 Task: Create a new GitHub issue titled 'Fix the admission process heading' with the description 'Fix the admission process heading in university mca'.
Action: Mouse moved to (254, 199)
Screenshot: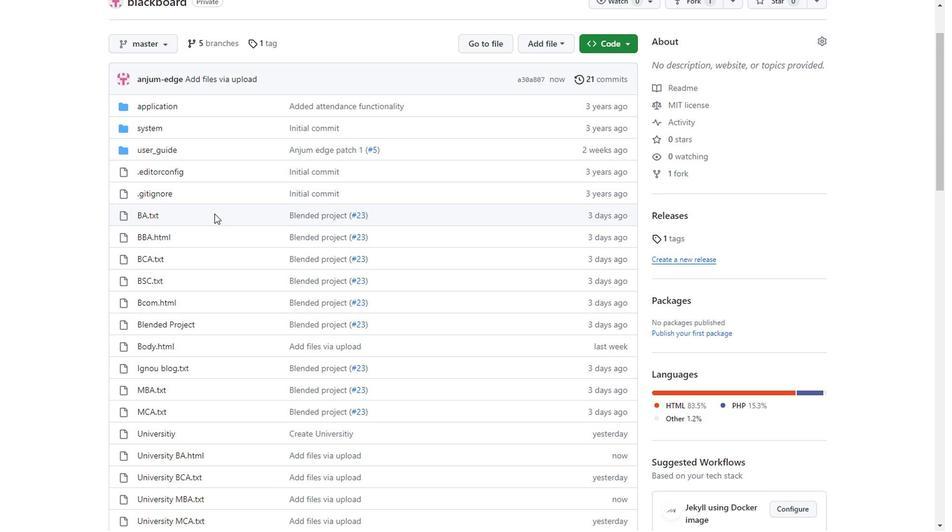 
Action: Mouse scrolled (254, 198) with delta (0, 0)
Screenshot: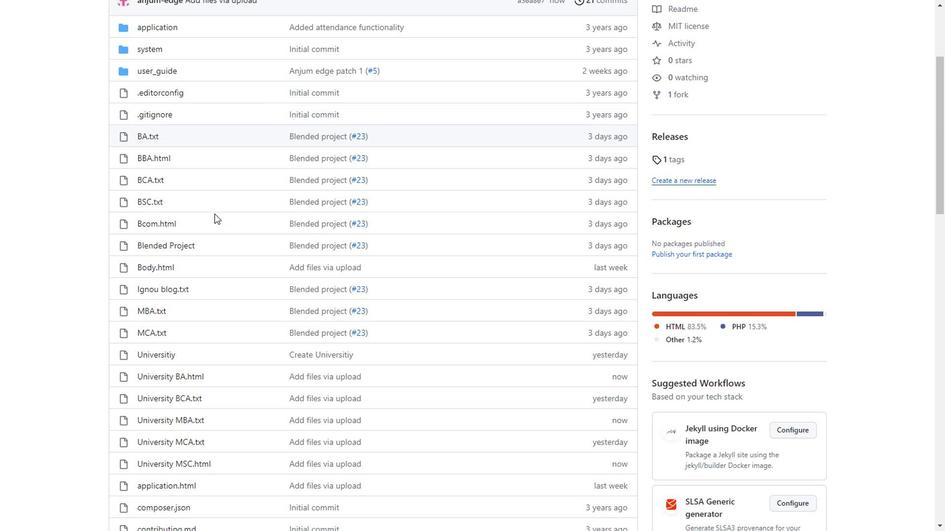 
Action: Mouse scrolled (254, 198) with delta (0, 0)
Screenshot: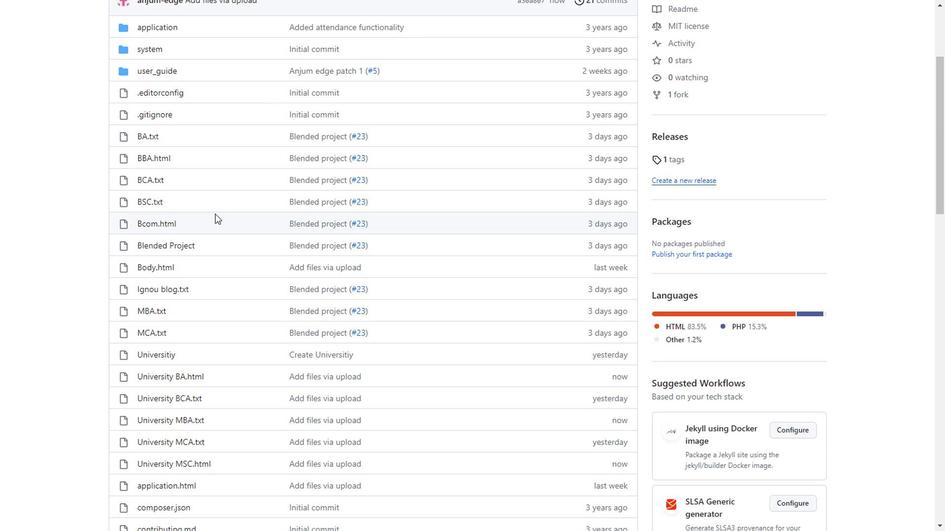 
Action: Mouse moved to (255, 199)
Screenshot: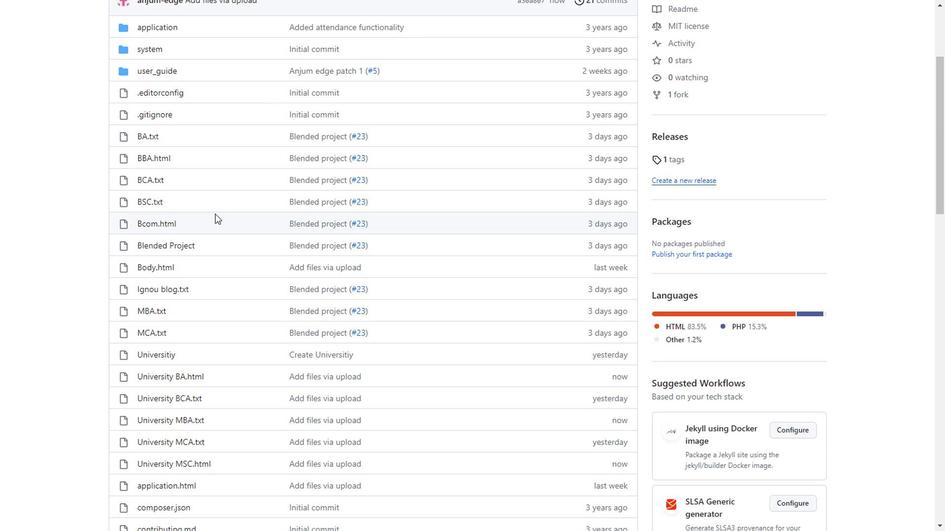 
Action: Mouse scrolled (255, 199) with delta (0, 0)
Screenshot: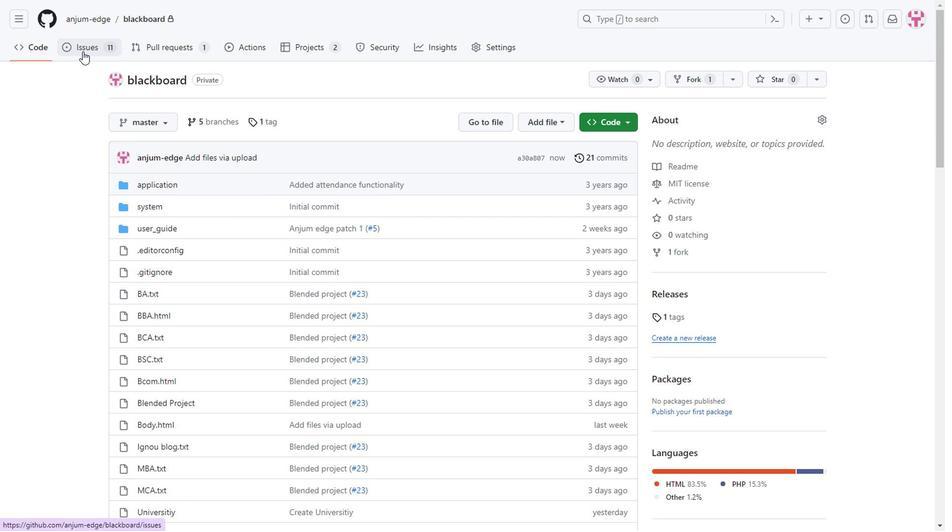 
Action: Mouse scrolled (255, 199) with delta (0, 0)
Screenshot: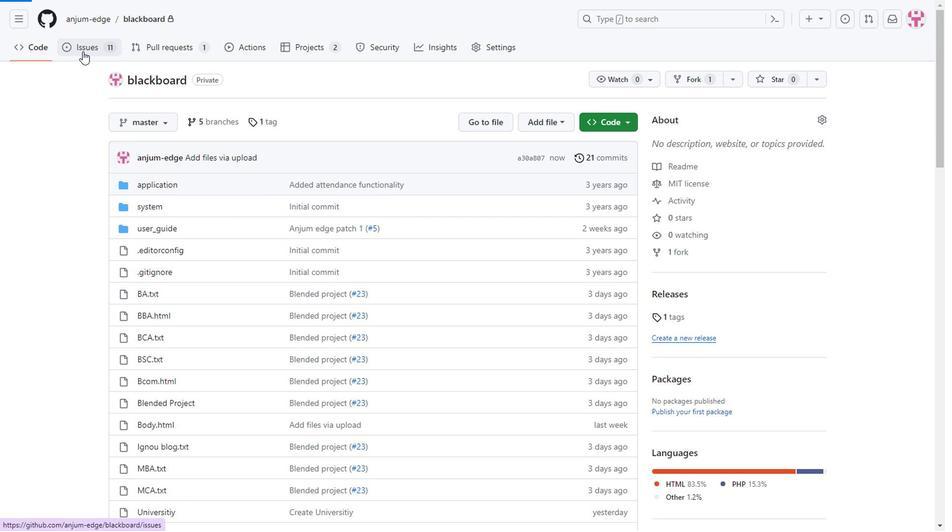 
Action: Mouse scrolled (255, 199) with delta (0, 0)
Screenshot: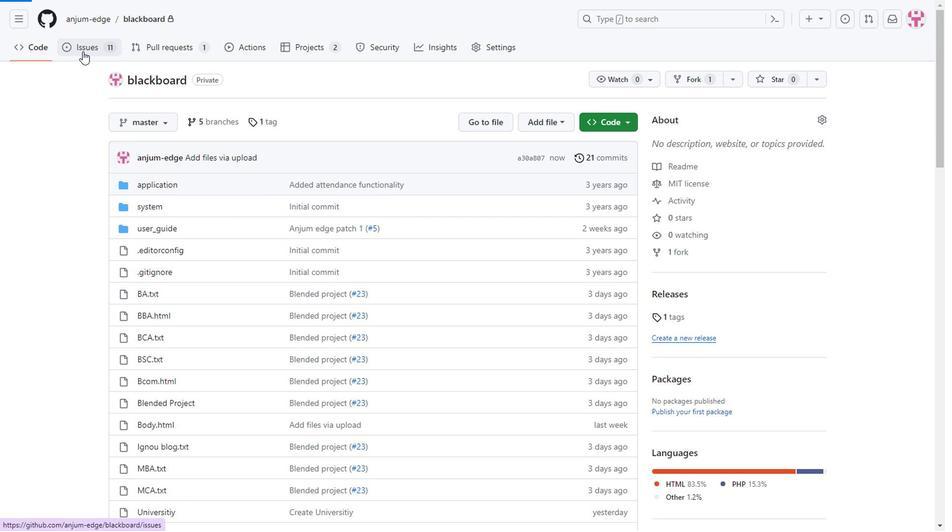 
Action: Mouse scrolled (255, 199) with delta (0, 0)
Screenshot: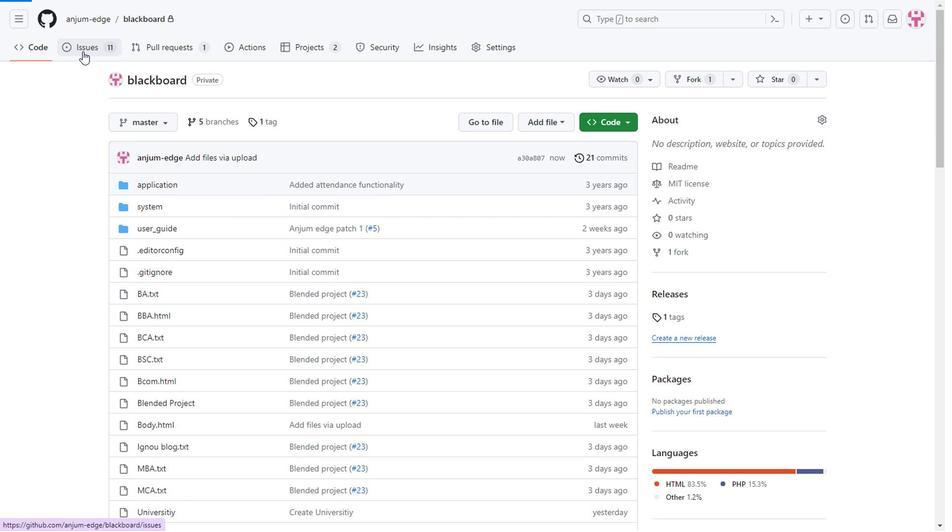 
Action: Mouse scrolled (255, 199) with delta (0, 0)
Screenshot: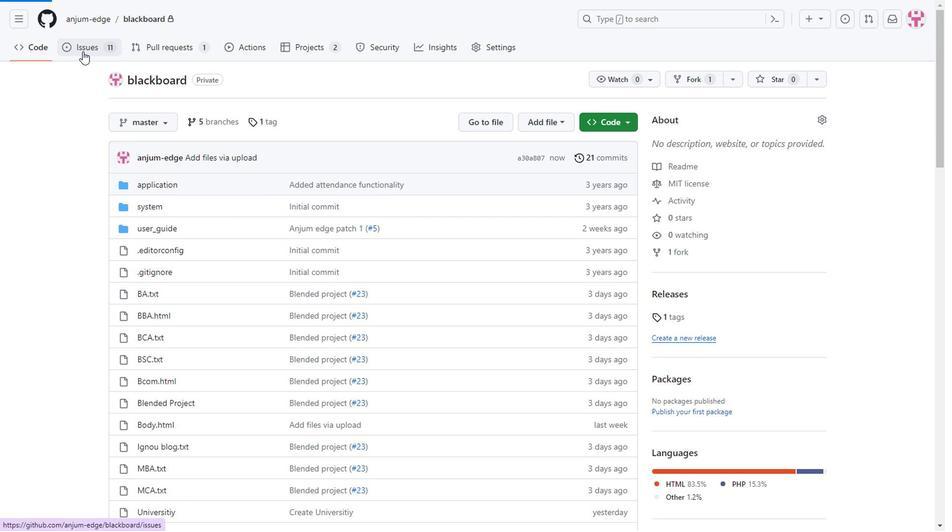 
Action: Mouse scrolled (255, 199) with delta (0, 0)
Screenshot: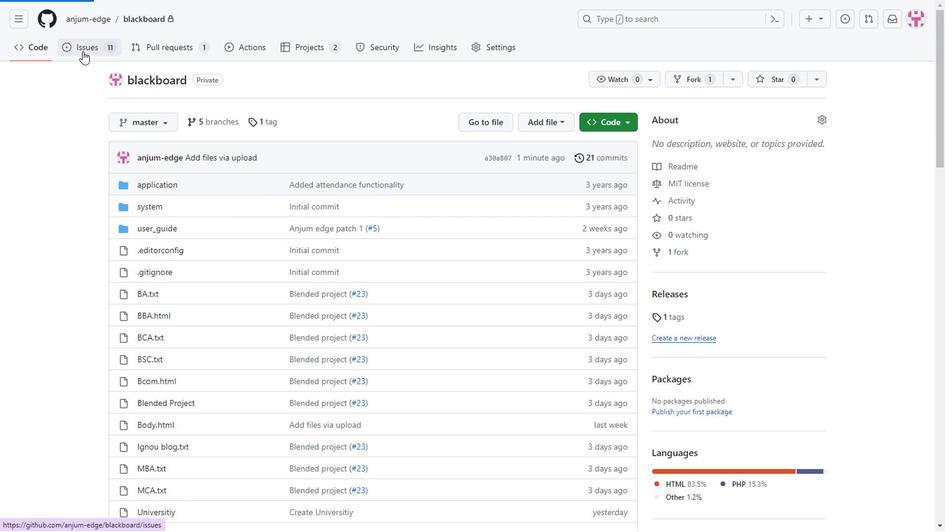 
Action: Mouse scrolled (255, 199) with delta (0, 0)
Screenshot: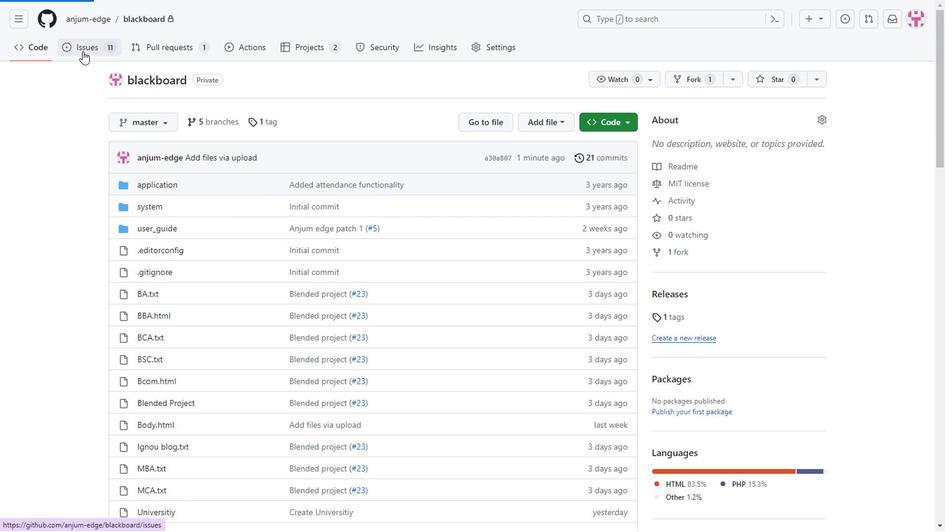 
Action: Mouse scrolled (255, 199) with delta (0, 0)
Screenshot: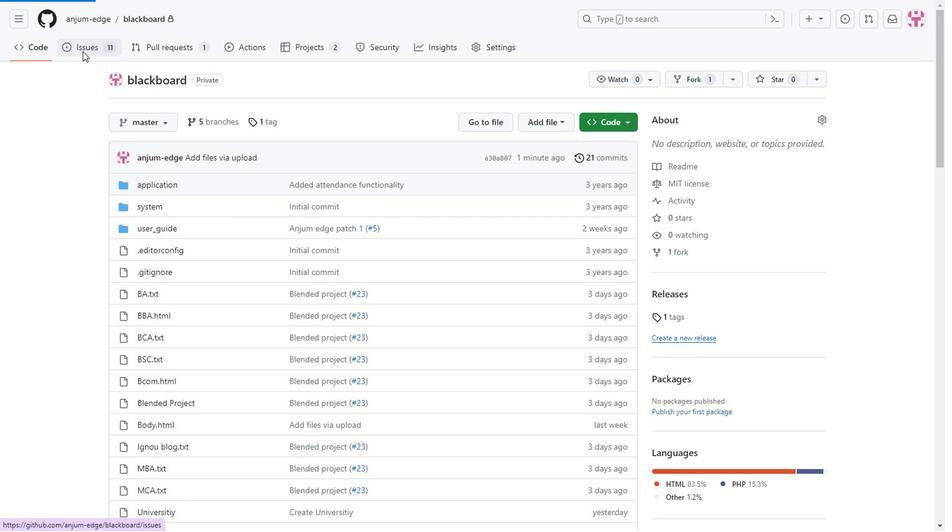 
Action: Mouse scrolled (255, 199) with delta (0, 0)
Screenshot: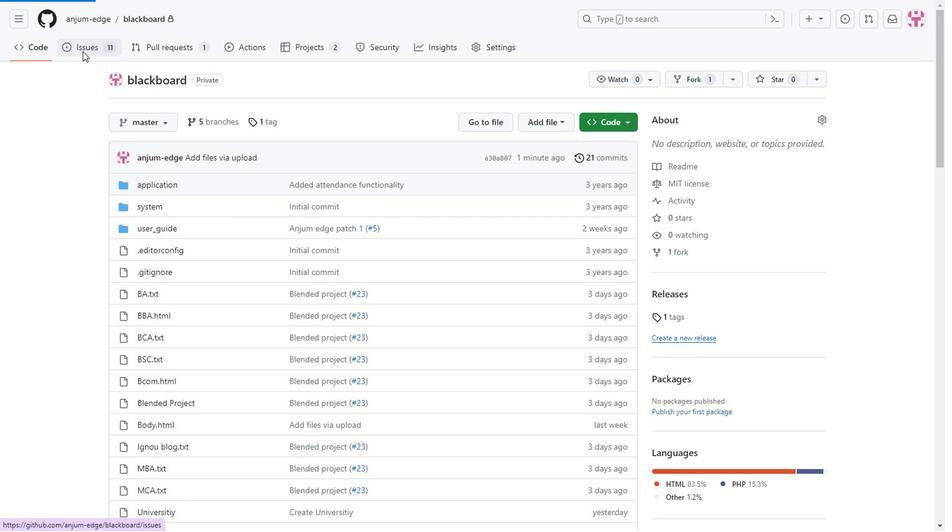 
Action: Mouse moved to (142, 58)
Screenshot: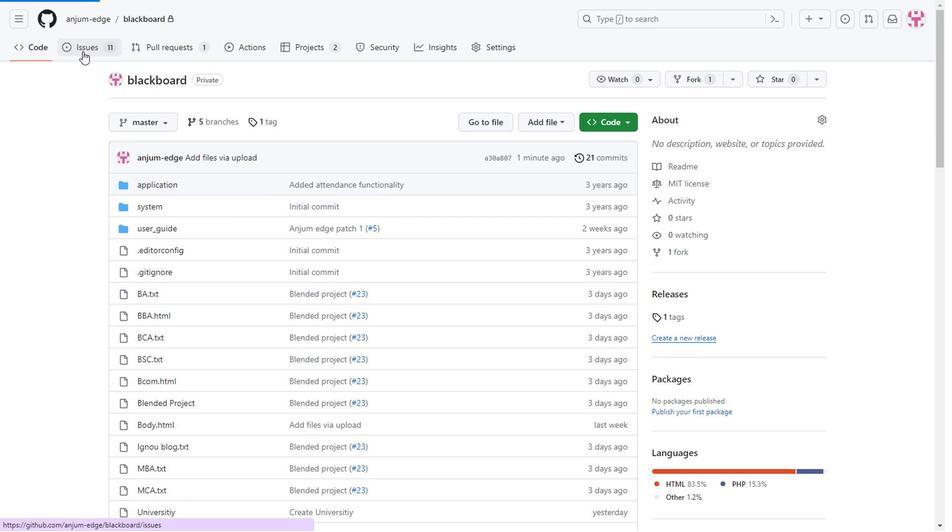 
Action: Mouse pressed left at (142, 58)
Screenshot: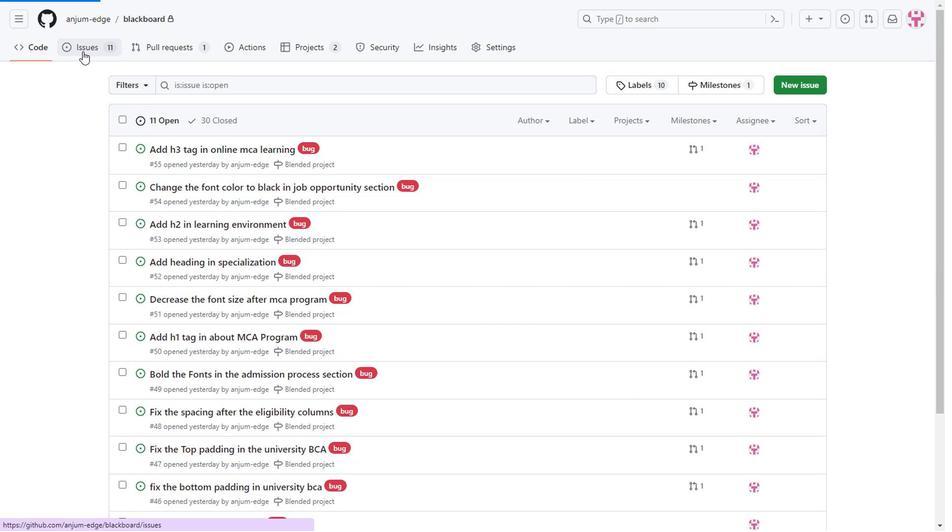 
Action: Mouse moved to (121, 220)
Screenshot: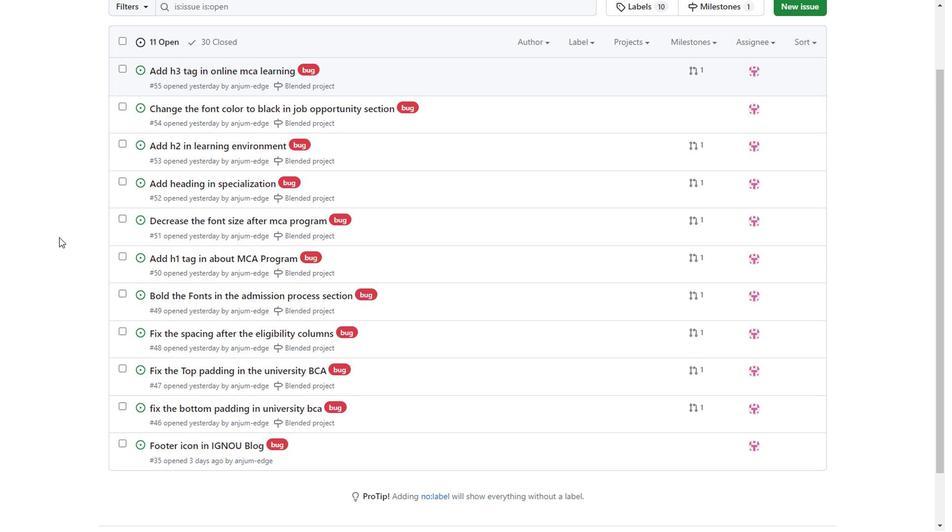 
Action: Mouse scrolled (121, 219) with delta (0, 0)
Screenshot: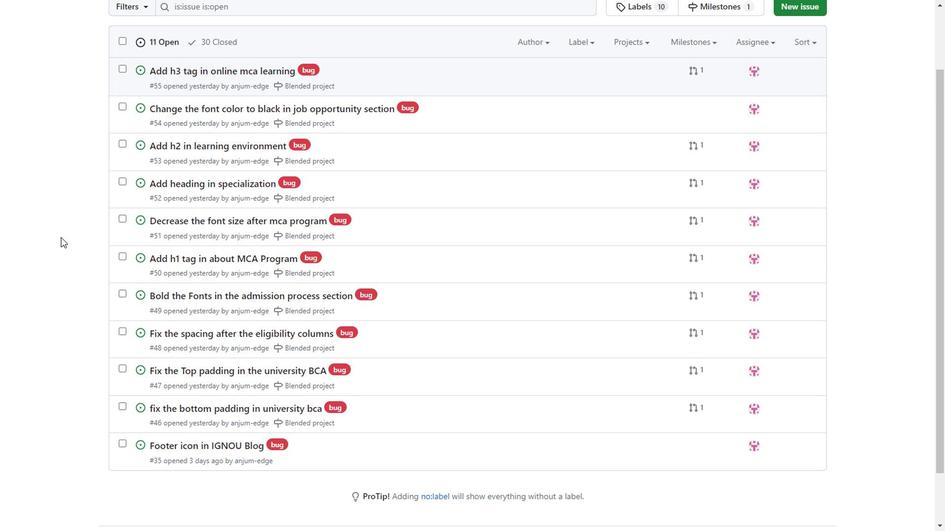 
Action: Mouse moved to (123, 220)
Screenshot: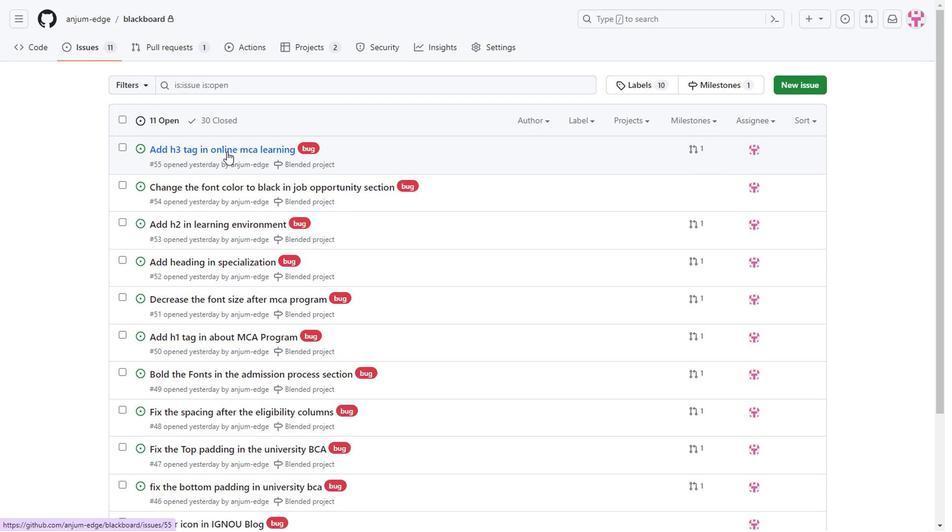 
Action: Mouse scrolled (123, 220) with delta (0, 0)
Screenshot: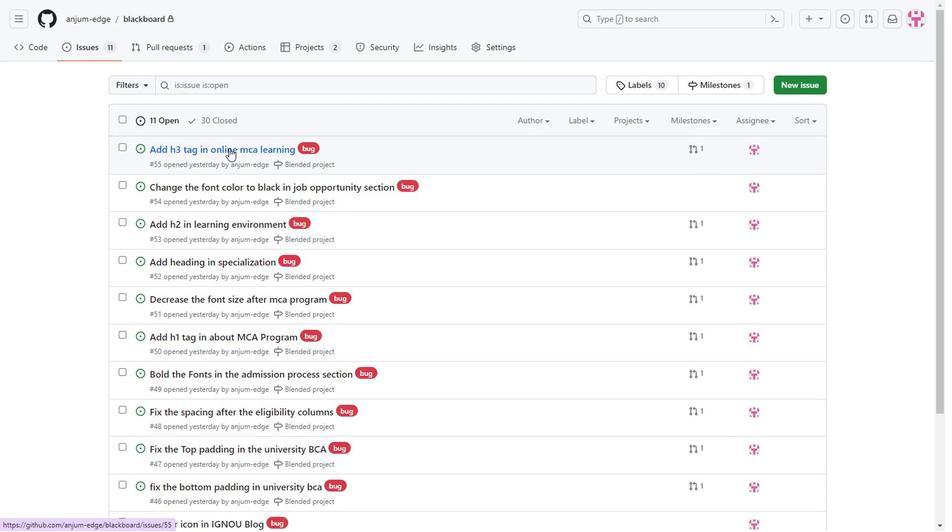 
Action: Mouse scrolled (123, 220) with delta (0, 0)
Screenshot: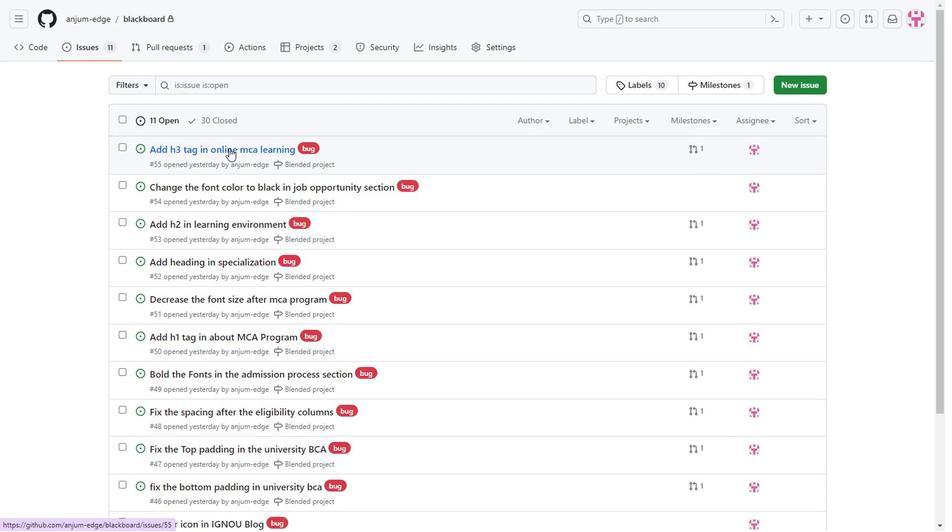 
Action: Mouse scrolled (123, 220) with delta (0, 0)
Screenshot: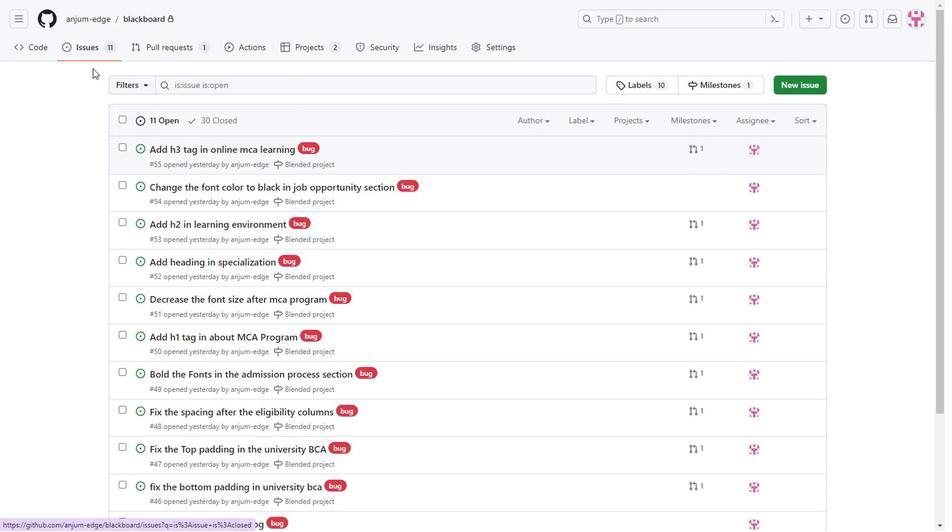 
Action: Mouse scrolled (123, 220) with delta (0, 0)
Screenshot: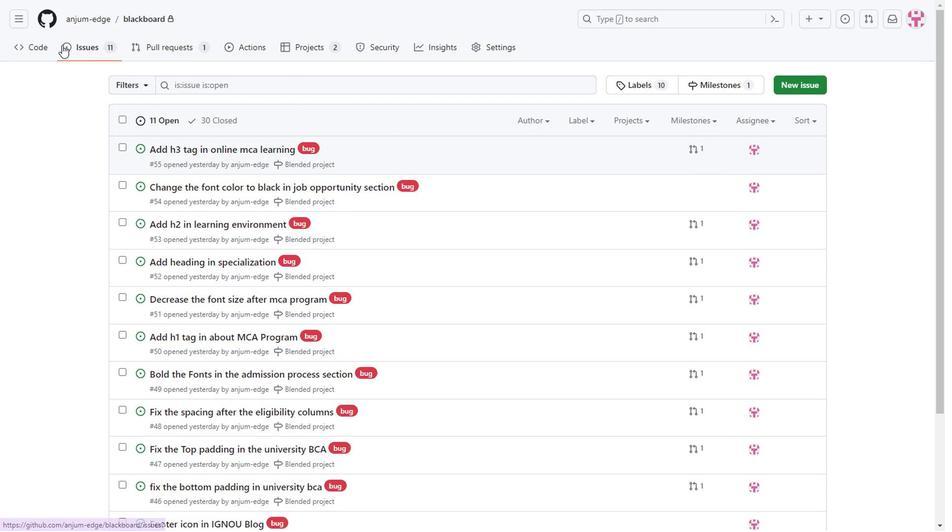 
Action: Mouse moved to (73, 46)
Screenshot: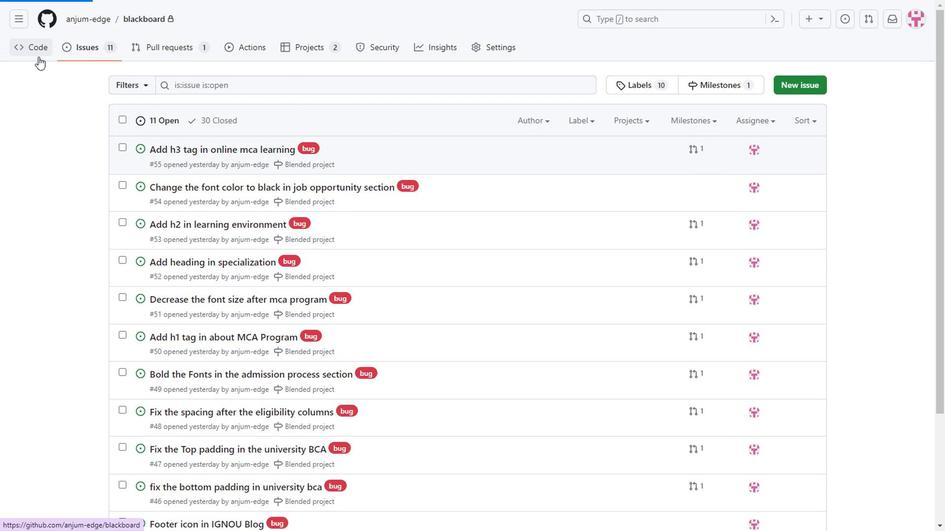 
Action: Mouse pressed left at (73, 46)
Screenshot: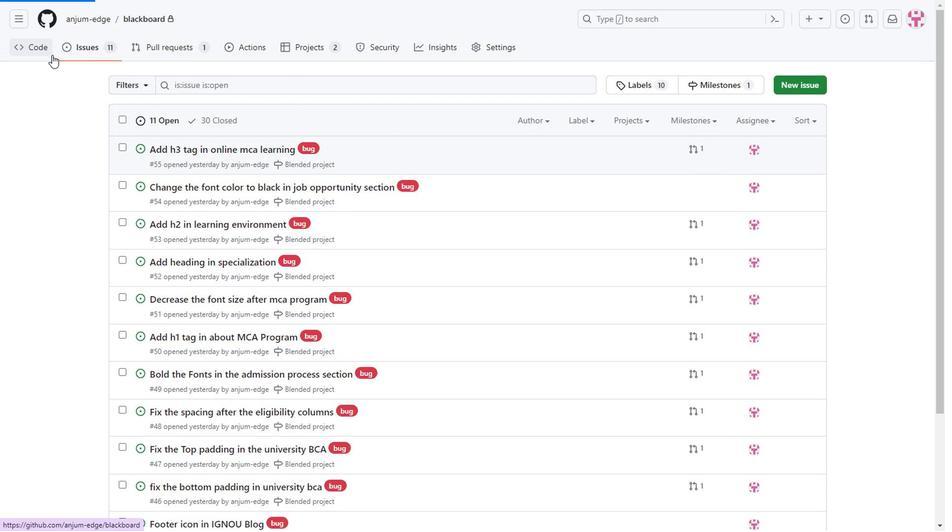 
Action: Mouse moved to (89, 46)
Screenshot: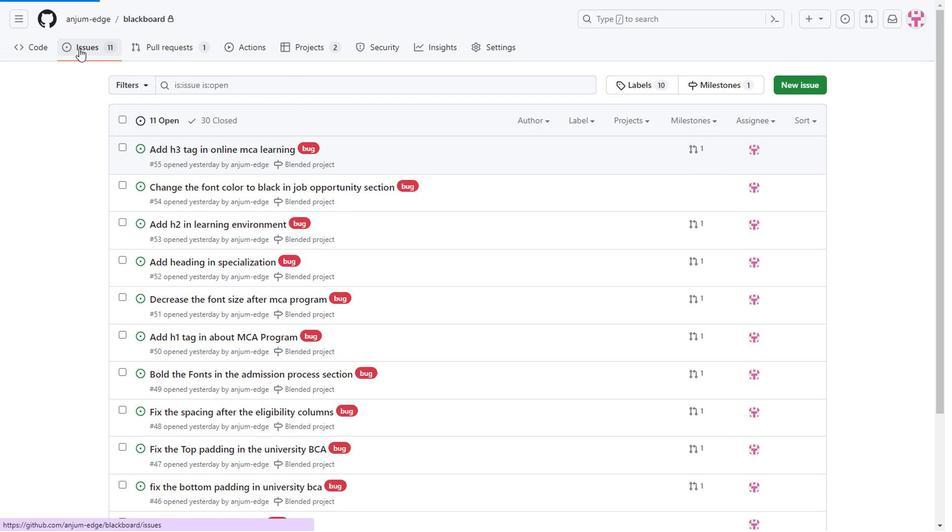 
Action: Mouse pressed left at (89, 46)
Screenshot: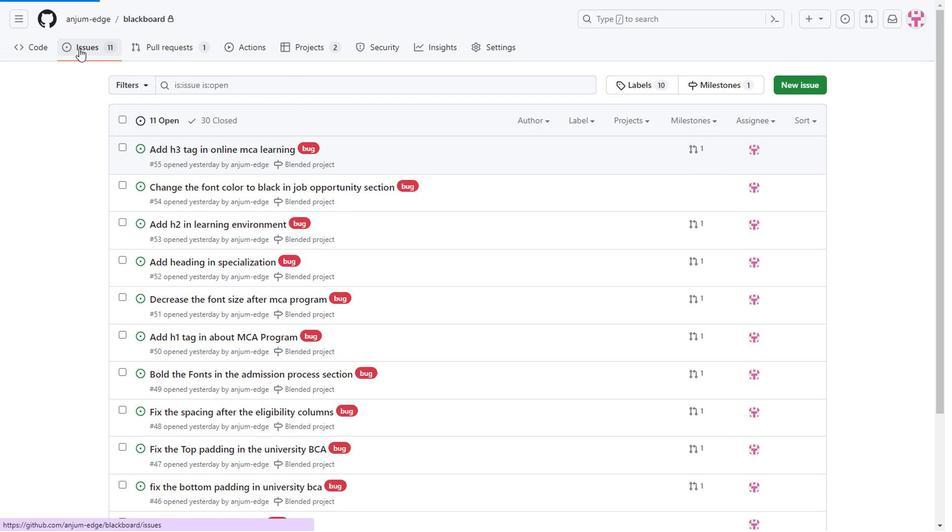 
Action: Mouse moved to (218, 223)
Screenshot: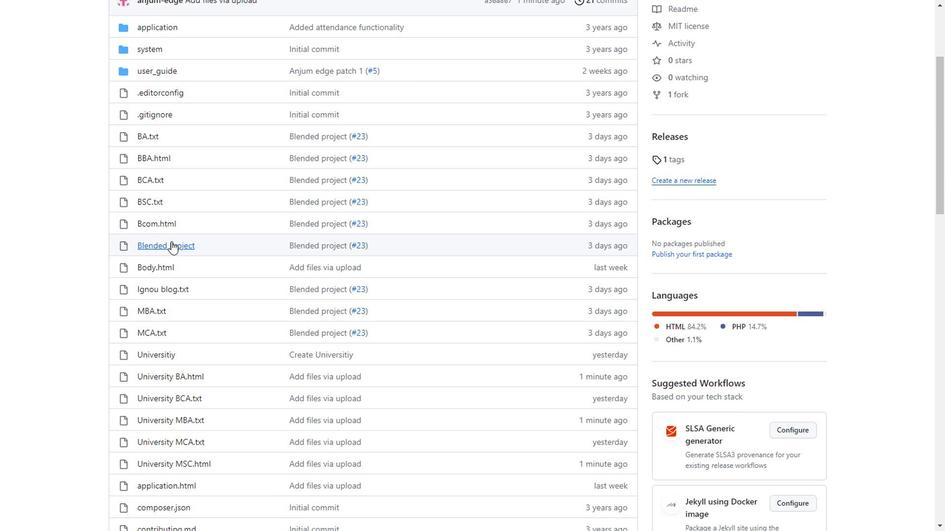 
Action: Mouse scrolled (218, 222) with delta (0, 0)
Screenshot: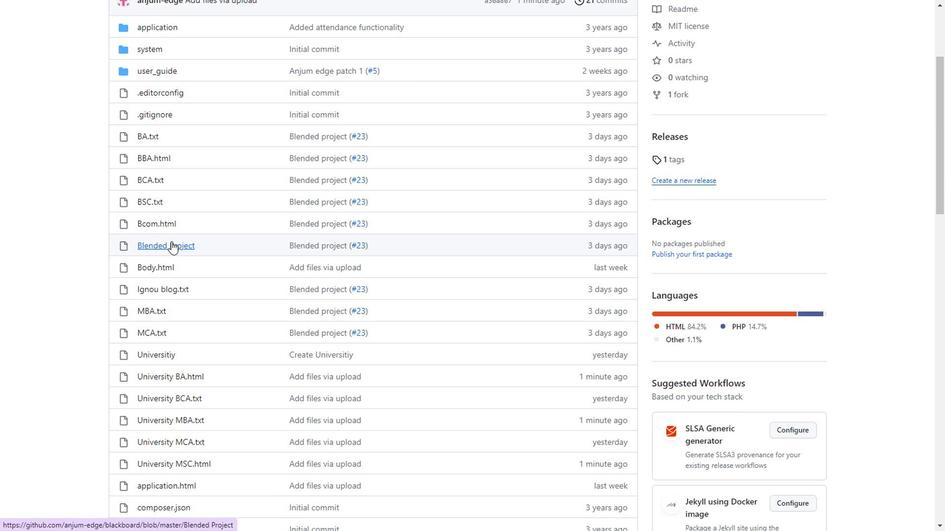
Action: Mouse scrolled (218, 222) with delta (0, 0)
Screenshot: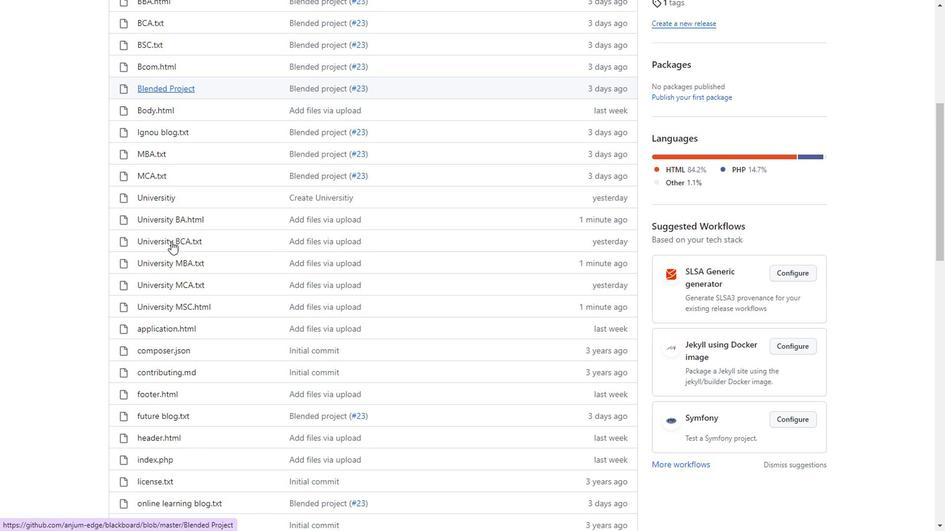 
Action: Mouse scrolled (218, 222) with delta (0, 0)
Screenshot: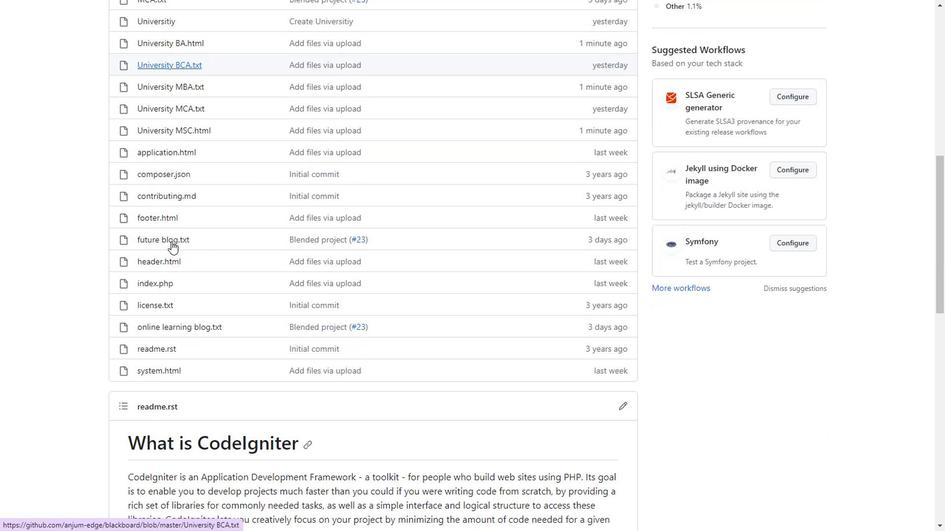 
Action: Mouse scrolled (218, 222) with delta (0, 0)
Screenshot: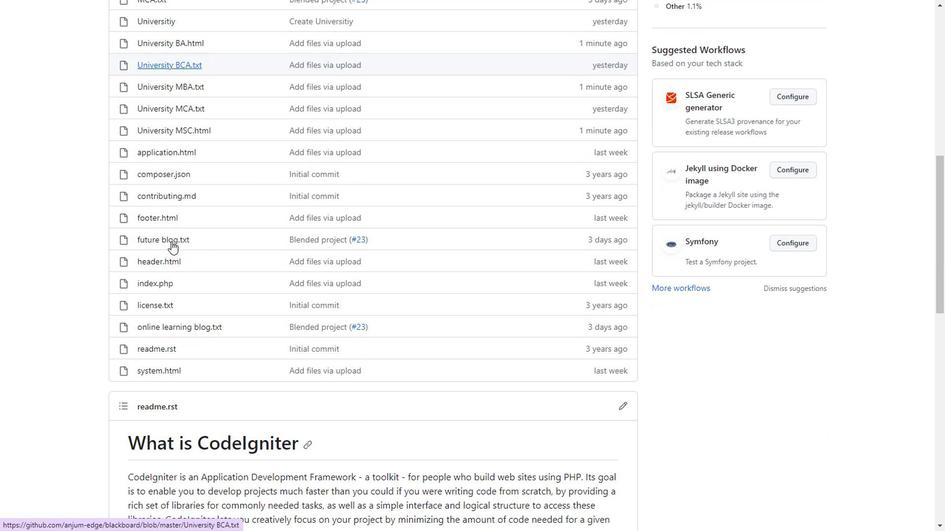 
Action: Mouse scrolled (218, 222) with delta (0, 0)
Screenshot: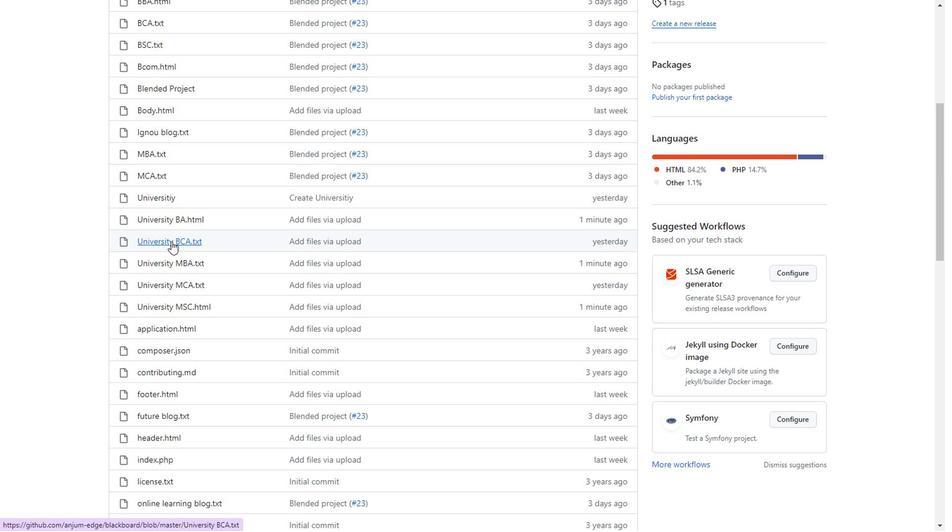 
Action: Mouse scrolled (218, 222) with delta (0, 0)
Screenshot: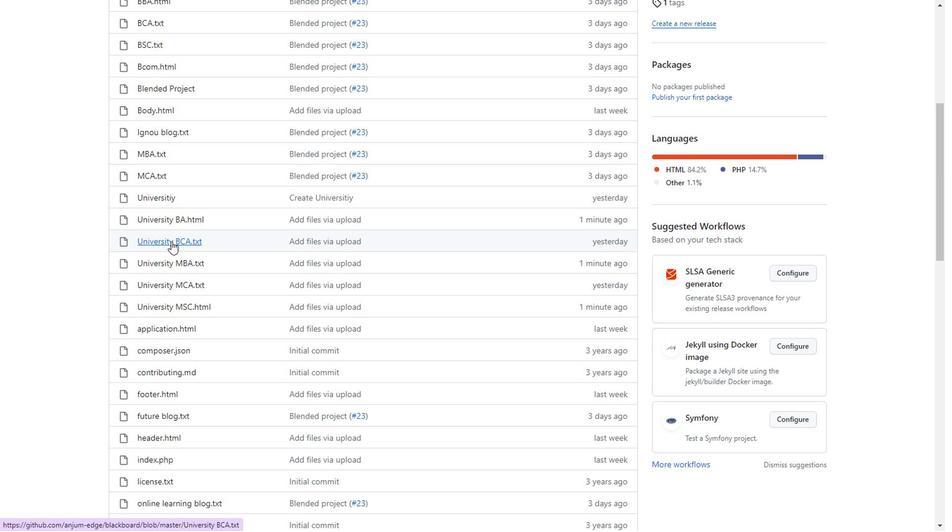
Action: Mouse scrolled (218, 222) with delta (0, 0)
Screenshot: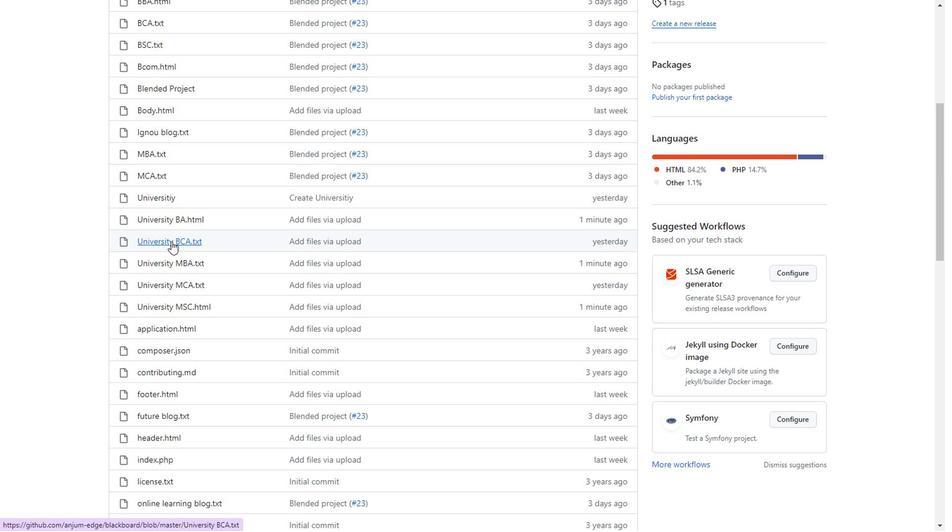 
Action: Mouse scrolled (218, 222) with delta (0, 0)
Screenshot: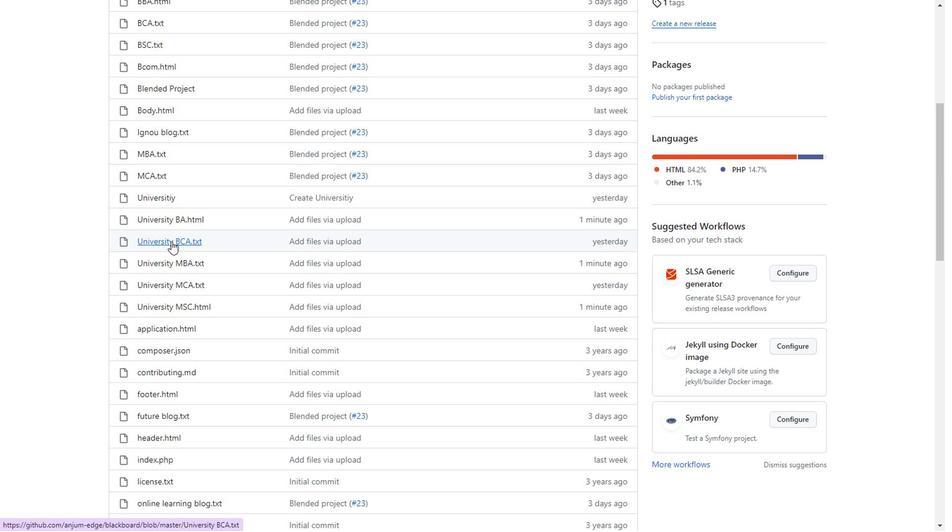 
Action: Mouse scrolled (218, 223) with delta (0, 0)
Screenshot: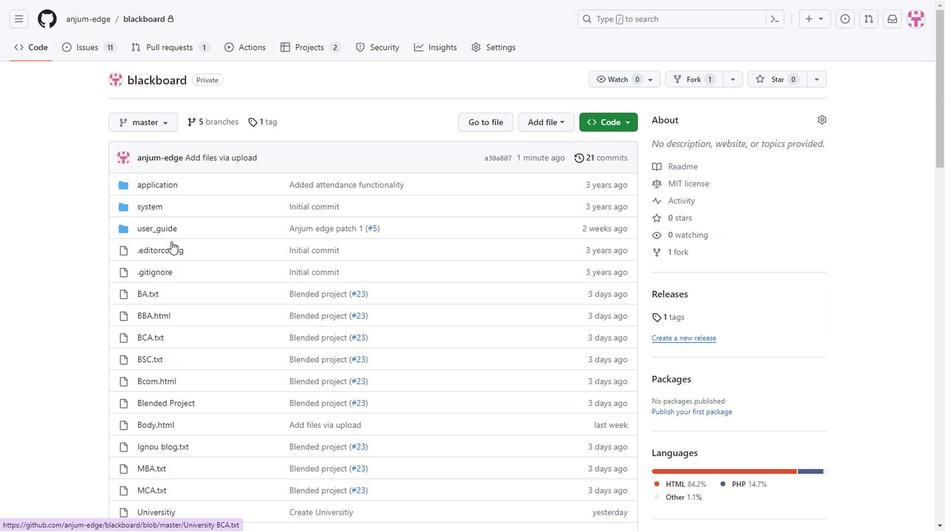 
Action: Mouse scrolled (218, 223) with delta (0, 0)
Screenshot: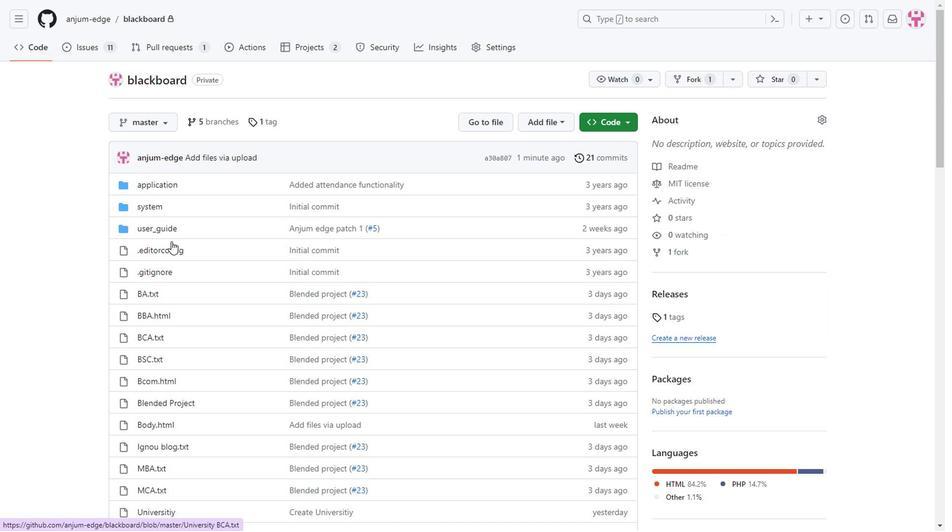 
Action: Mouse scrolled (218, 223) with delta (0, 0)
Screenshot: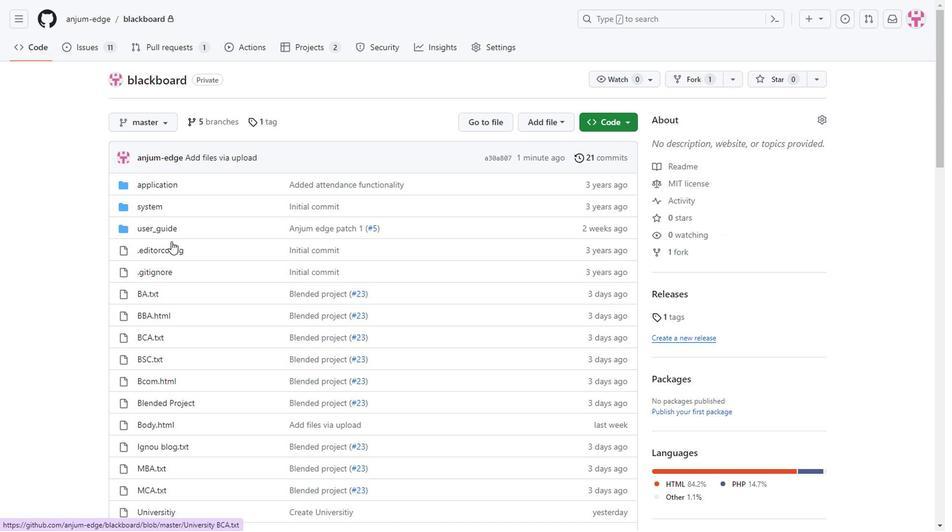
Action: Mouse scrolled (218, 223) with delta (0, 0)
Screenshot: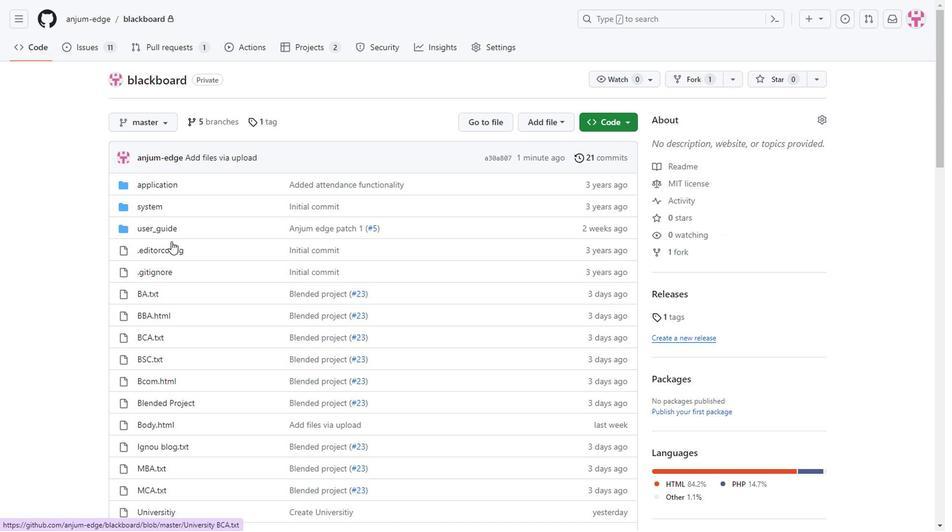 
Action: Mouse scrolled (218, 223) with delta (0, 0)
Screenshot: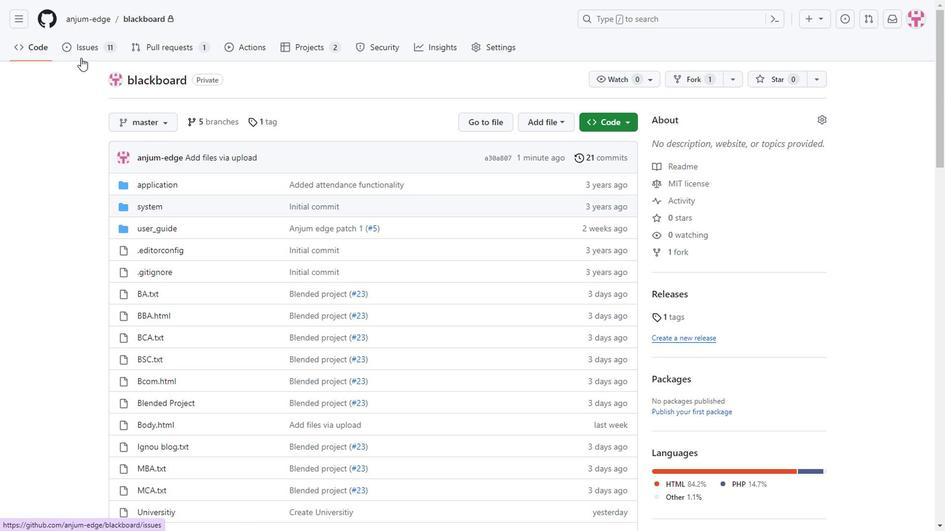 
Action: Mouse scrolled (218, 223) with delta (0, 0)
Screenshot: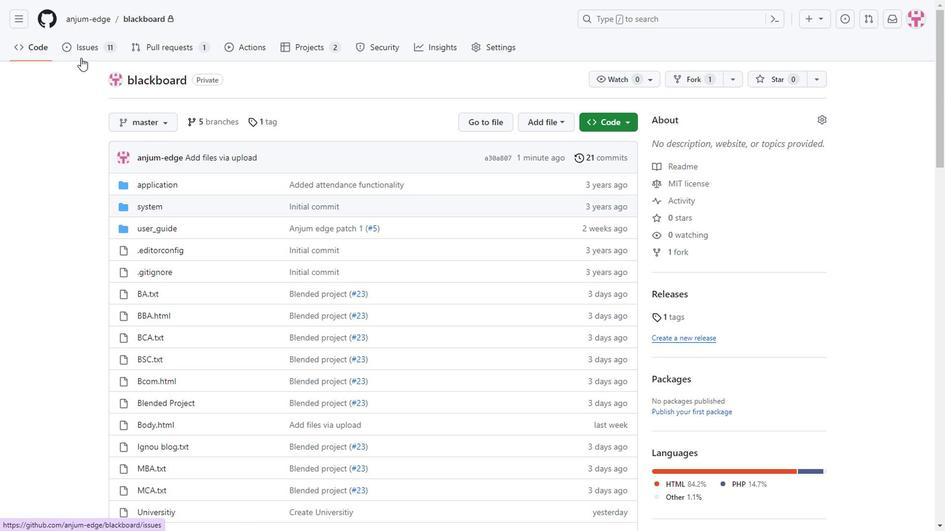
Action: Mouse scrolled (218, 223) with delta (0, 0)
Screenshot: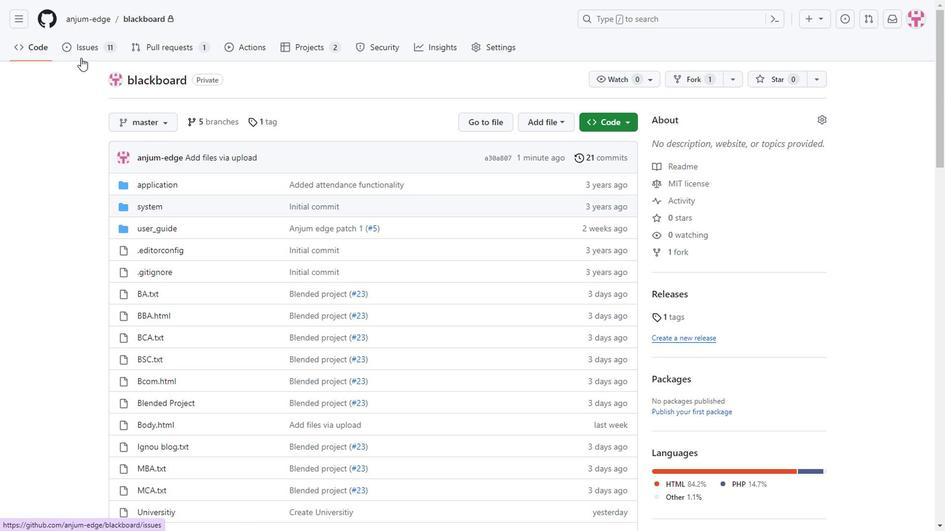 
Action: Mouse scrolled (218, 223) with delta (0, 0)
Screenshot: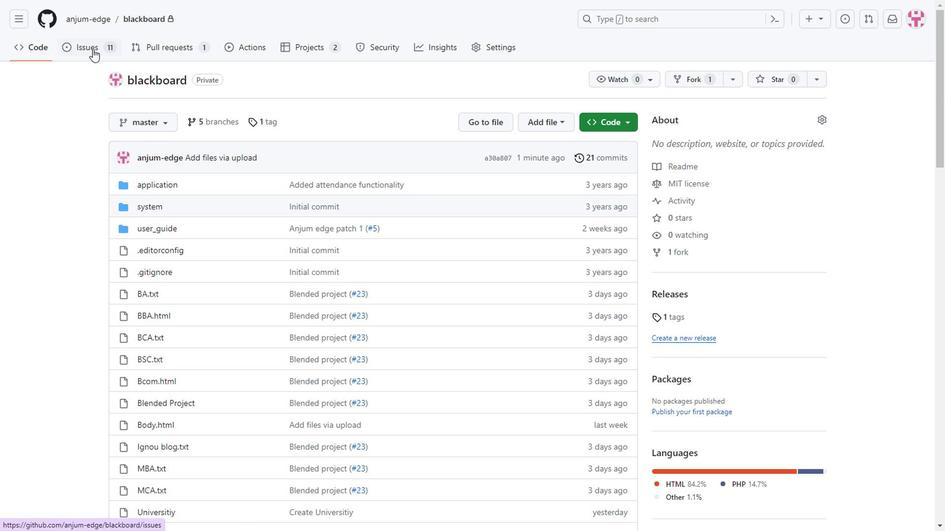 
Action: Mouse scrolled (218, 223) with delta (0, 0)
Screenshot: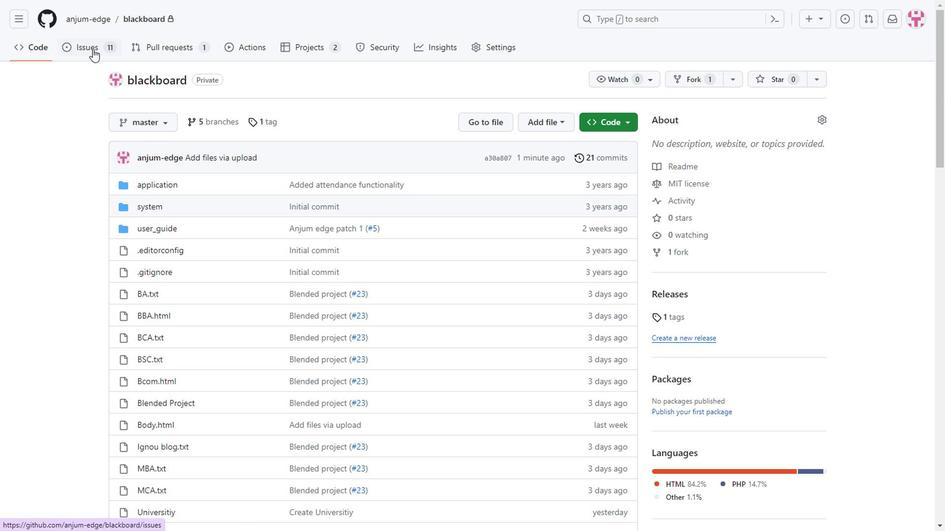 
Action: Mouse scrolled (218, 223) with delta (0, 0)
Screenshot: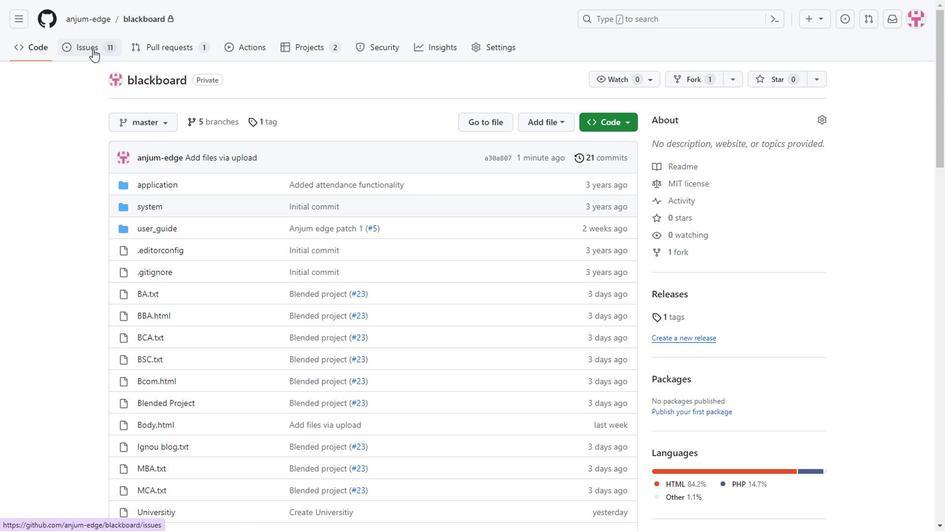 
Action: Mouse scrolled (218, 223) with delta (0, 0)
Screenshot: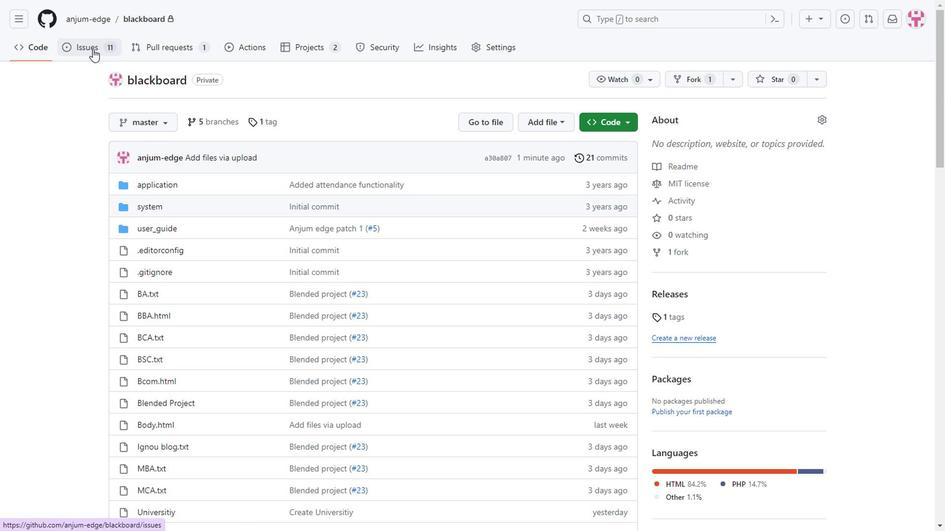 
Action: Mouse scrolled (218, 223) with delta (0, 0)
Screenshot: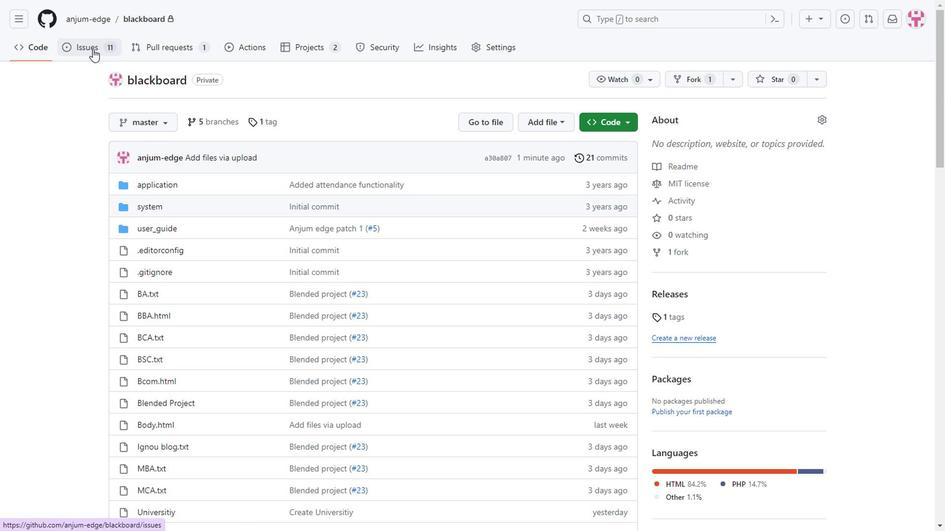 
Action: Mouse scrolled (218, 223) with delta (0, 0)
Screenshot: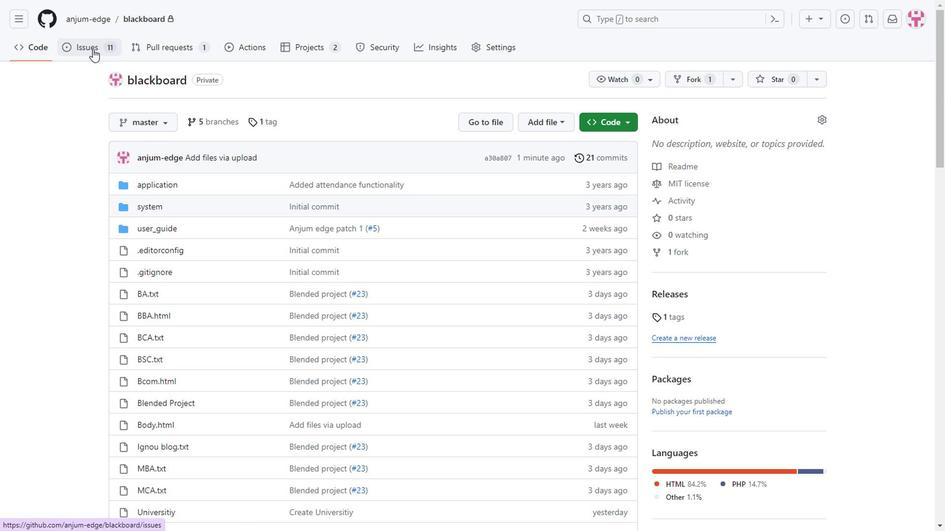
Action: Mouse scrolled (218, 223) with delta (0, 0)
Screenshot: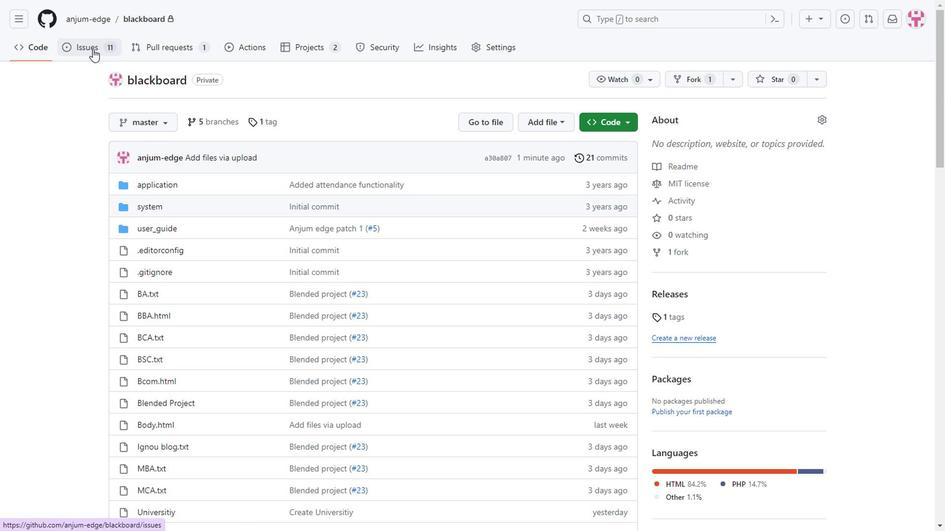 
Action: Mouse scrolled (218, 223) with delta (0, 0)
Screenshot: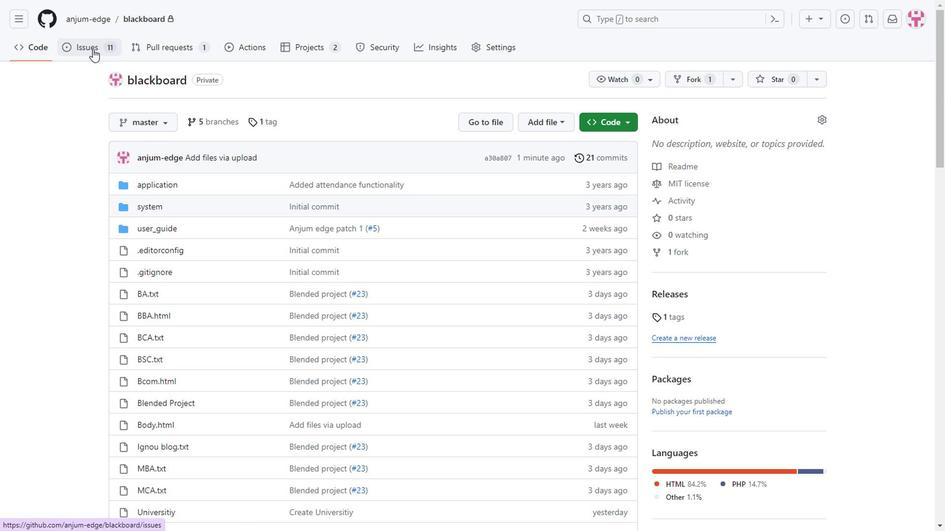 
Action: Mouse moved to (151, 56)
Screenshot: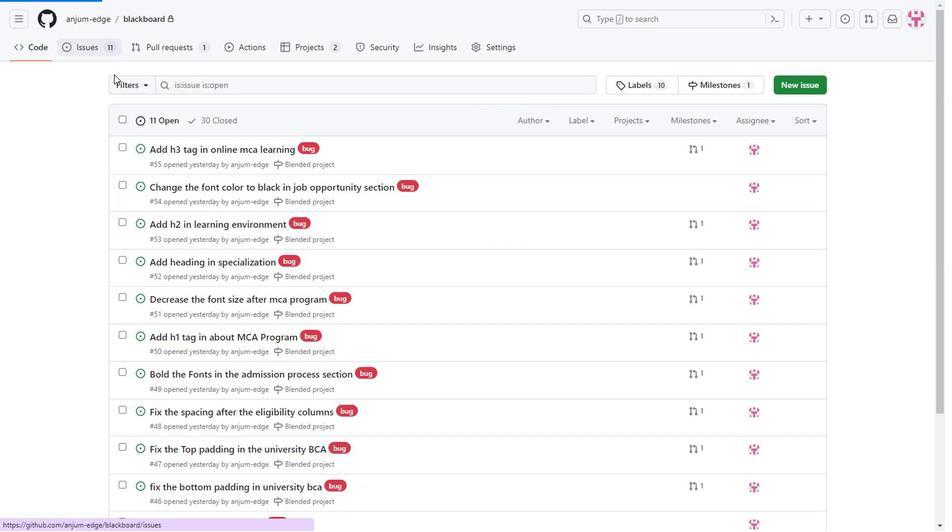 
Action: Mouse pressed left at (151, 56)
Screenshot: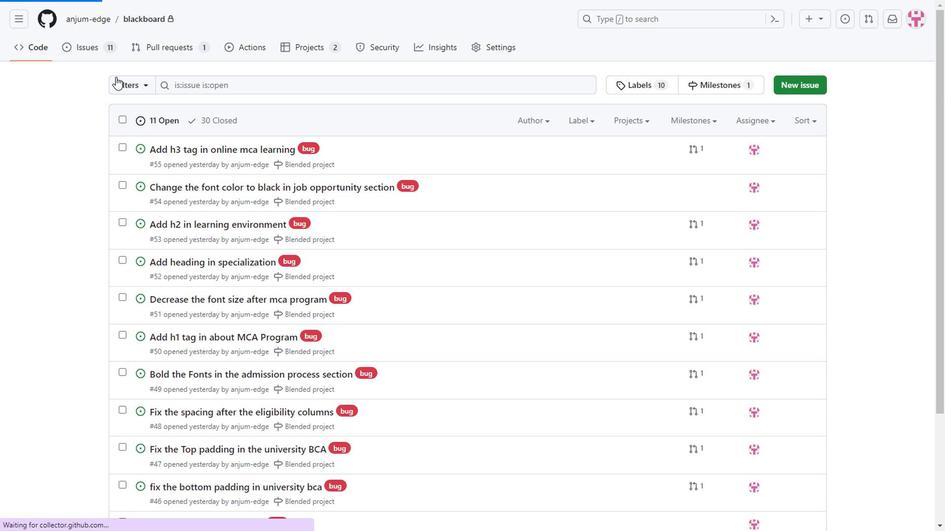 
Action: Mouse moved to (305, 236)
Screenshot: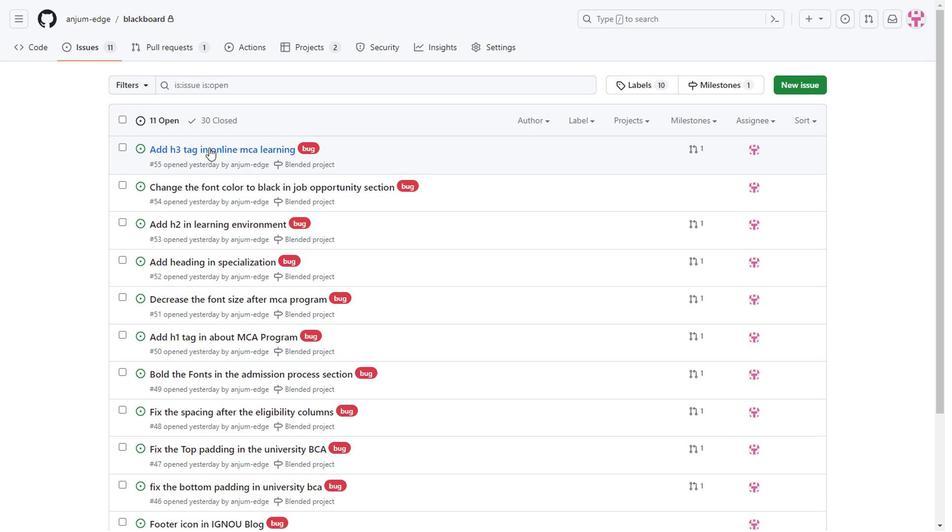 
Action: Mouse scrolled (305, 235) with delta (0, 0)
Screenshot: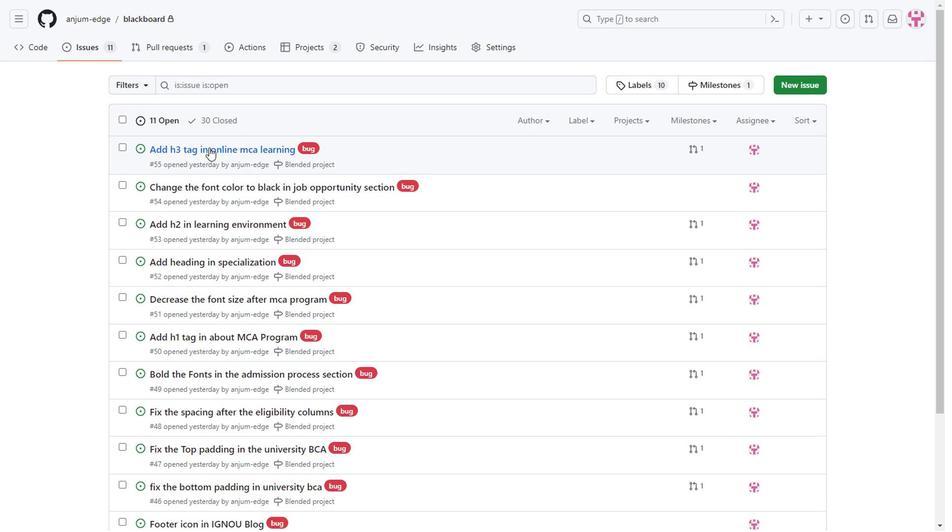 
Action: Mouse moved to (305, 236)
Screenshot: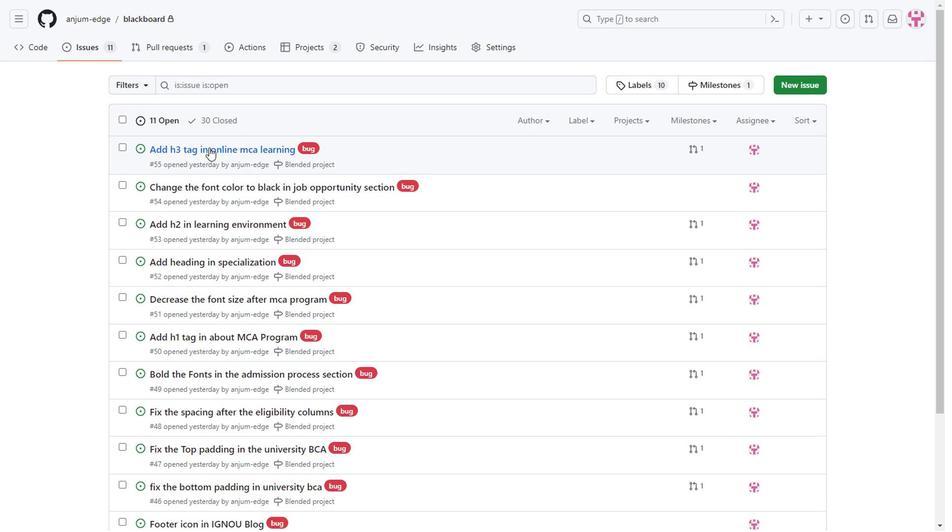 
Action: Mouse scrolled (305, 236) with delta (0, 0)
Screenshot: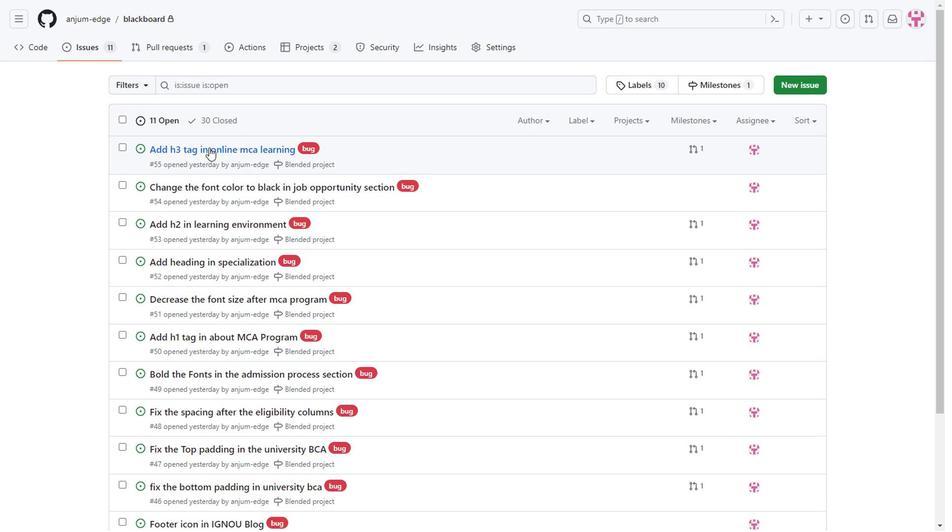 
Action: Mouse moved to (304, 237)
Screenshot: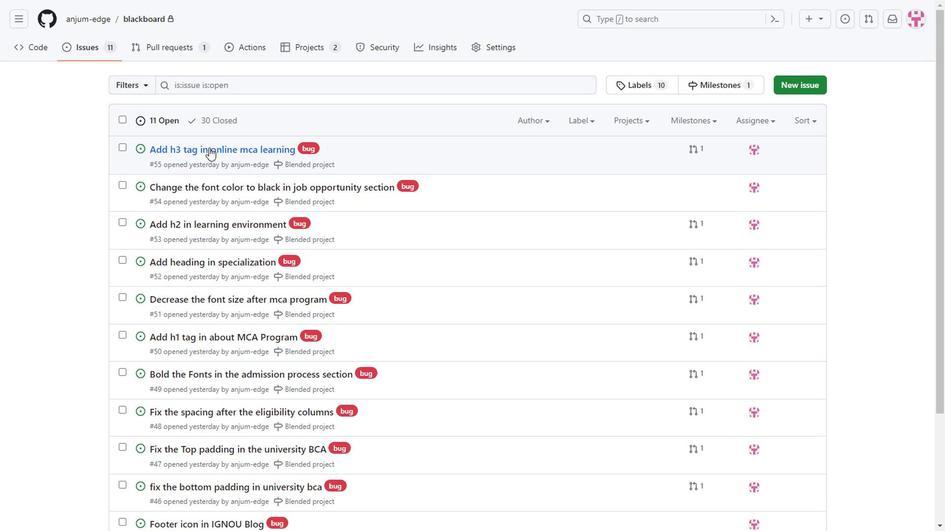 
Action: Mouse scrolled (304, 236) with delta (0, 0)
Screenshot: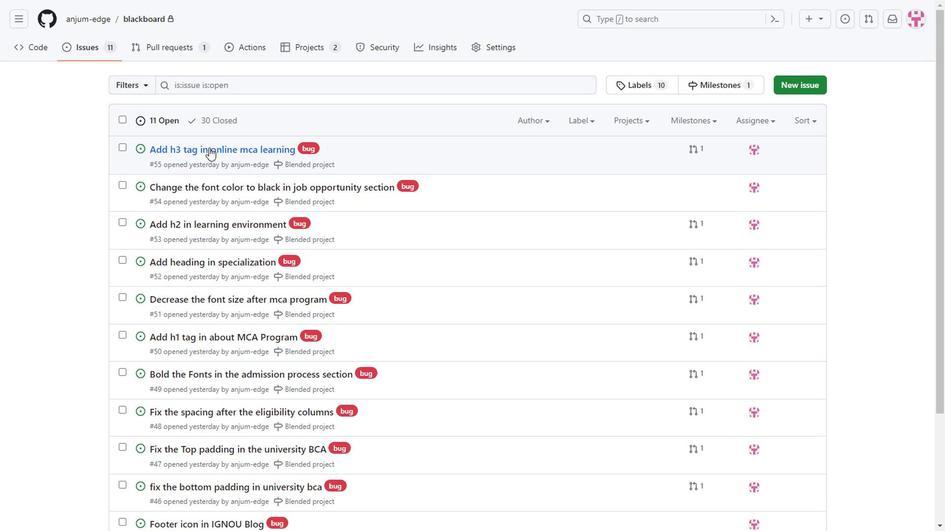 
Action: Mouse scrolled (304, 236) with delta (0, 0)
Screenshot: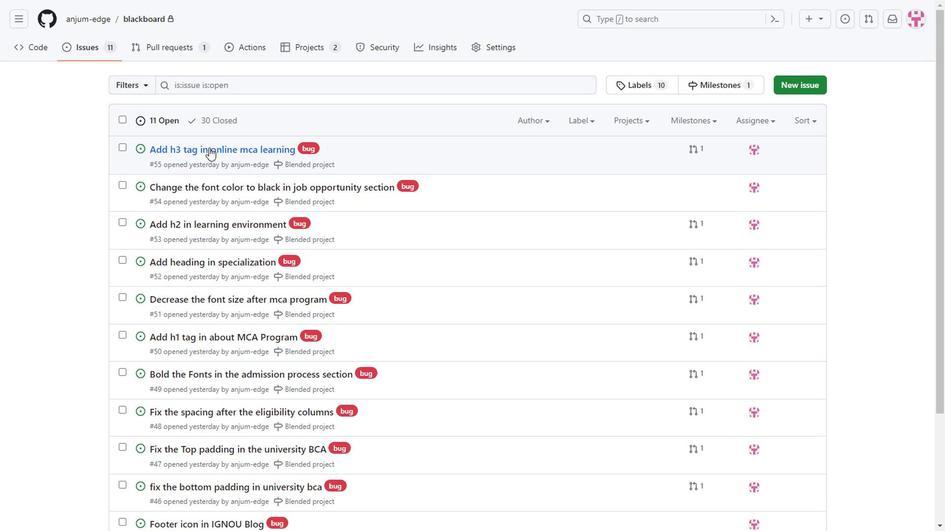 
Action: Mouse moved to (304, 238)
Screenshot: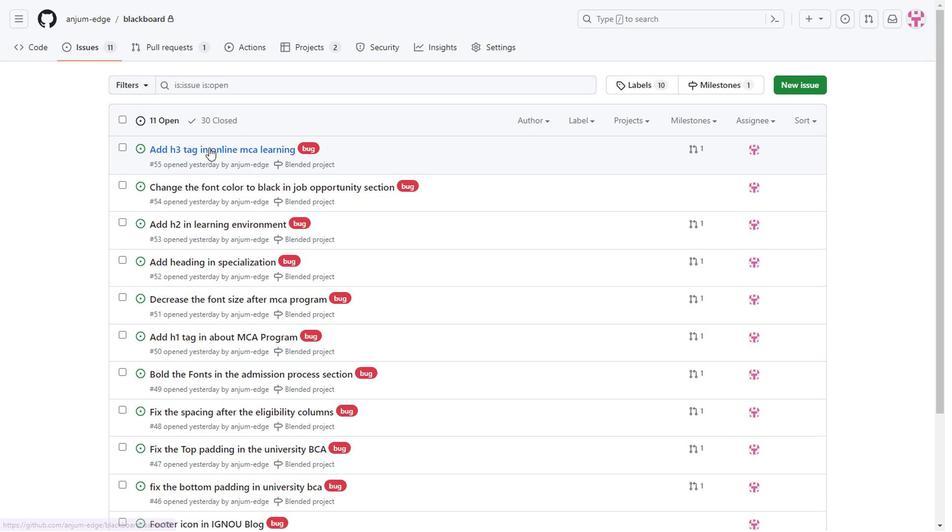 
Action: Mouse scrolled (304, 238) with delta (0, 0)
Screenshot: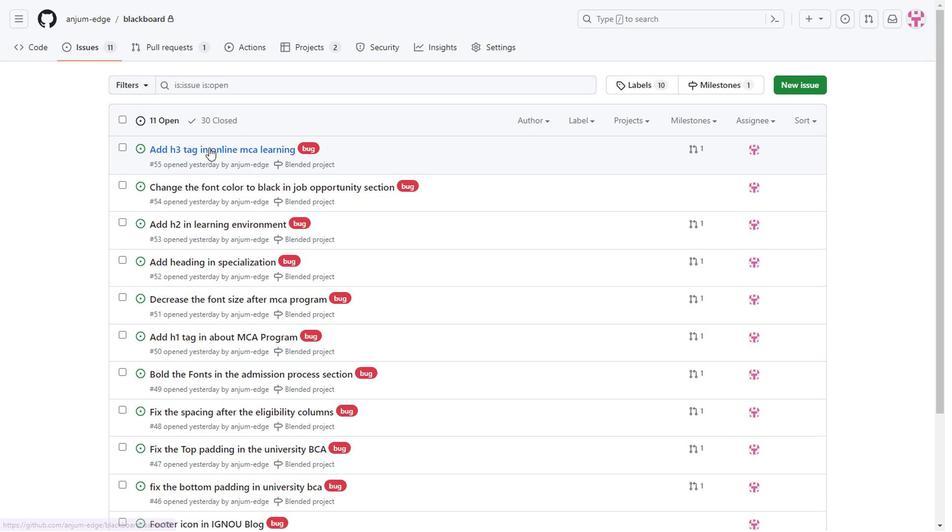 
Action: Mouse scrolled (304, 239) with delta (0, 0)
Screenshot: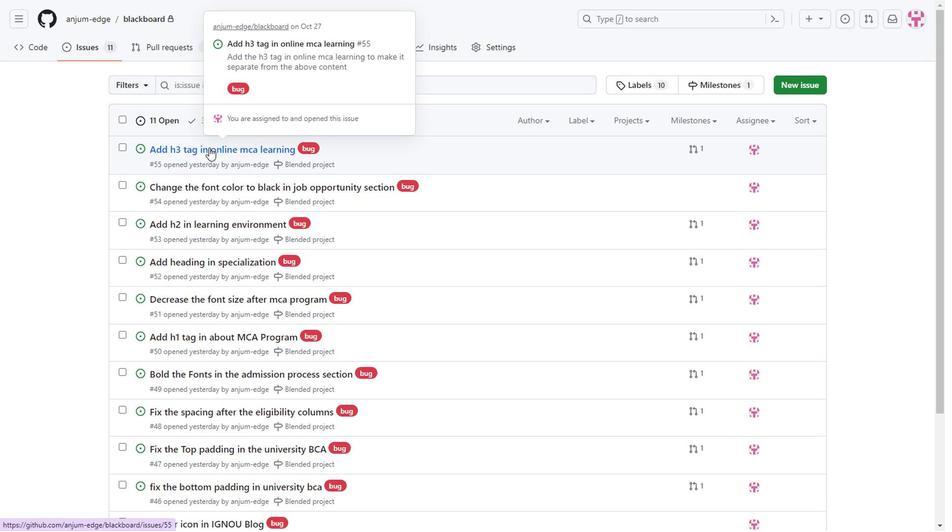 
Action: Mouse scrolled (304, 239) with delta (0, 0)
Screenshot: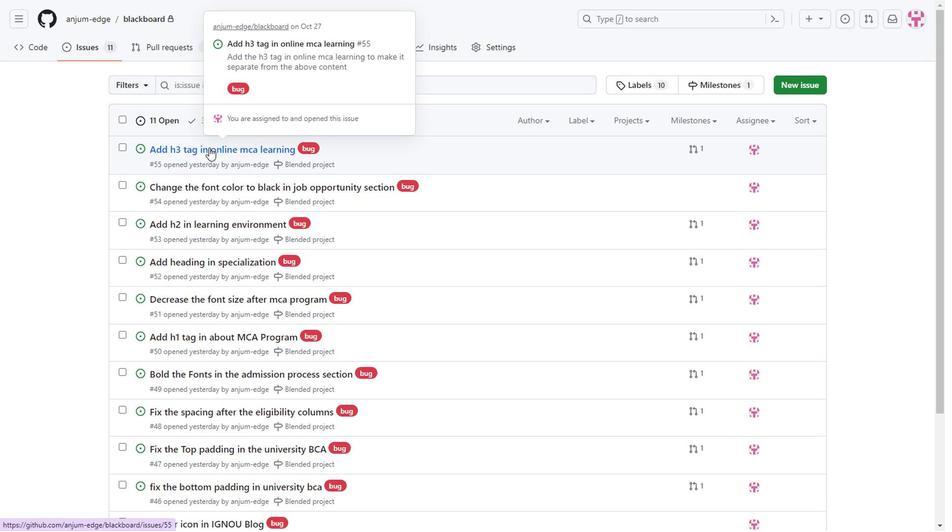 
Action: Mouse scrolled (304, 239) with delta (0, 0)
Screenshot: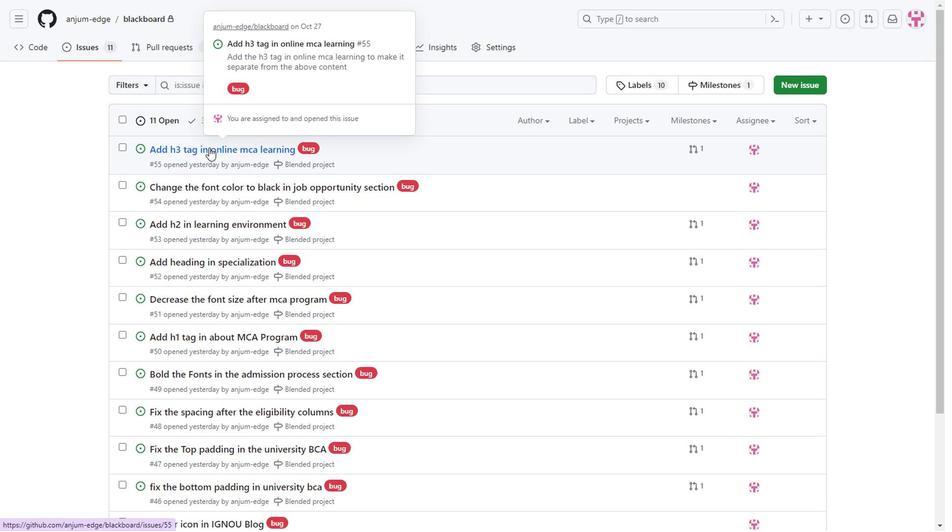 
Action: Mouse scrolled (304, 239) with delta (0, 0)
Screenshot: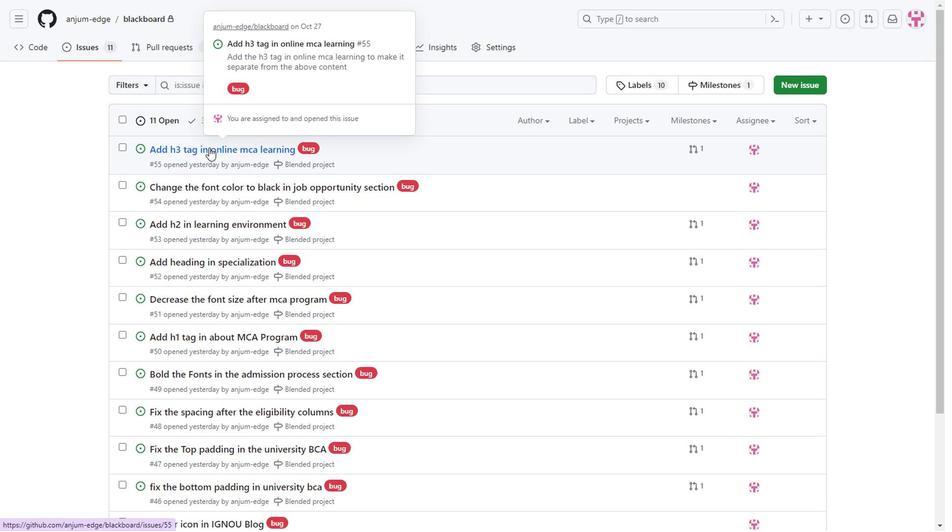 
Action: Mouse scrolled (304, 239) with delta (0, 0)
Screenshot: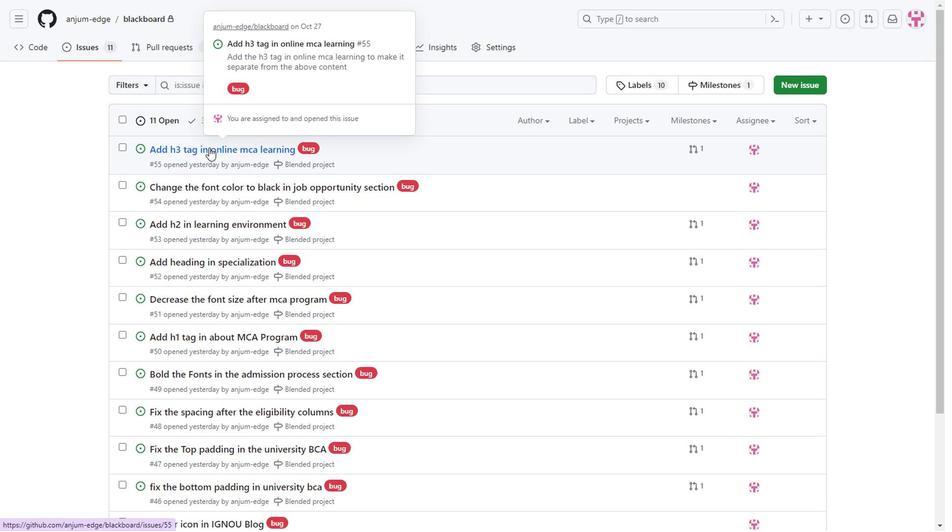 
Action: Mouse scrolled (304, 239) with delta (0, 0)
Screenshot: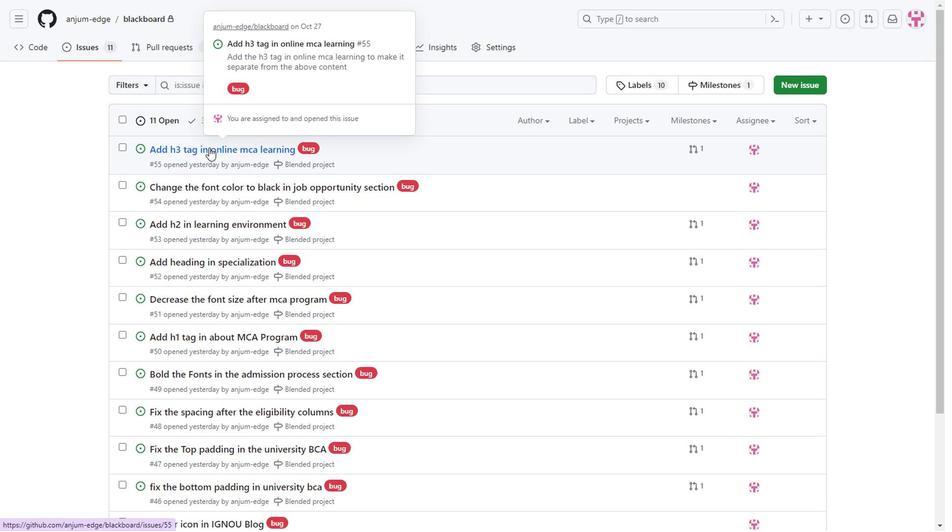 
Action: Mouse moved to (250, 141)
Screenshot: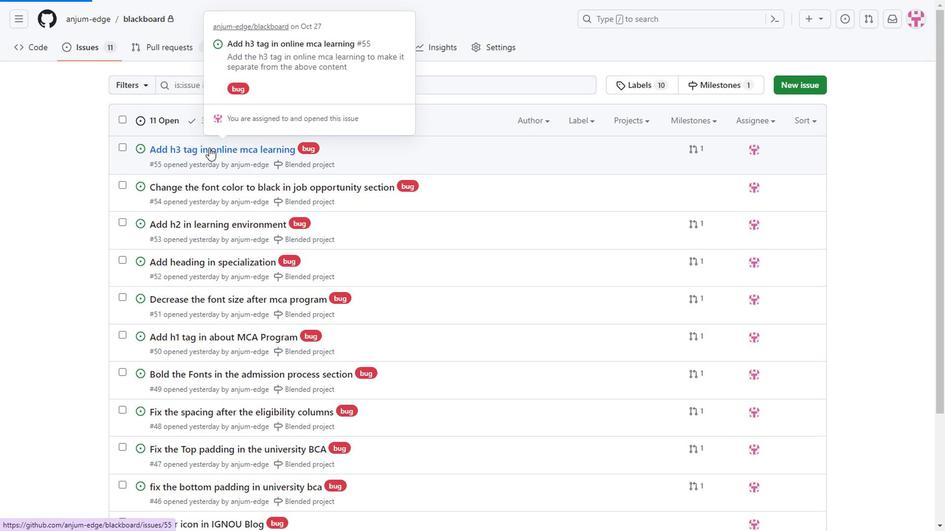 
Action: Mouse pressed left at (250, 141)
Screenshot: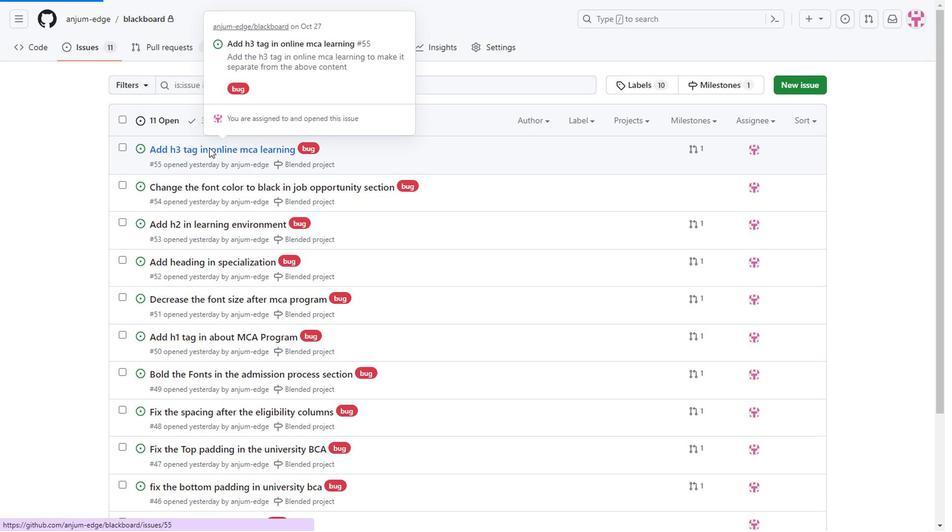 
Action: Mouse moved to (668, 277)
Screenshot: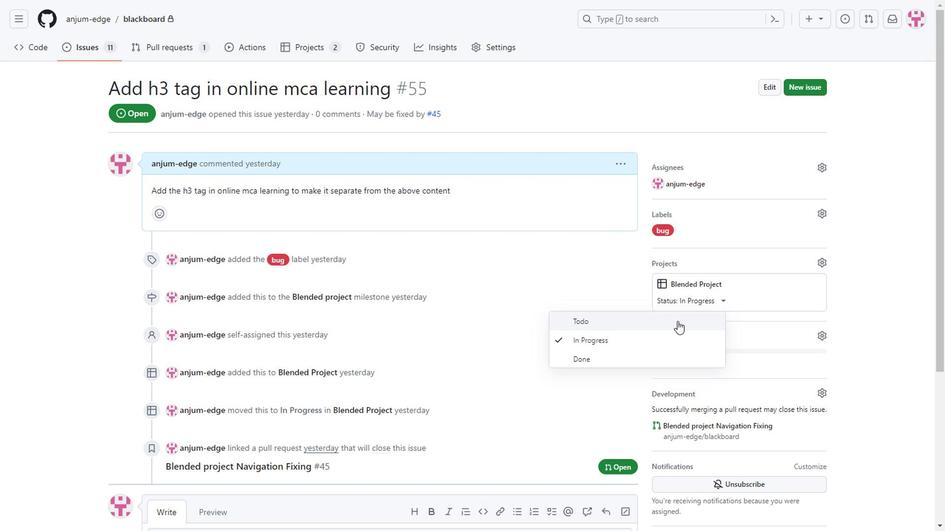 
Action: Mouse pressed left at (668, 277)
Screenshot: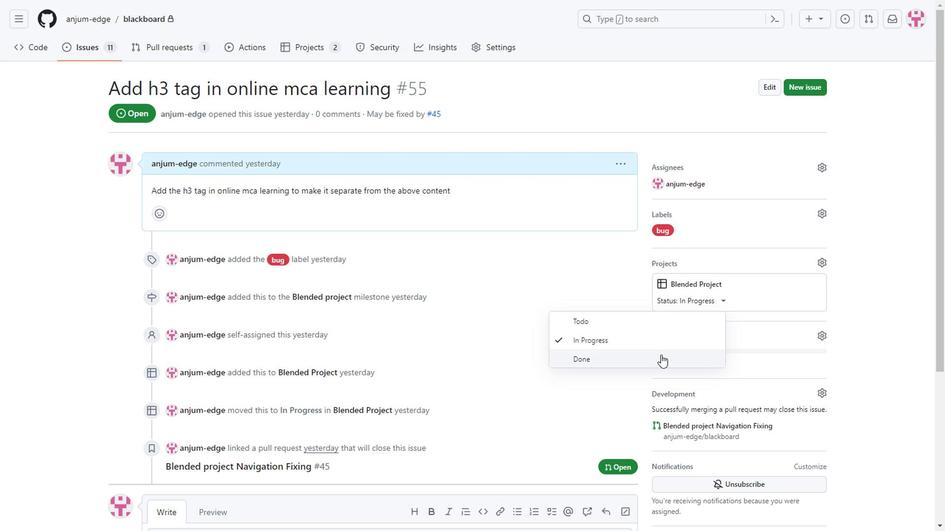 
Action: Mouse moved to (635, 321)
Screenshot: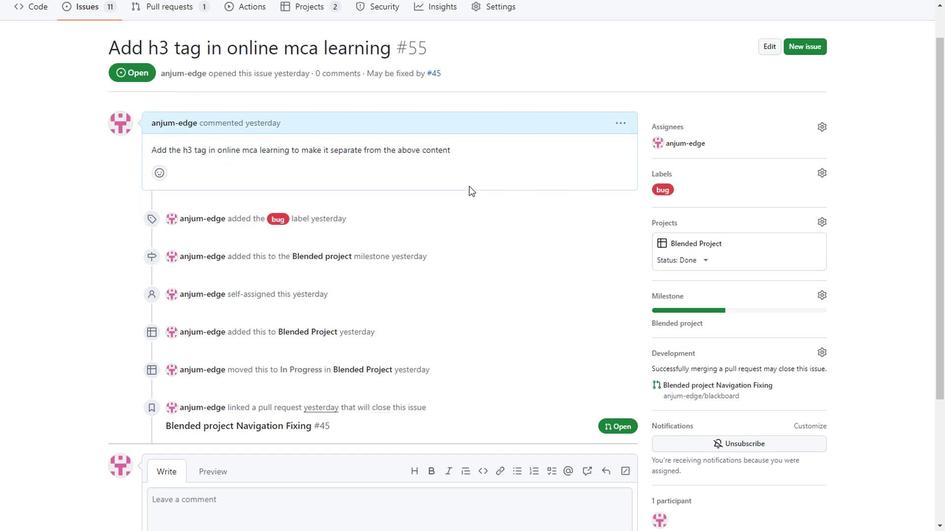 
Action: Mouse pressed left at (635, 321)
Screenshot: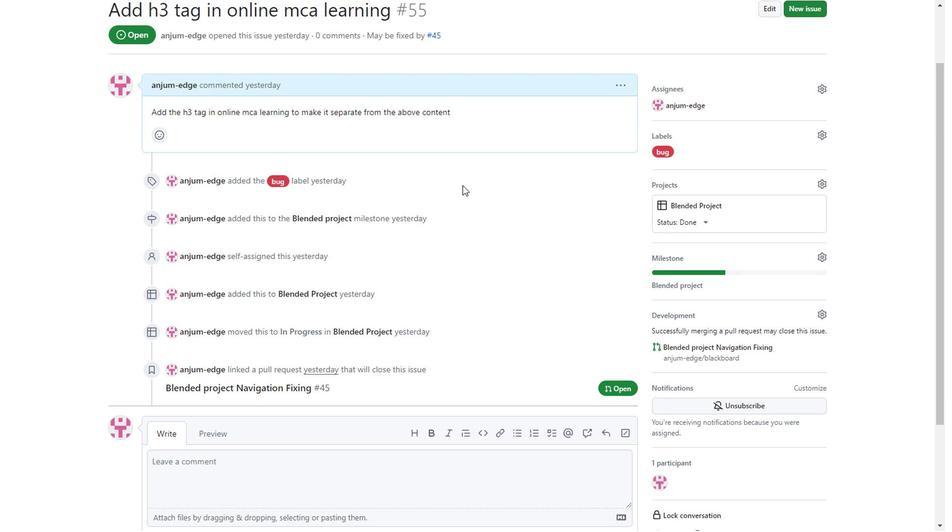 
Action: Mouse moved to (472, 175)
Screenshot: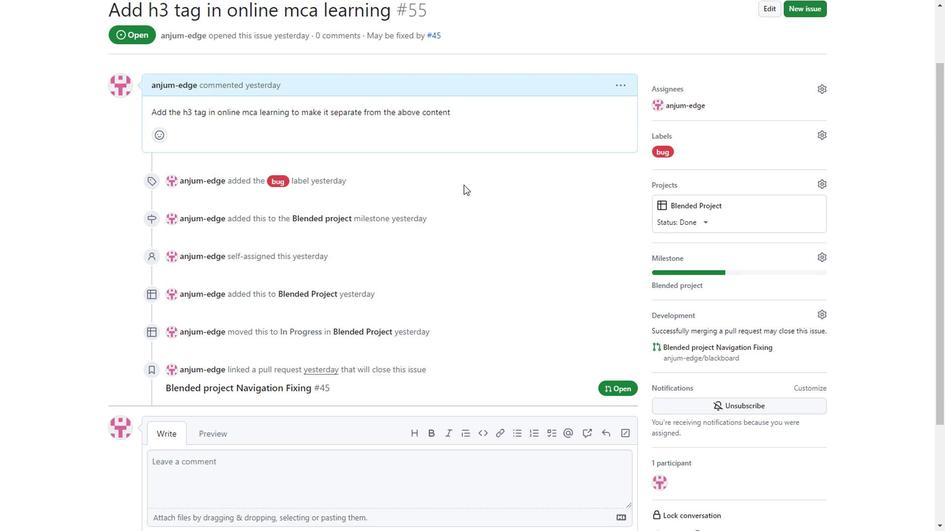 
Action: Mouse scrolled (472, 174) with delta (0, 0)
Screenshot: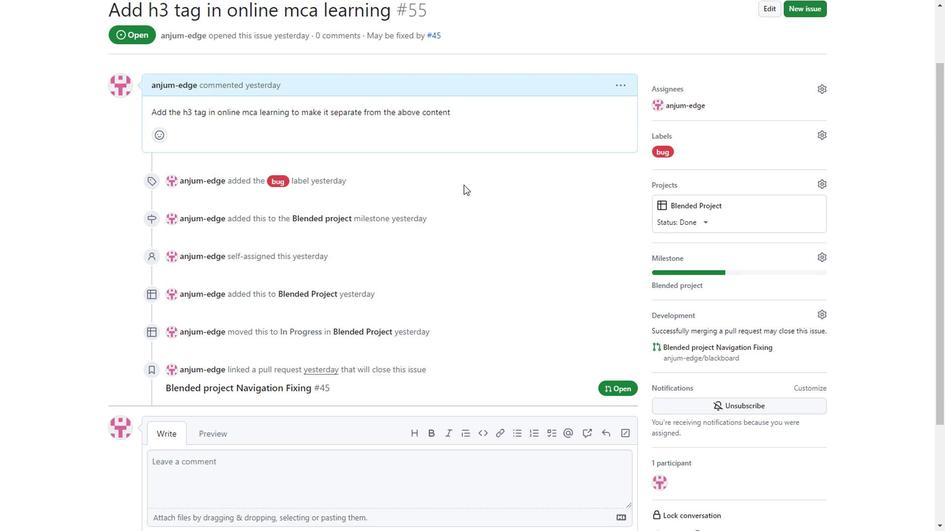 
Action: Mouse moved to (422, 253)
Screenshot: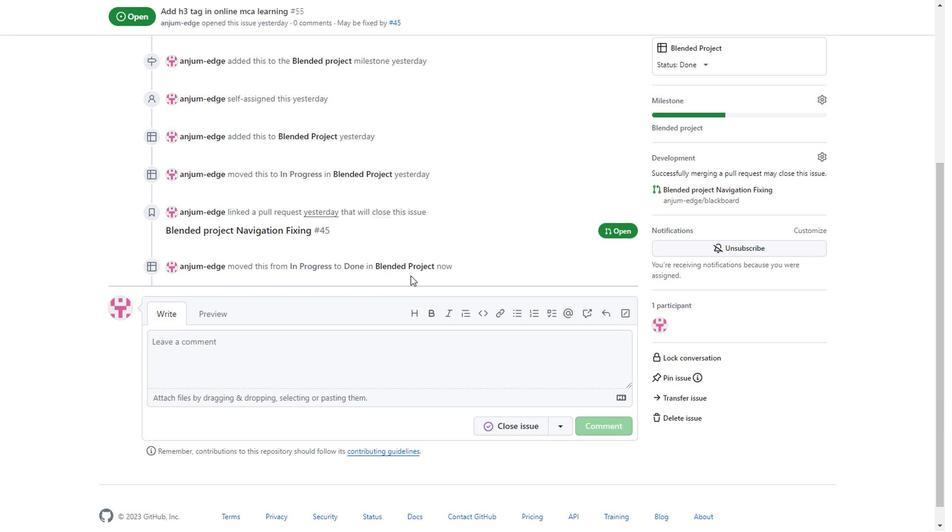 
Action: Mouse scrolled (422, 253) with delta (0, 0)
Screenshot: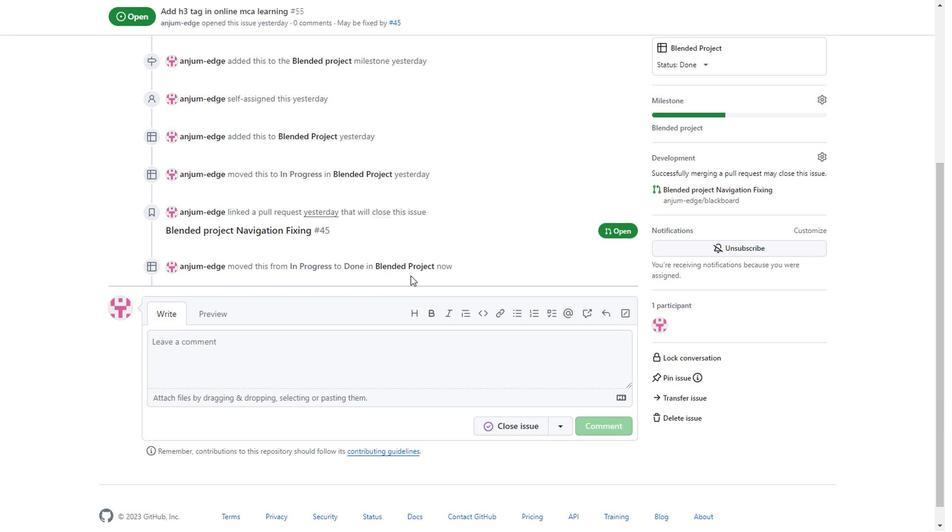 
Action: Mouse scrolled (422, 253) with delta (0, 0)
Screenshot: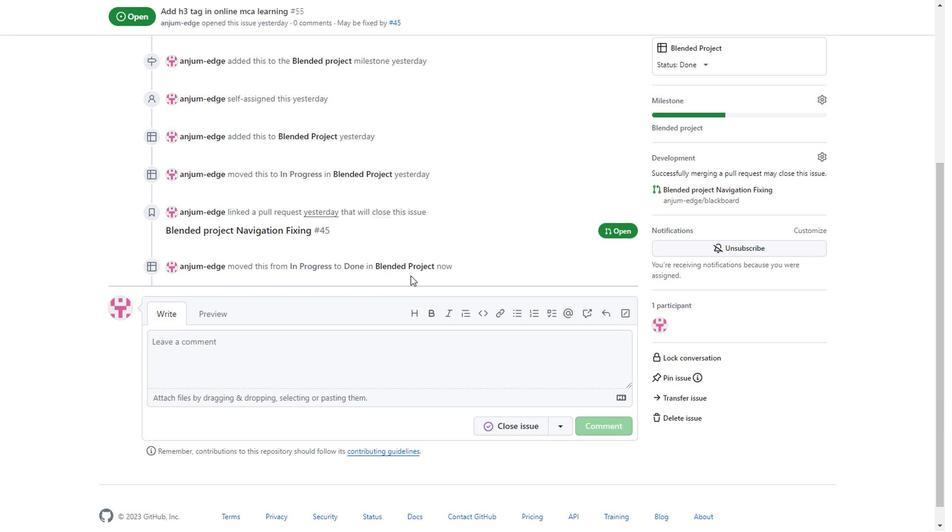 
Action: Mouse scrolled (422, 253) with delta (0, 0)
Screenshot: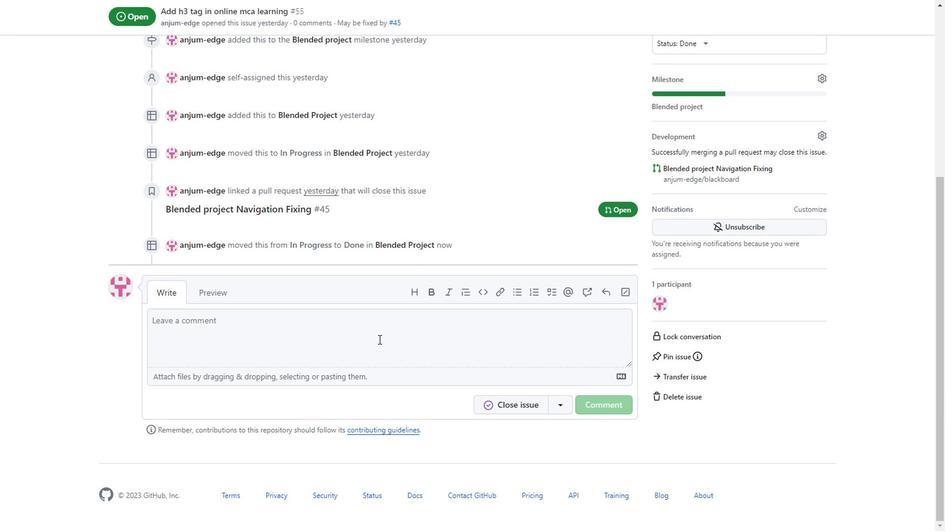 
Action: Mouse moved to (382, 314)
Screenshot: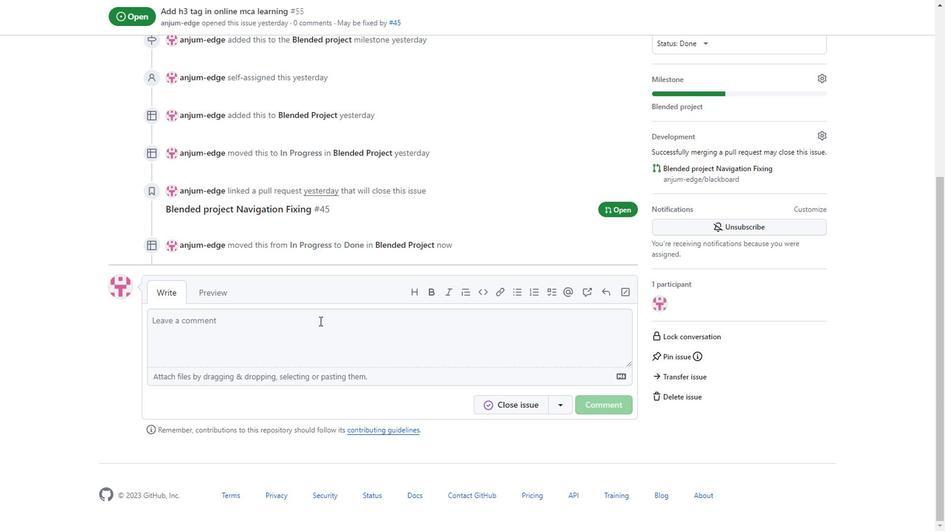 
Action: Mouse scrolled (382, 315) with delta (0, 0)
Screenshot: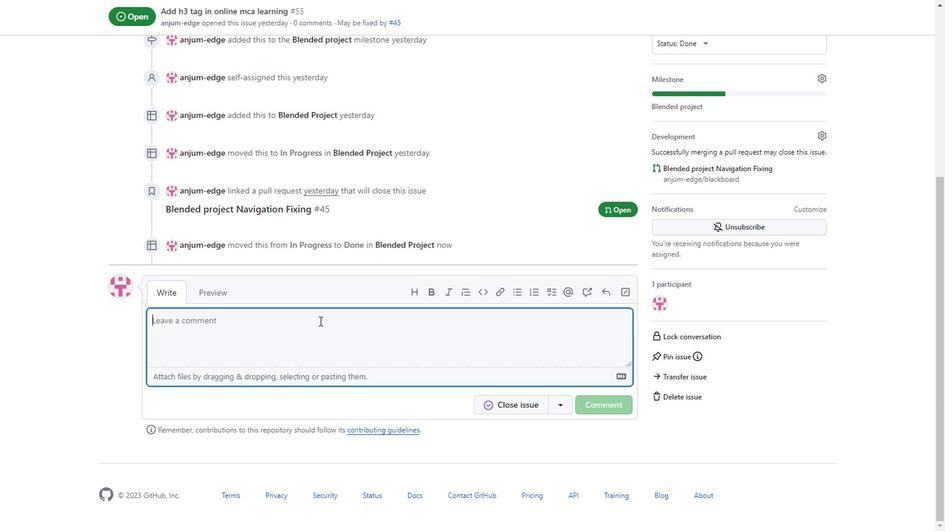 
Action: Mouse scrolled (382, 315) with delta (0, 0)
Screenshot: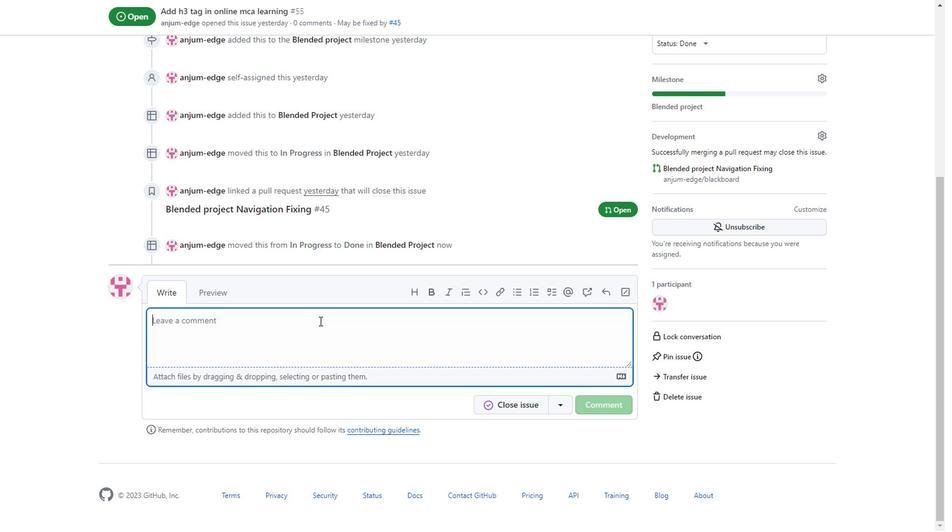 
Action: Mouse scrolled (382, 314) with delta (0, 0)
Screenshot: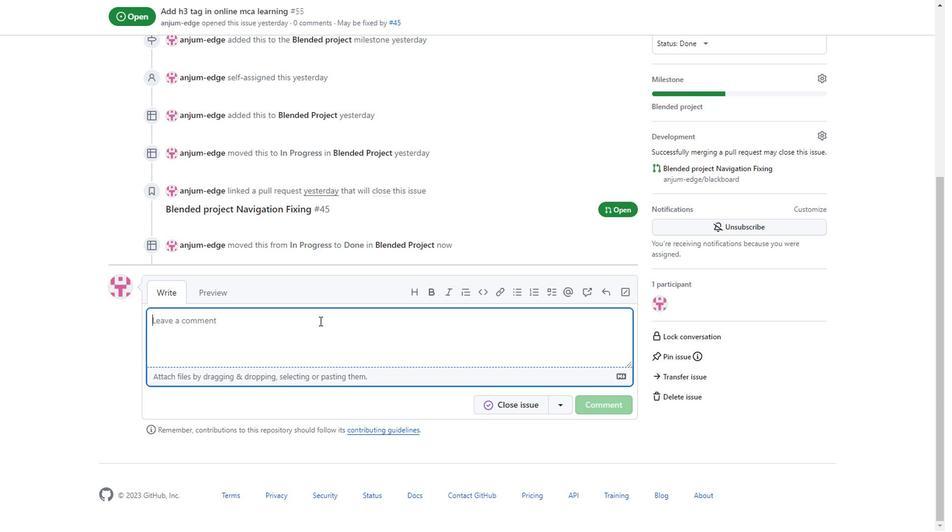 
Action: Mouse scrolled (382, 314) with delta (0, 0)
Screenshot: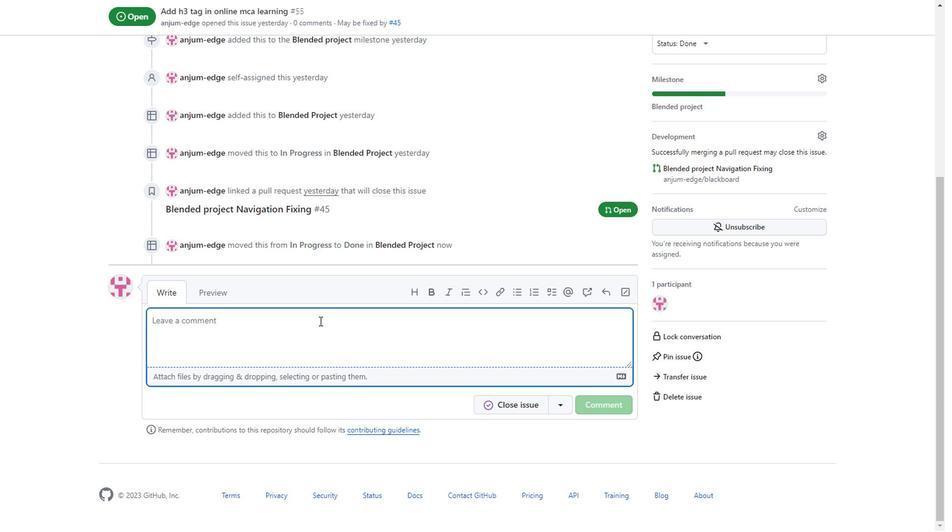
Action: Mouse moved to (344, 292)
Screenshot: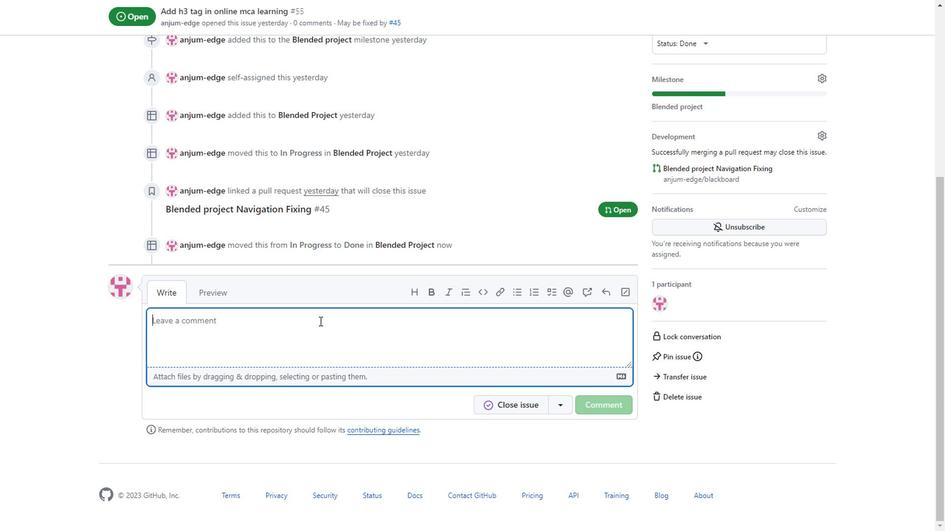 
Action: Mouse pressed left at (344, 292)
Screenshot: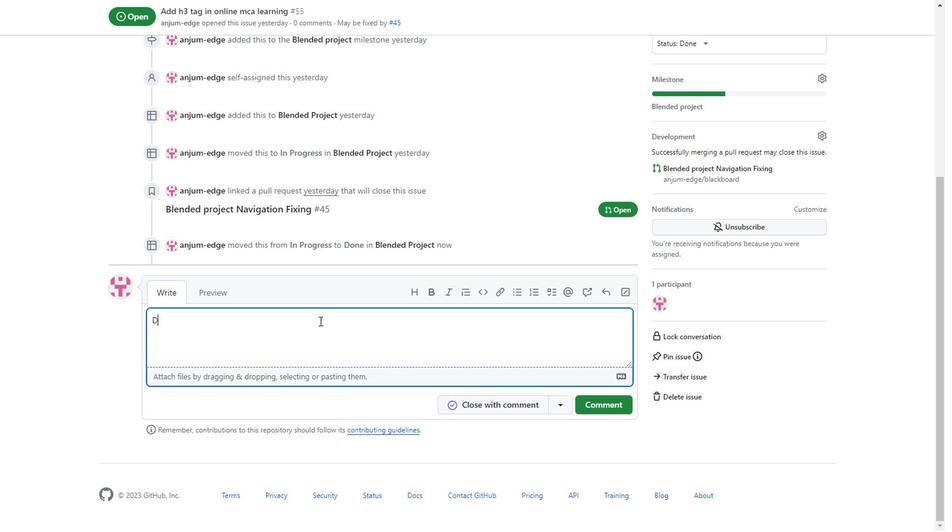 
Action: Key pressed <Key.shift>Done<Key.space><Key.shift>Add<Key.space>h3<Key.space>tag<Key.space>in<Key.space>online<Key.space>mca<Key.space>larning<Key.backspace><Key.backspace><Key.backspace><Key.backspace><Key.backspace><Key.backspace>earning
Screenshot: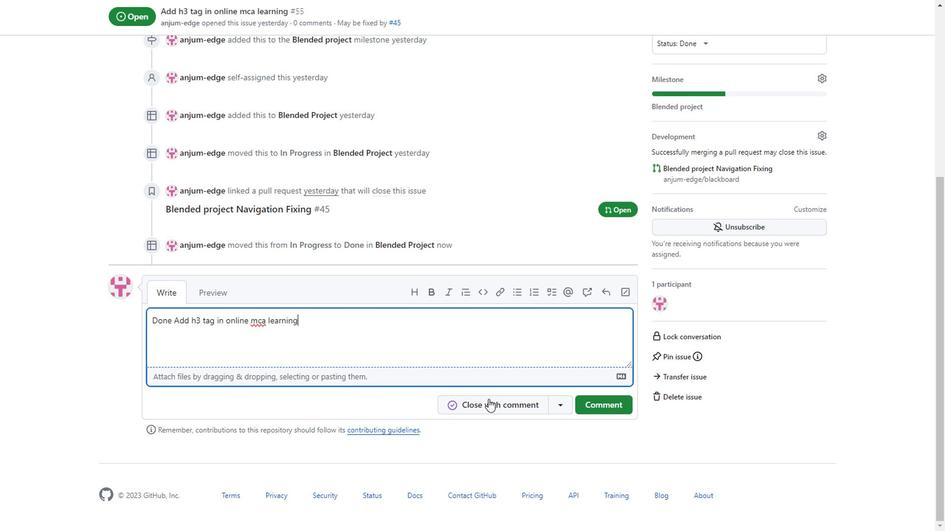 
Action: Mouse moved to (493, 371)
Screenshot: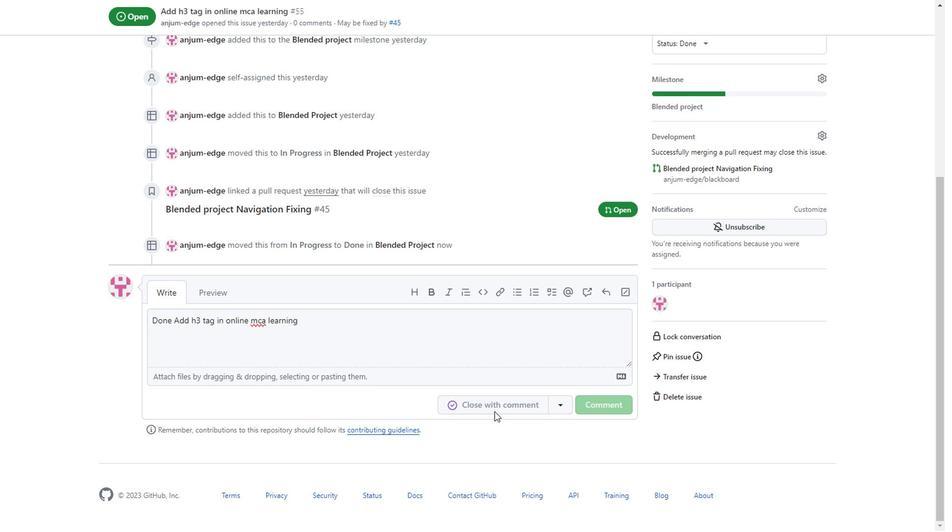 
Action: Mouse pressed left at (493, 371)
Screenshot: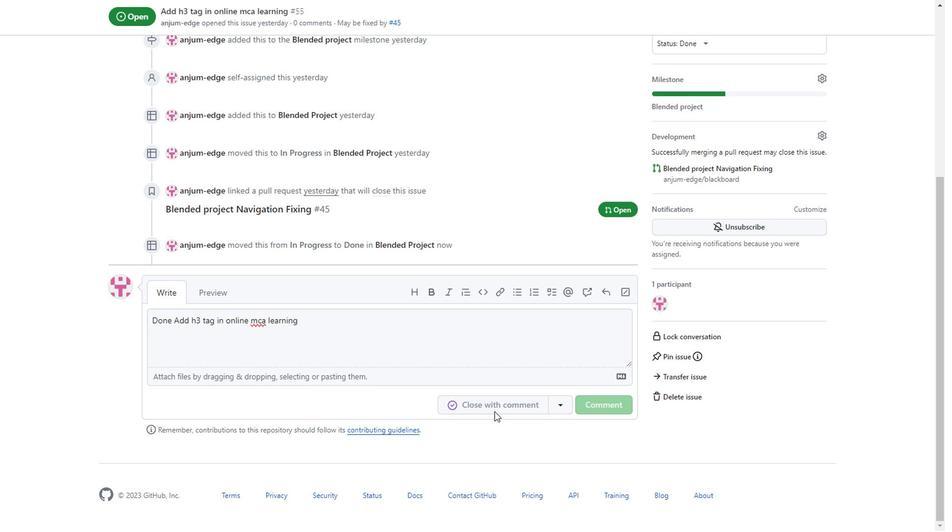 
Action: Mouse moved to (156, 47)
Screenshot: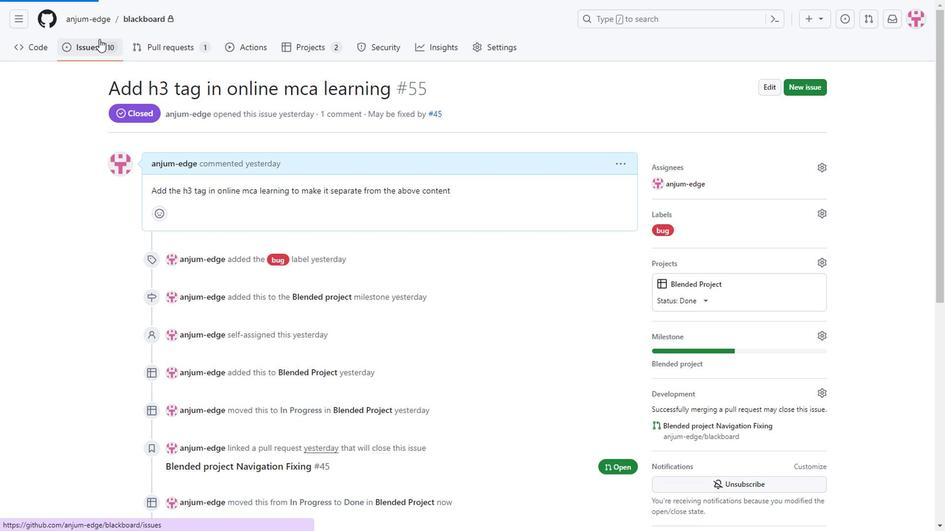 
Action: Mouse pressed left at (156, 47)
Screenshot: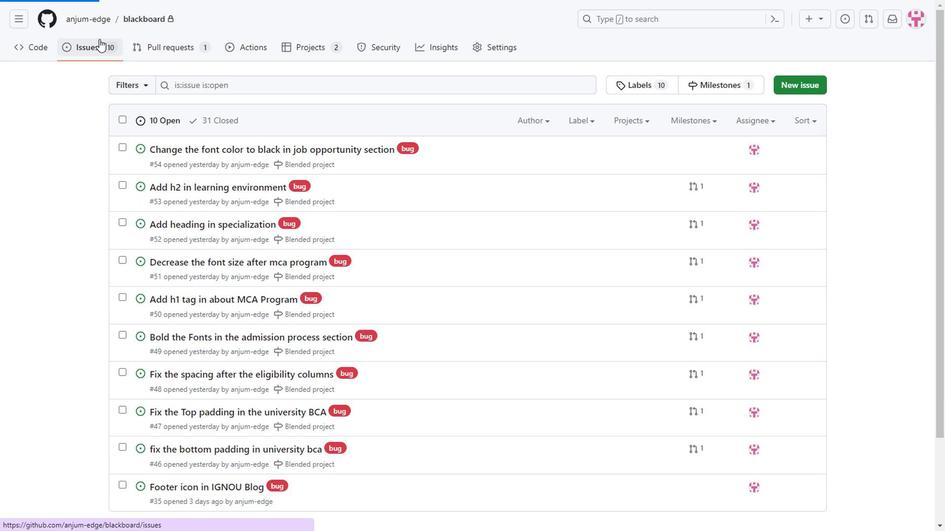 
Action: Mouse moved to (255, 141)
Screenshot: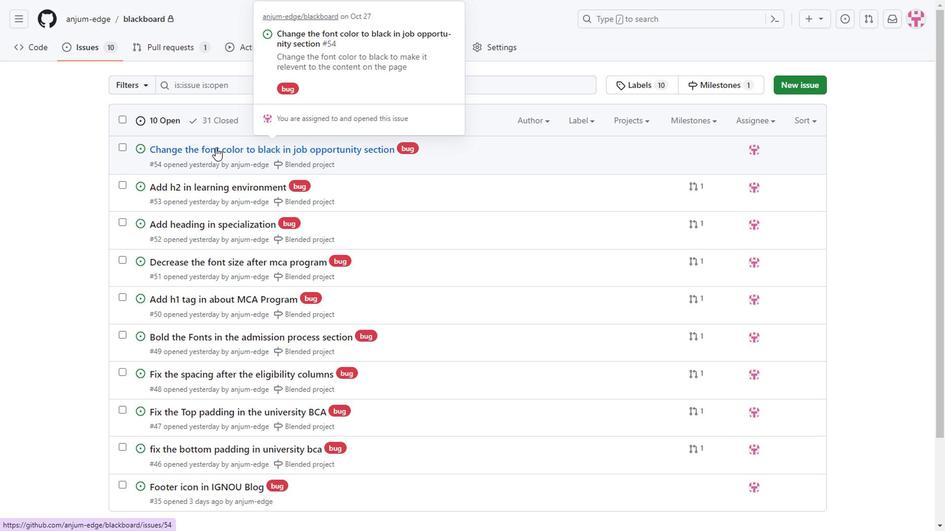 
Action: Mouse pressed left at (255, 141)
Screenshot: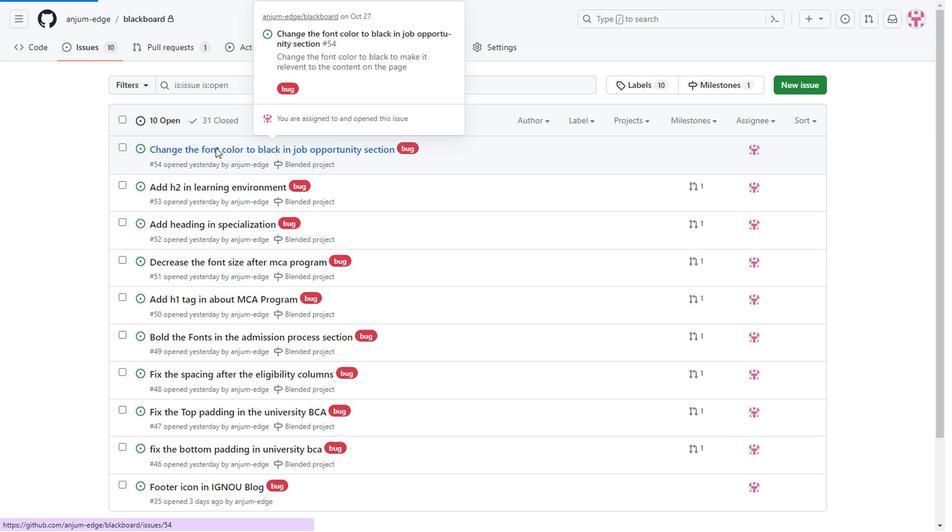 
Action: Mouse moved to (457, 352)
Screenshot: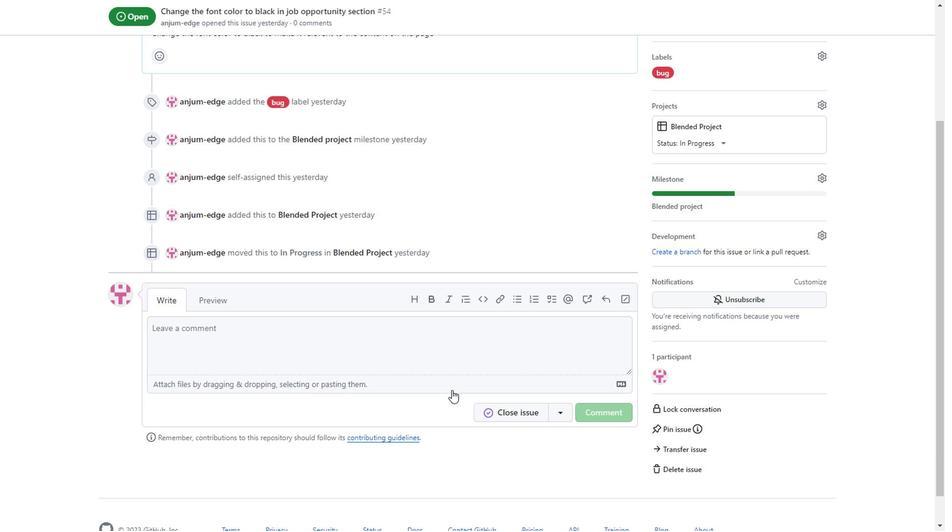 
Action: Mouse scrolled (457, 352) with delta (0, 0)
Screenshot: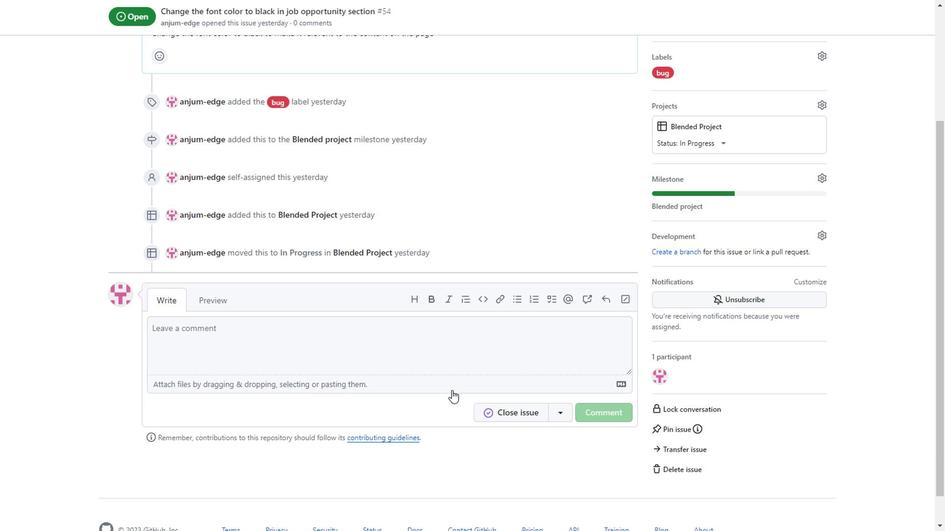 
Action: Mouse scrolled (457, 352) with delta (0, 0)
Screenshot: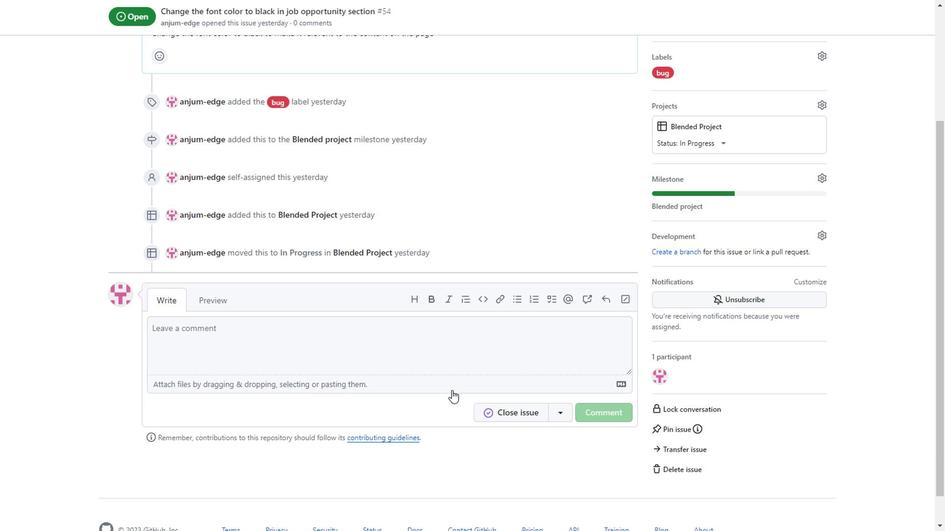 
Action: Mouse moved to (370, 239)
Screenshot: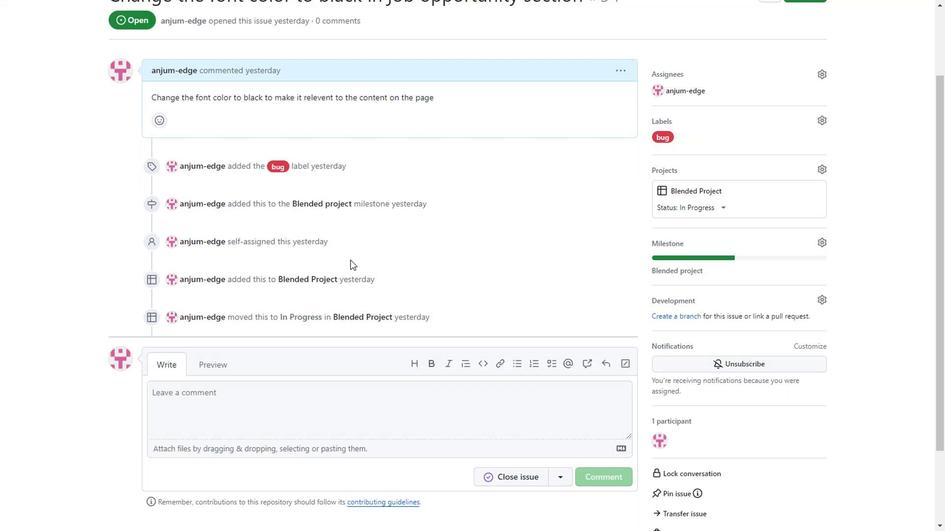 
Action: Mouse scrolled (370, 238) with delta (0, 0)
Screenshot: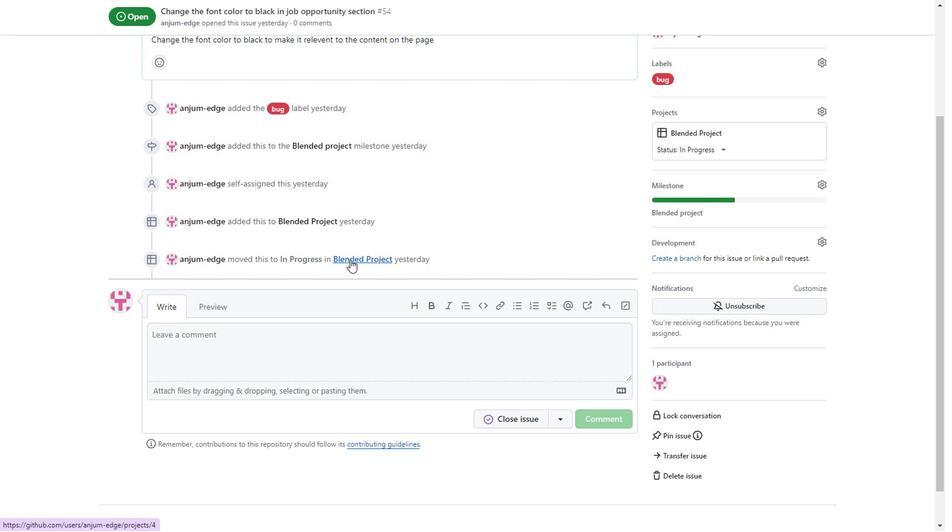 
Action: Mouse scrolled (370, 238) with delta (0, 0)
Screenshot: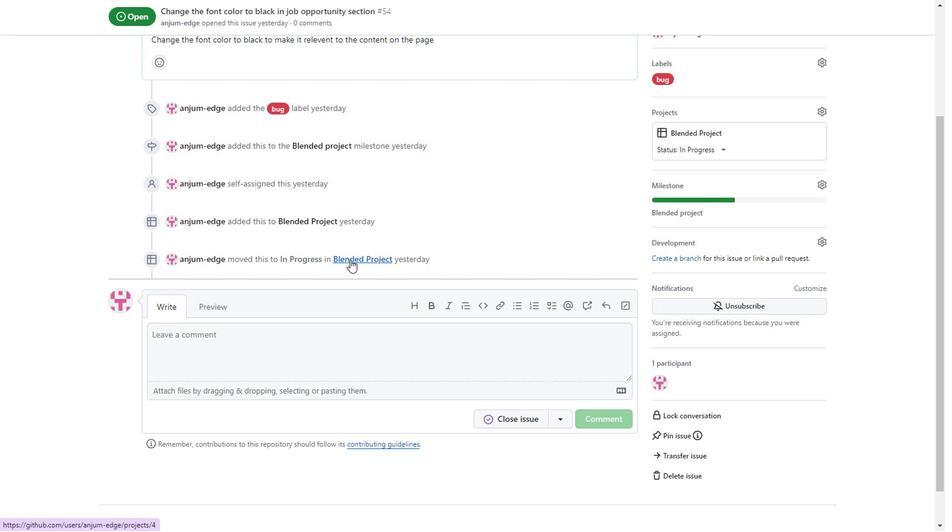
Action: Mouse scrolled (370, 238) with delta (0, 0)
Screenshot: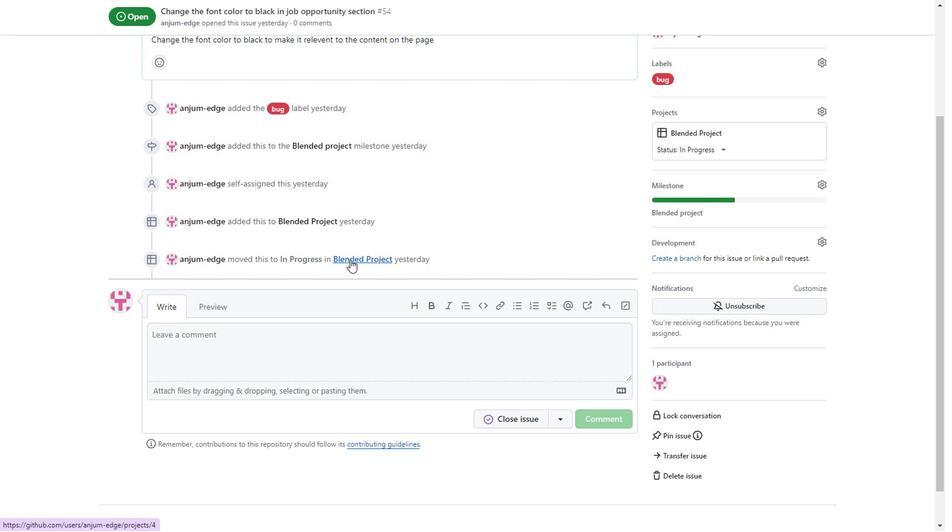 
Action: Mouse scrolled (370, 238) with delta (0, 0)
Screenshot: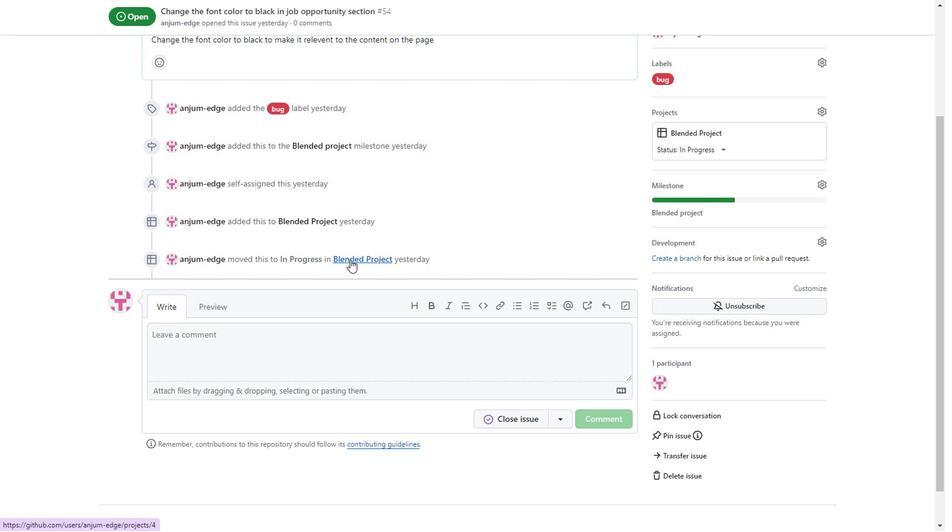
Action: Mouse scrolled (370, 238) with delta (0, 0)
Screenshot: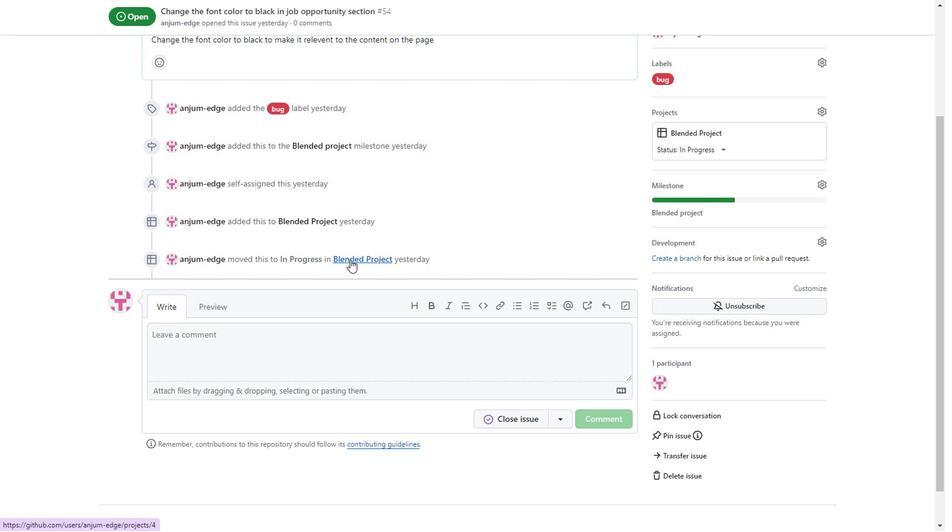 
Action: Mouse scrolled (370, 238) with delta (0, 0)
Screenshot: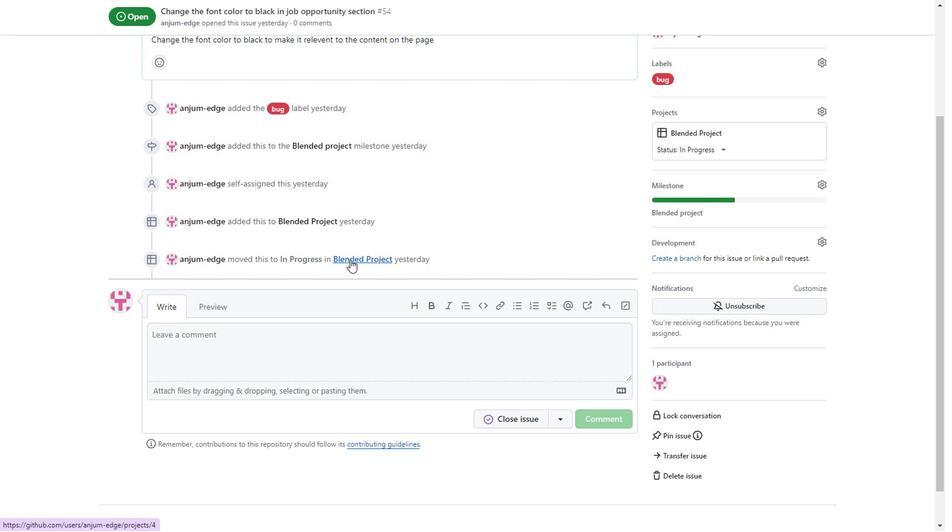 
Action: Mouse scrolled (370, 238) with delta (0, 0)
Screenshot: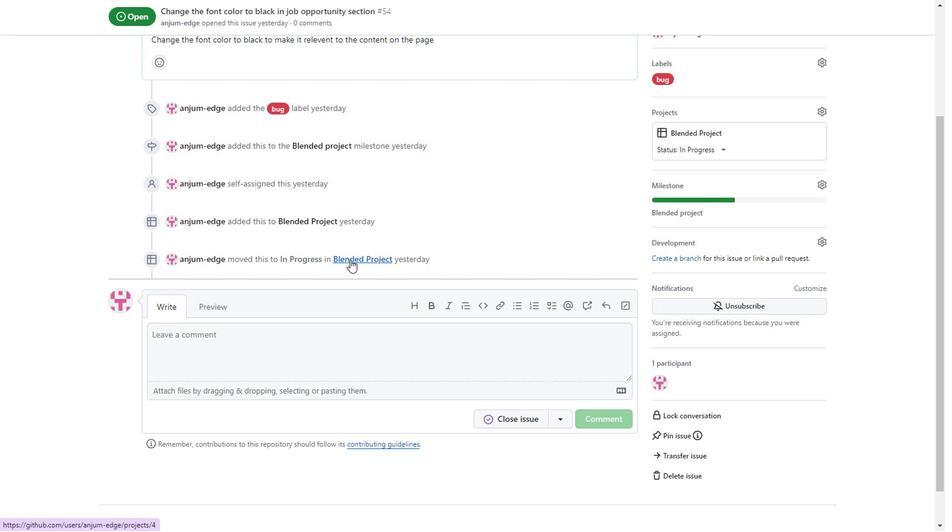 
Action: Mouse scrolled (370, 238) with delta (0, 0)
Screenshot: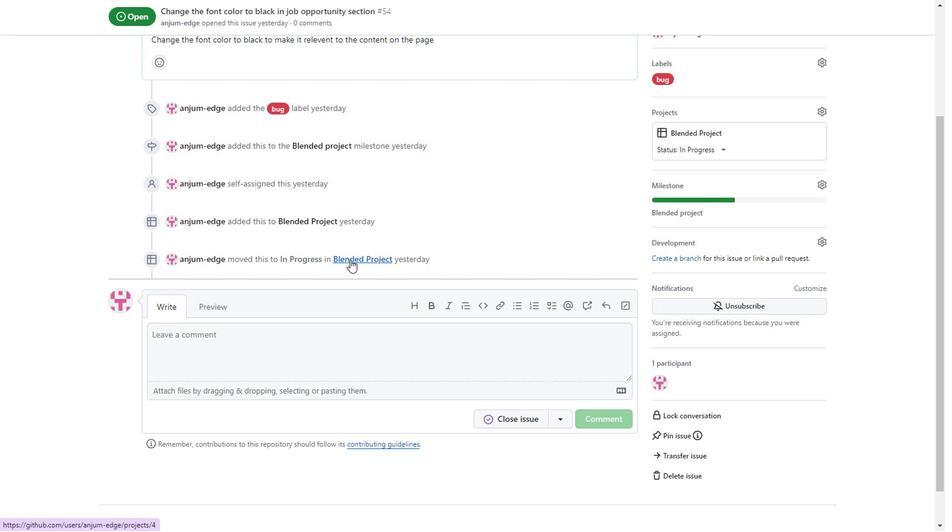 
Action: Mouse scrolled (370, 238) with delta (0, 0)
Screenshot: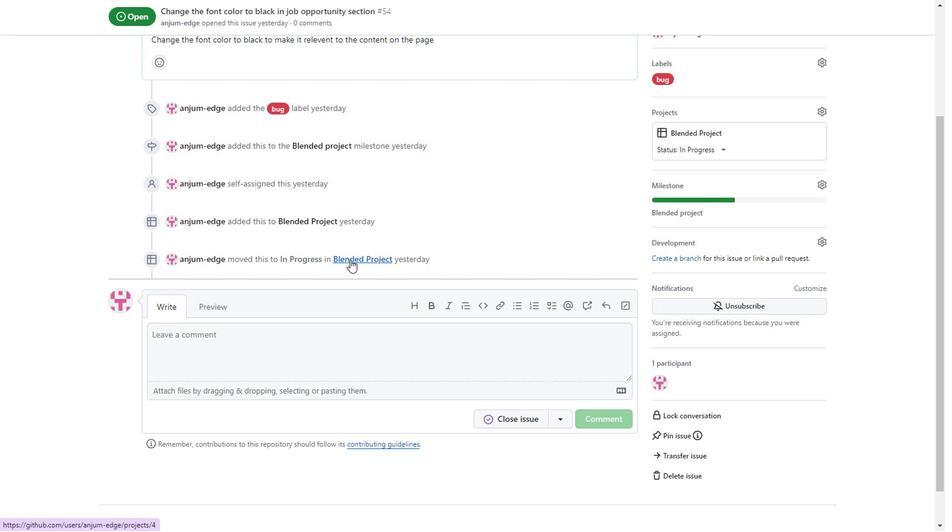 
Action: Mouse scrolled (370, 238) with delta (0, 0)
Screenshot: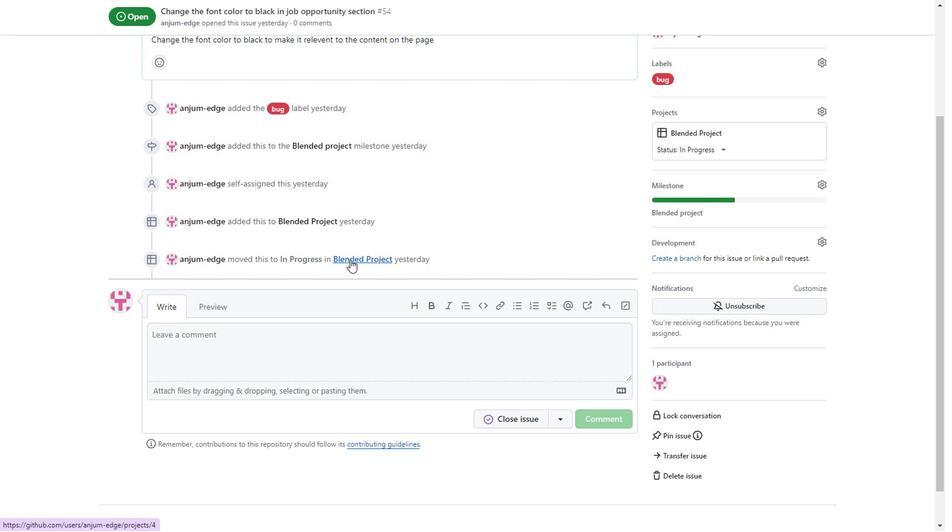 
Action: Mouse scrolled (370, 238) with delta (0, 0)
Screenshot: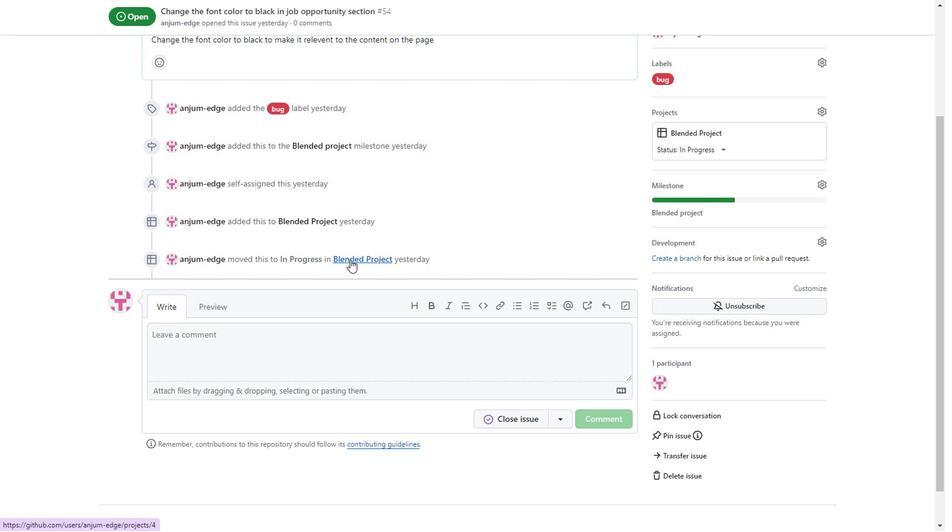 
Action: Mouse scrolled (370, 238) with delta (0, 0)
Screenshot: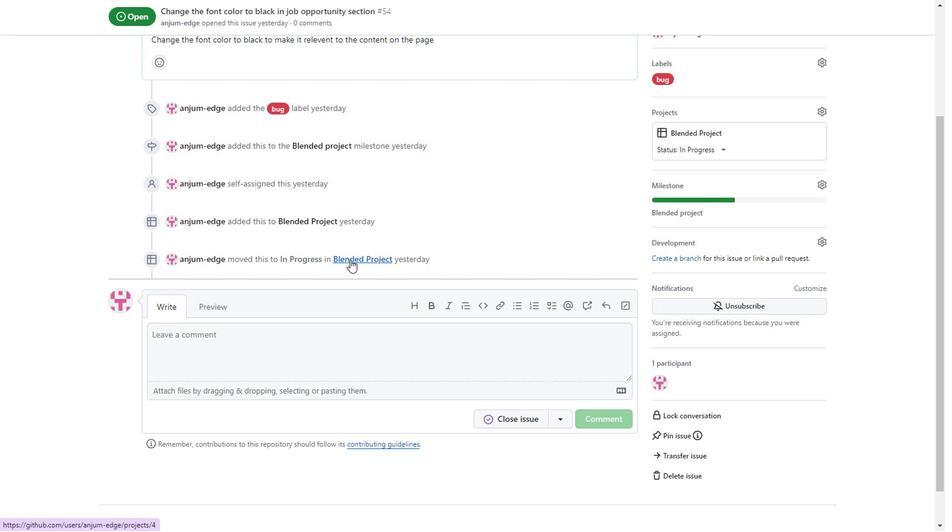 
Action: Mouse scrolled (370, 238) with delta (0, 0)
Screenshot: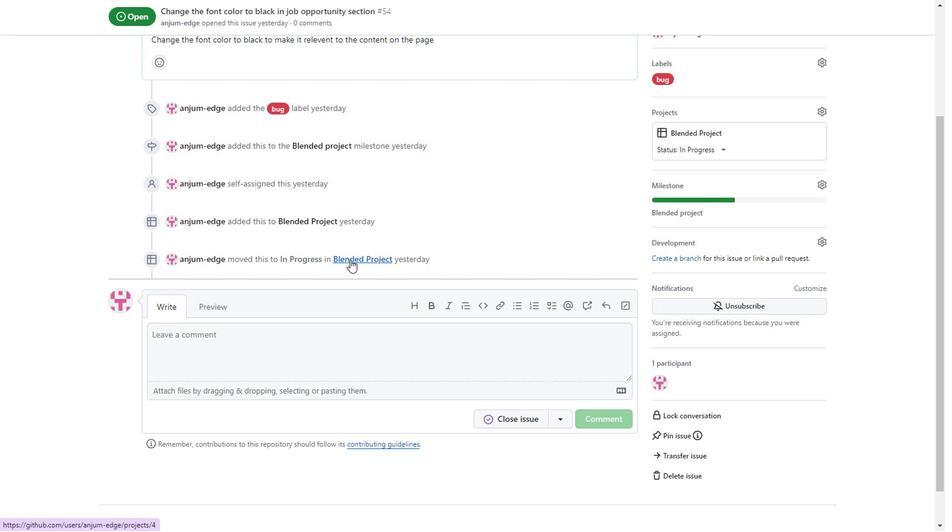 
Action: Mouse scrolled (370, 238) with delta (0, 0)
Screenshot: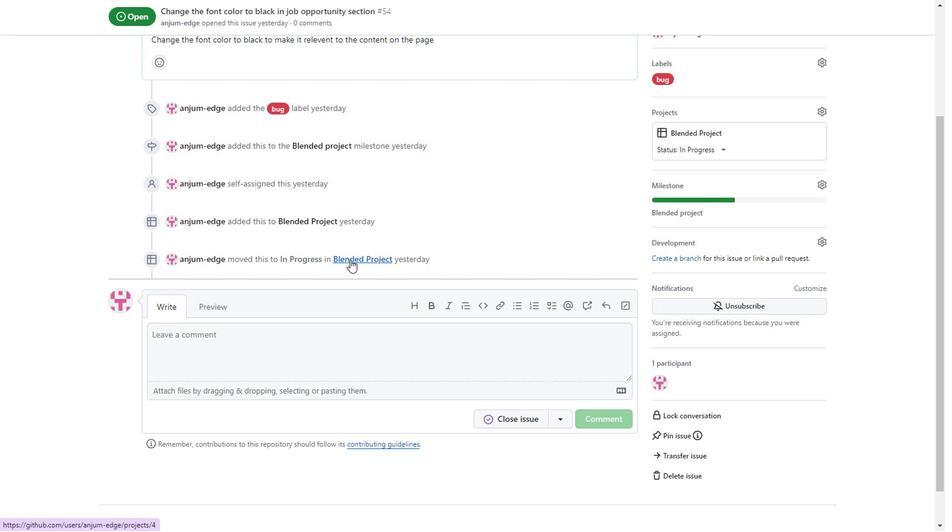 
Action: Mouse scrolled (370, 238) with delta (0, 0)
Screenshot: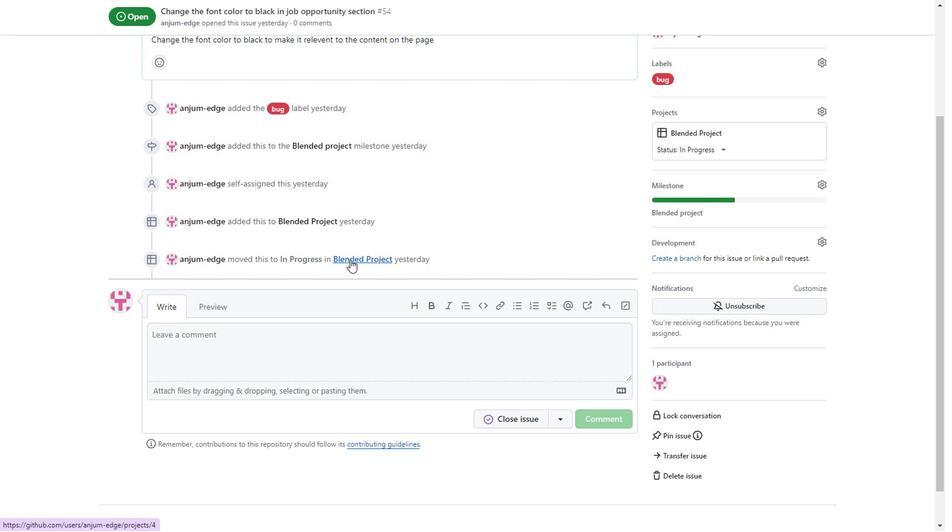 
Action: Mouse scrolled (370, 238) with delta (0, 0)
Screenshot: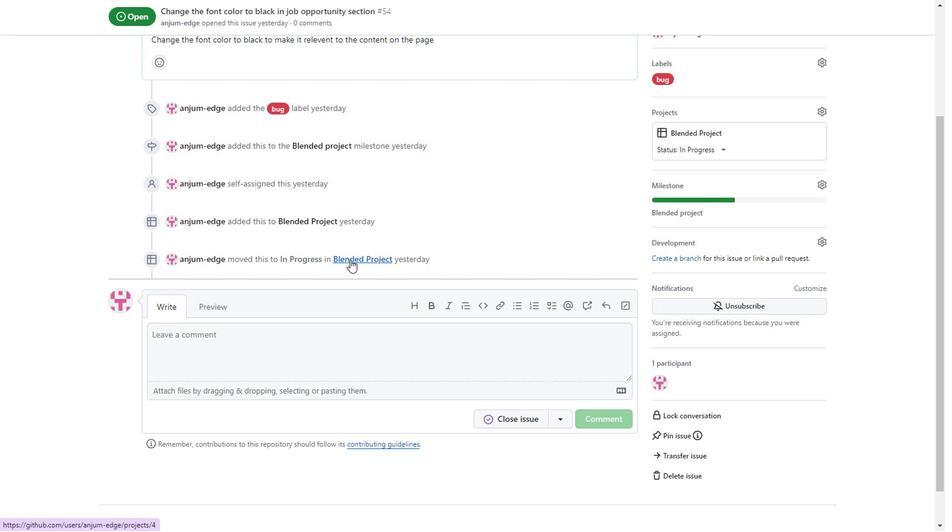 
Action: Mouse scrolled (370, 238) with delta (0, 0)
Screenshot: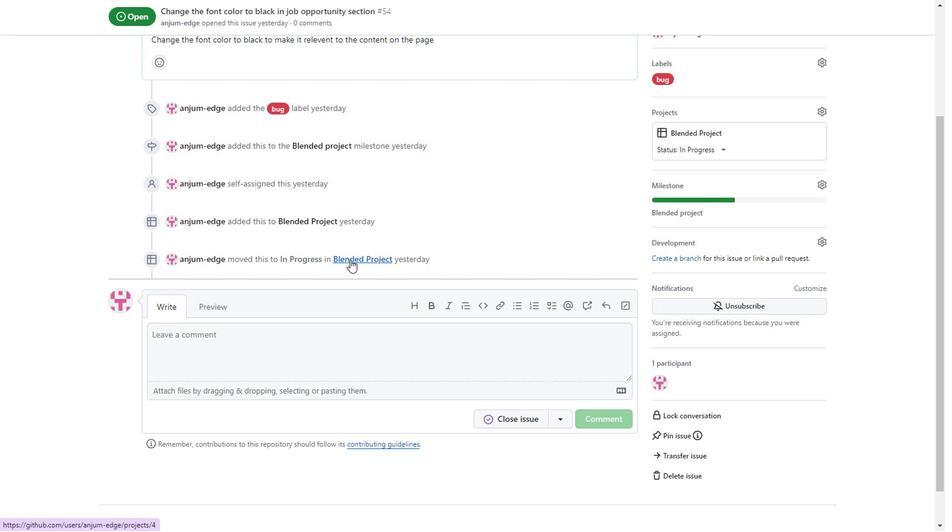 
Action: Mouse scrolled (370, 238) with delta (0, 0)
Screenshot: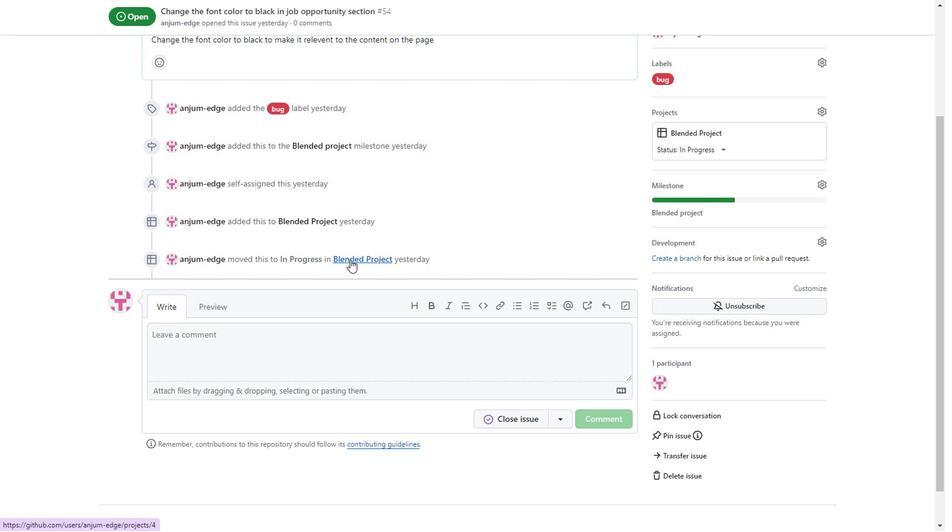 
Action: Mouse scrolled (370, 238) with delta (0, 0)
Screenshot: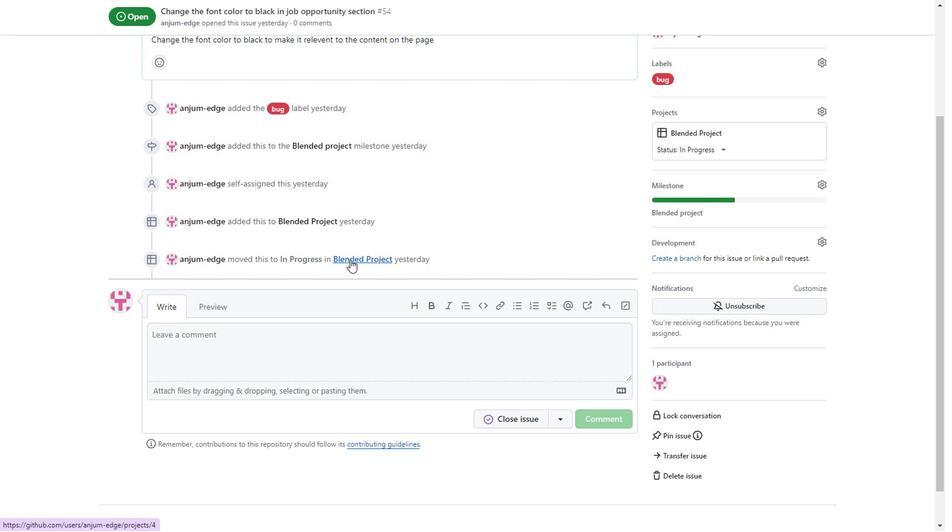 
Action: Mouse scrolled (370, 238) with delta (0, 0)
Screenshot: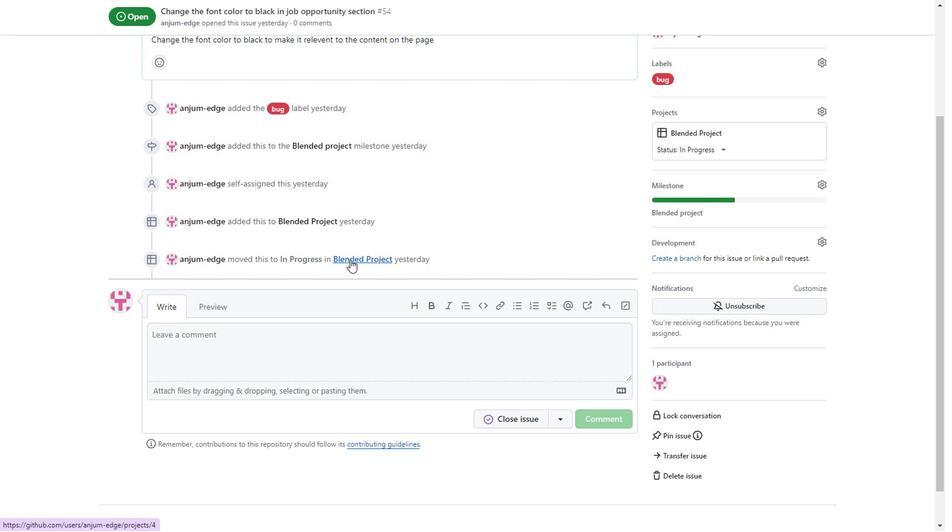 
Action: Mouse scrolled (370, 238) with delta (0, 0)
Screenshot: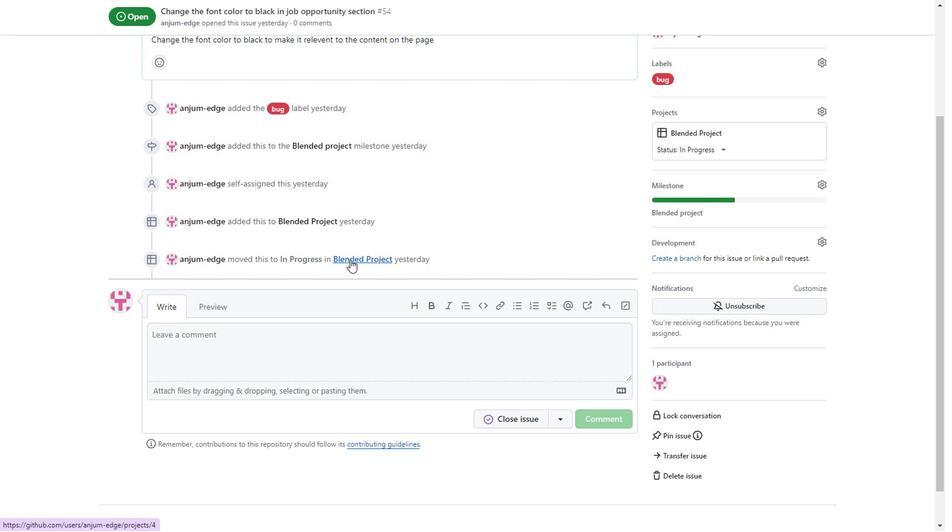 
Action: Mouse scrolled (370, 238) with delta (0, 0)
Screenshot: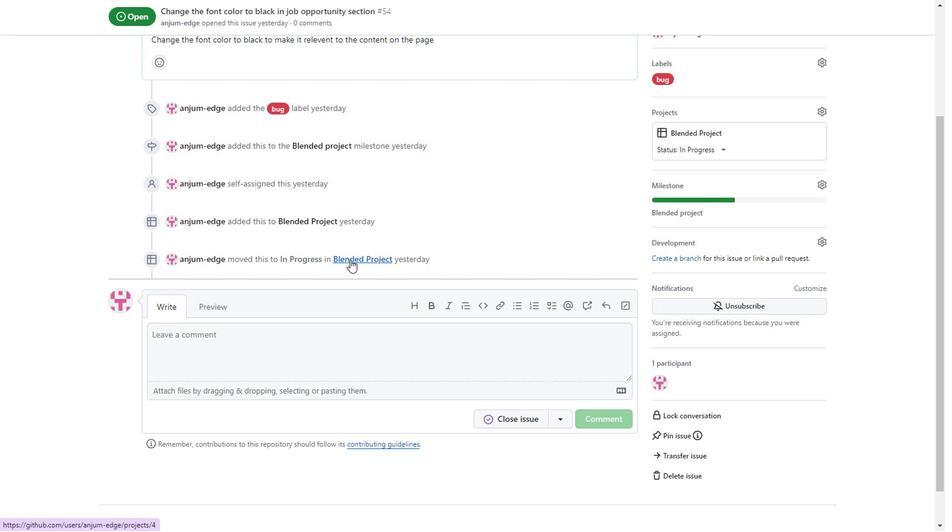 
Action: Mouse moved to (668, 164)
Screenshot: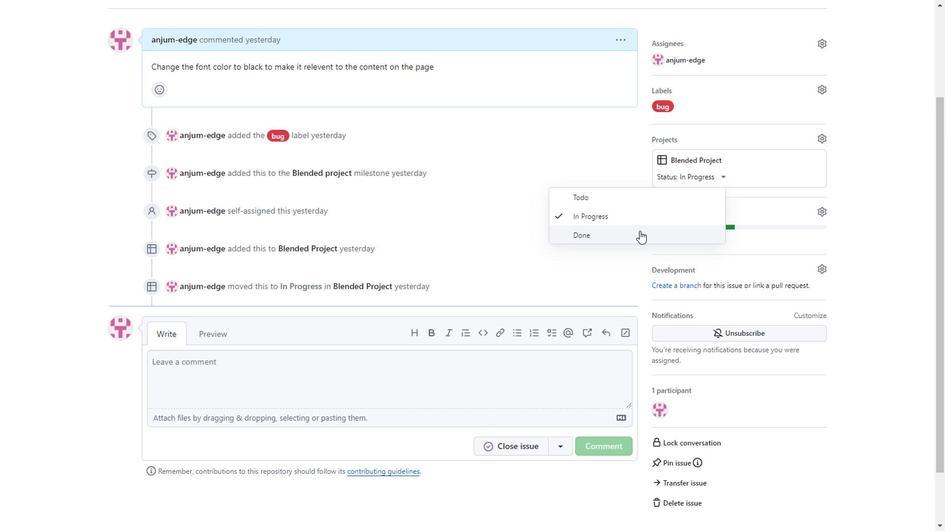 
Action: Mouse pressed left at (668, 164)
Screenshot: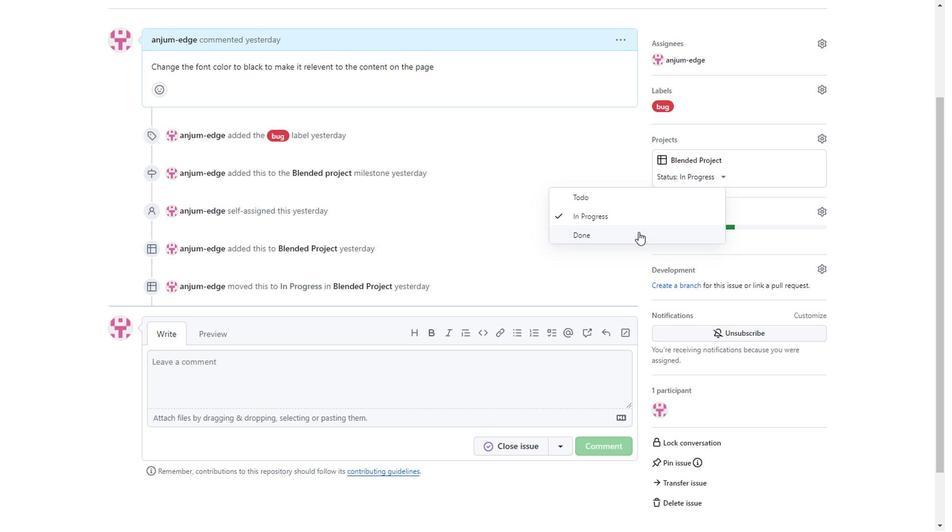 
Action: Mouse moved to (616, 215)
Screenshot: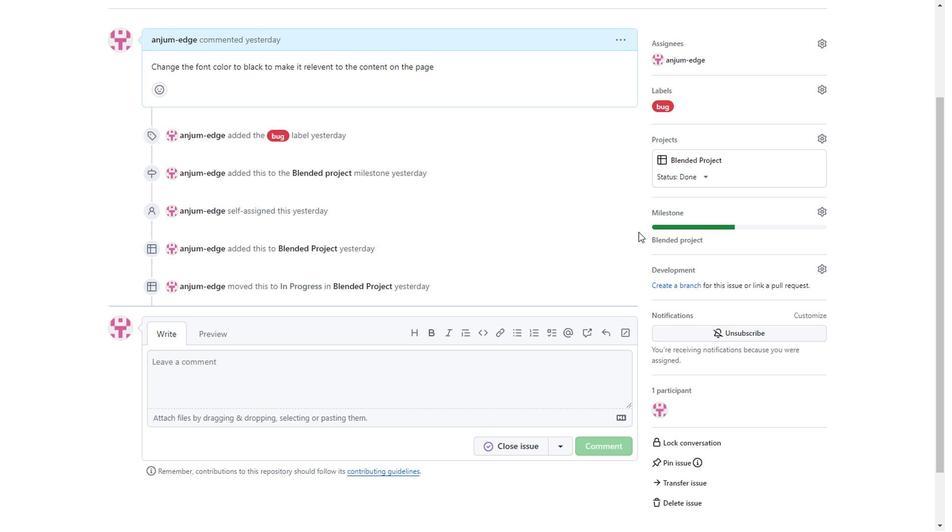 
Action: Mouse pressed left at (616, 215)
Screenshot: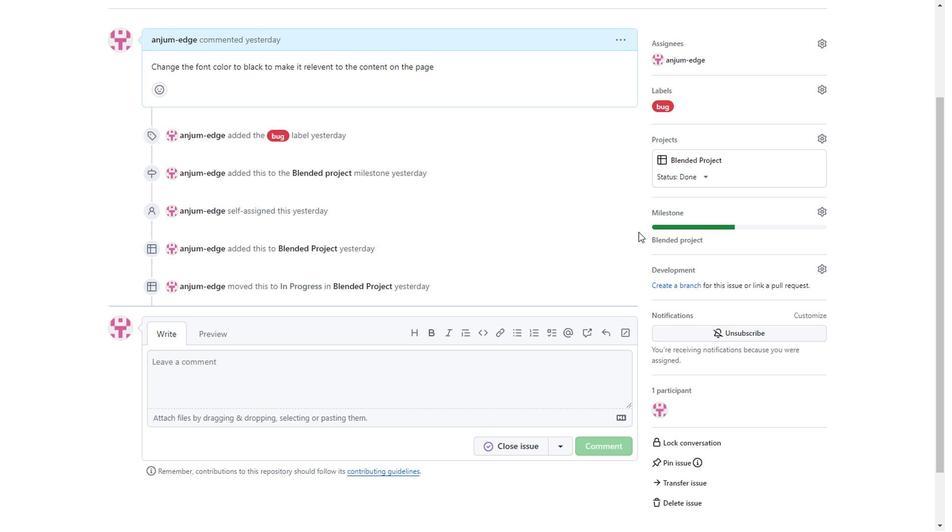 
Action: Mouse moved to (659, 247)
Screenshot: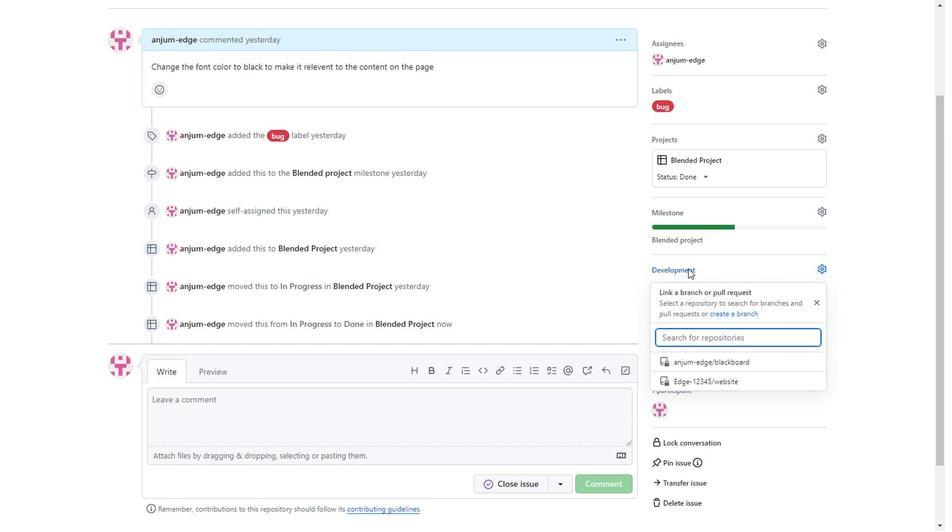 
Action: Mouse pressed left at (659, 247)
Screenshot: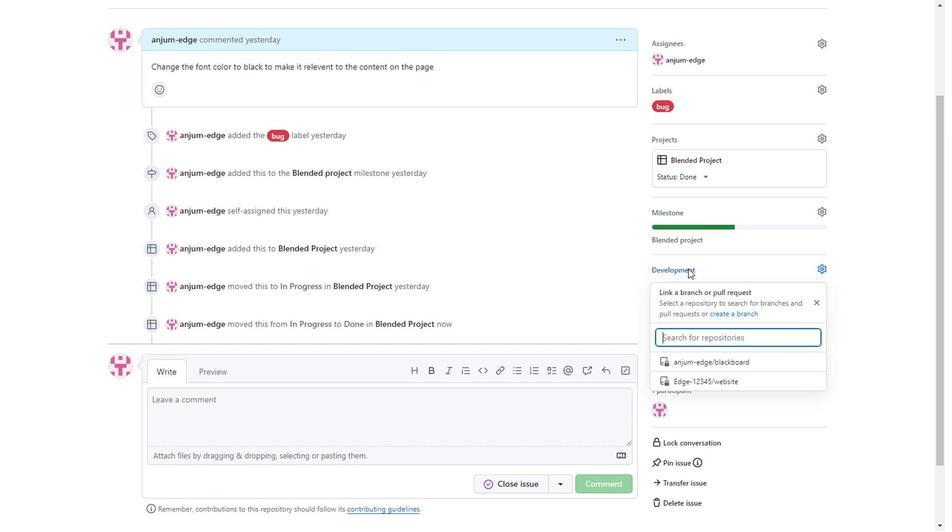 
Action: Mouse moved to (692, 327)
Screenshot: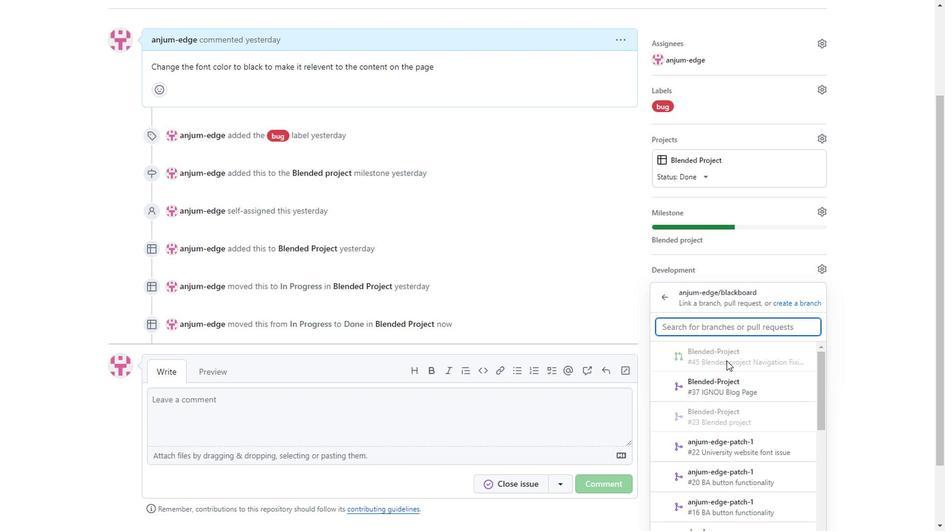 
Action: Mouse pressed left at (692, 327)
Screenshot: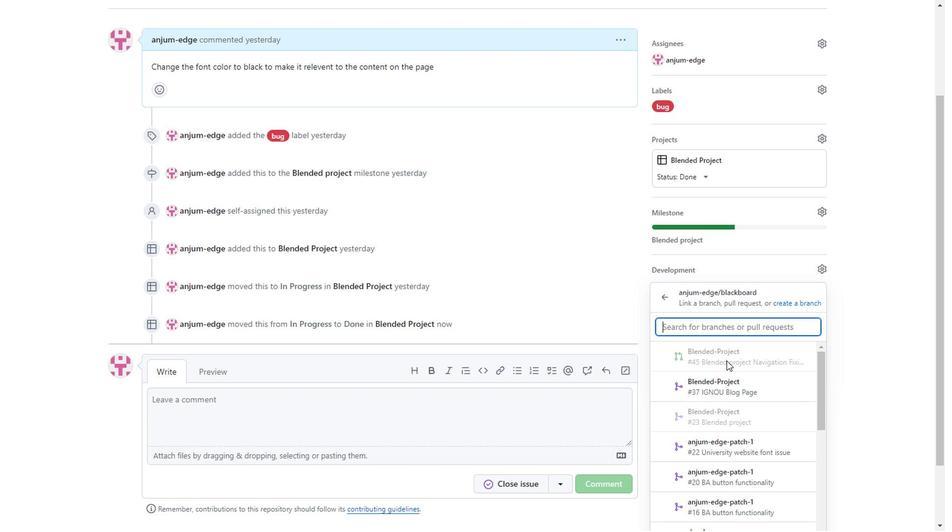 
Action: Mouse moved to (695, 348)
Screenshot: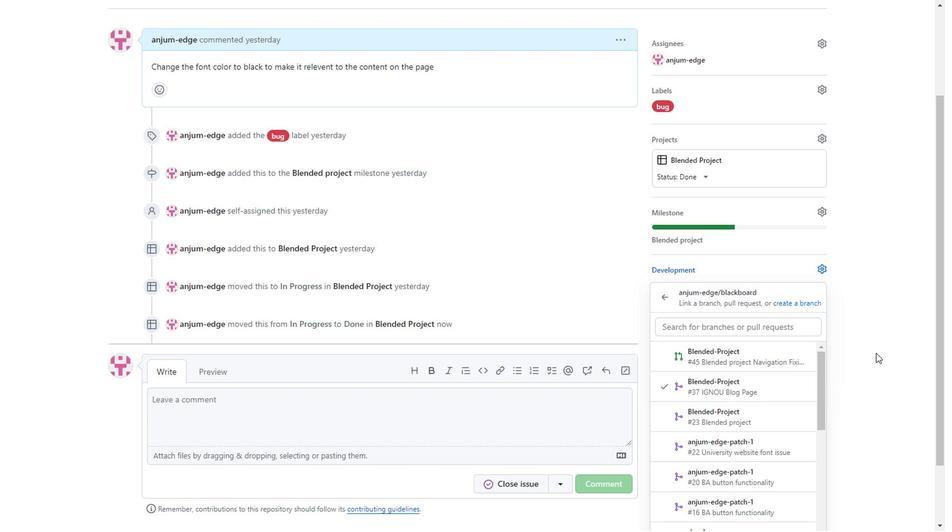 
Action: Mouse pressed left at (695, 348)
Screenshot: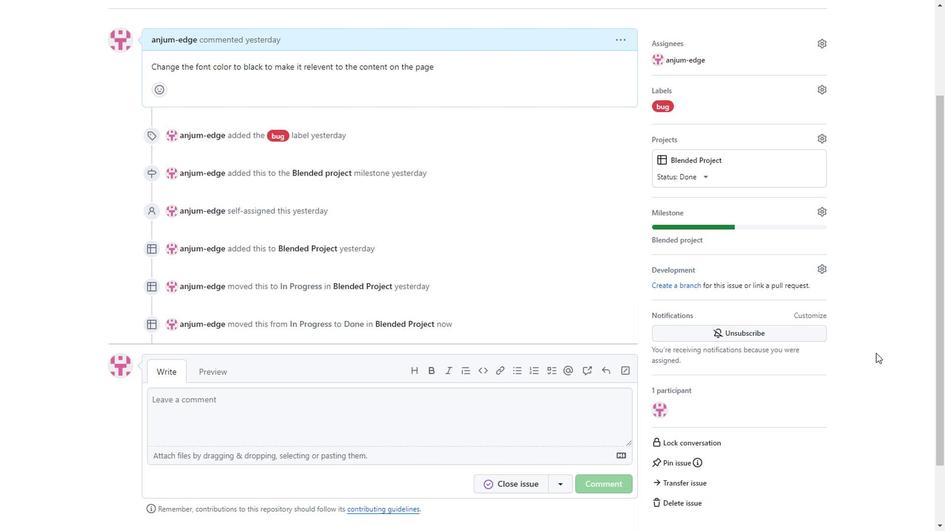 
Action: Mouse moved to (819, 320)
Screenshot: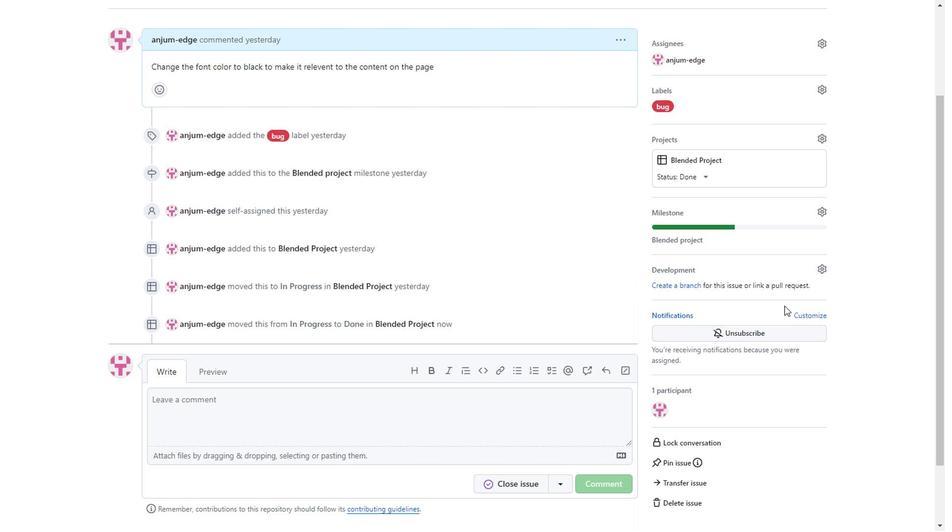 
Action: Mouse pressed left at (819, 320)
Screenshot: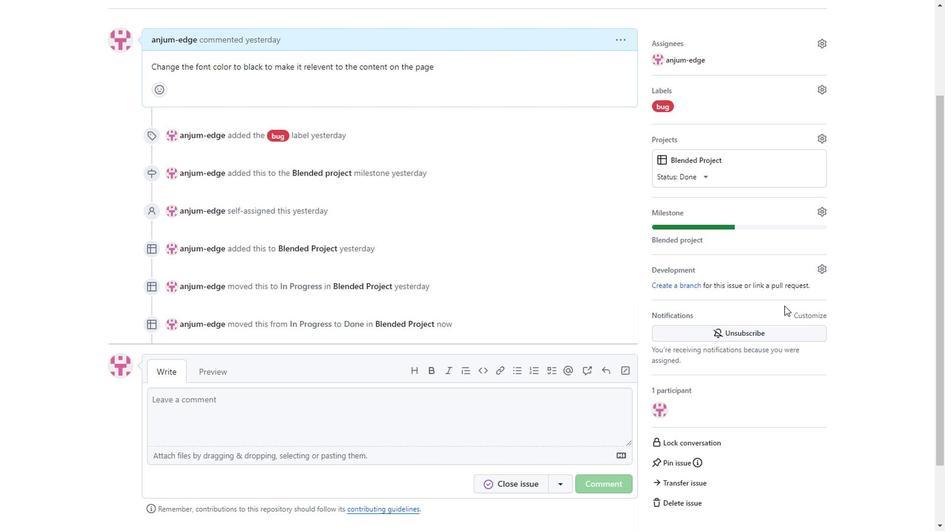 
Action: Mouse moved to (647, 245)
Screenshot: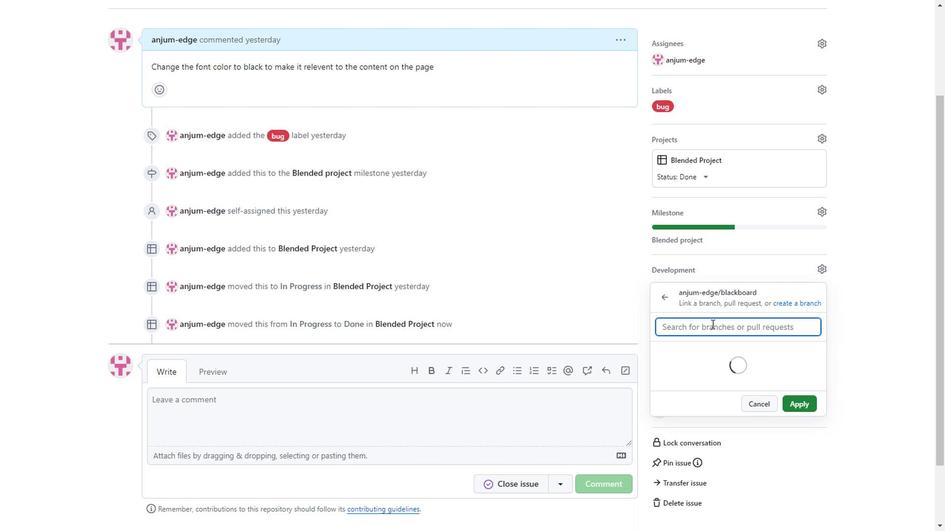
Action: Mouse pressed left at (647, 245)
Screenshot: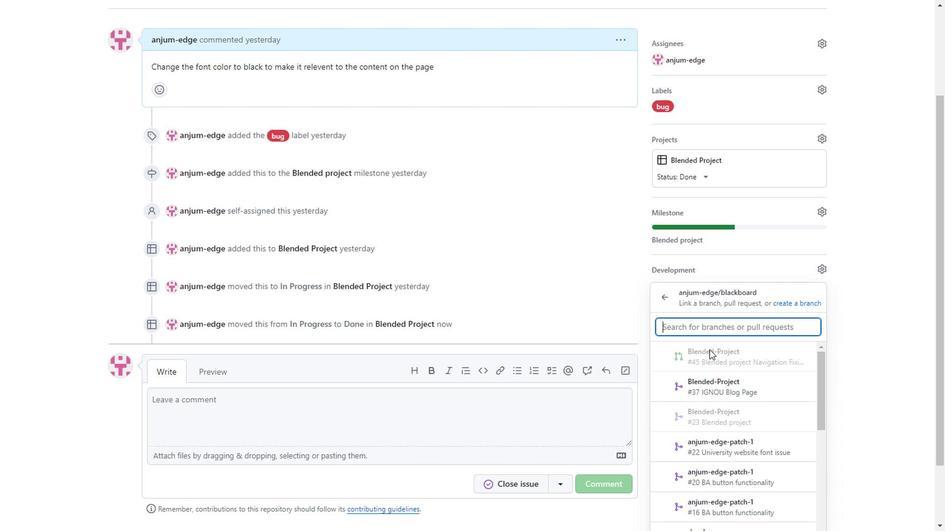 
Action: Mouse moved to (677, 349)
Screenshot: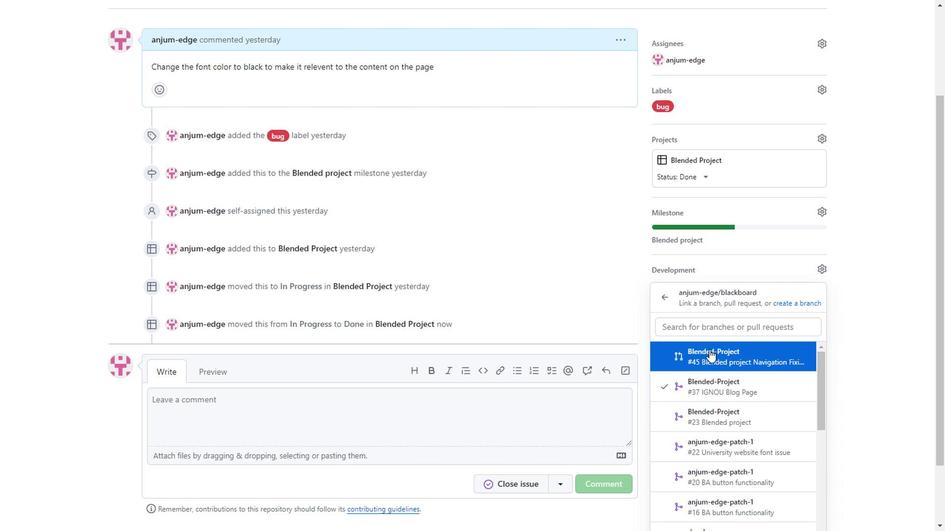 
Action: Mouse pressed left at (677, 349)
Screenshot: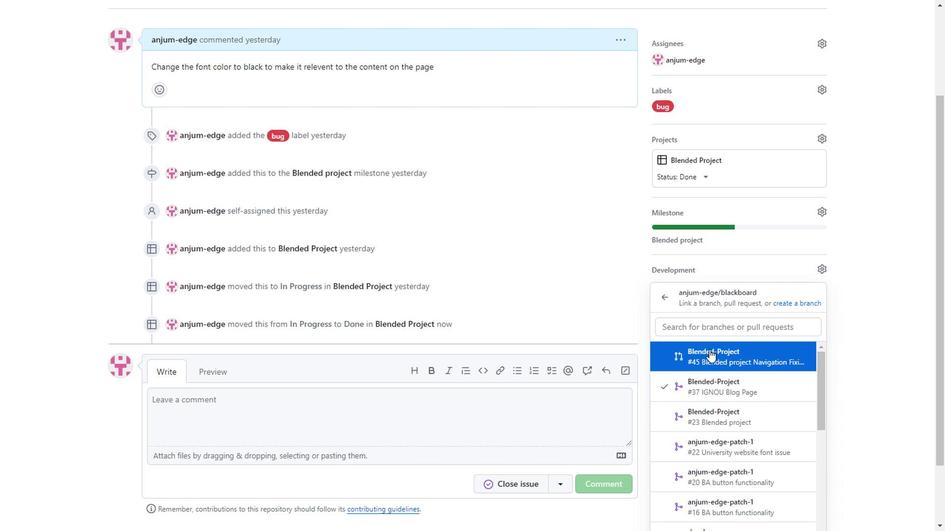 
Action: Mouse moved to (677, 317)
Screenshot: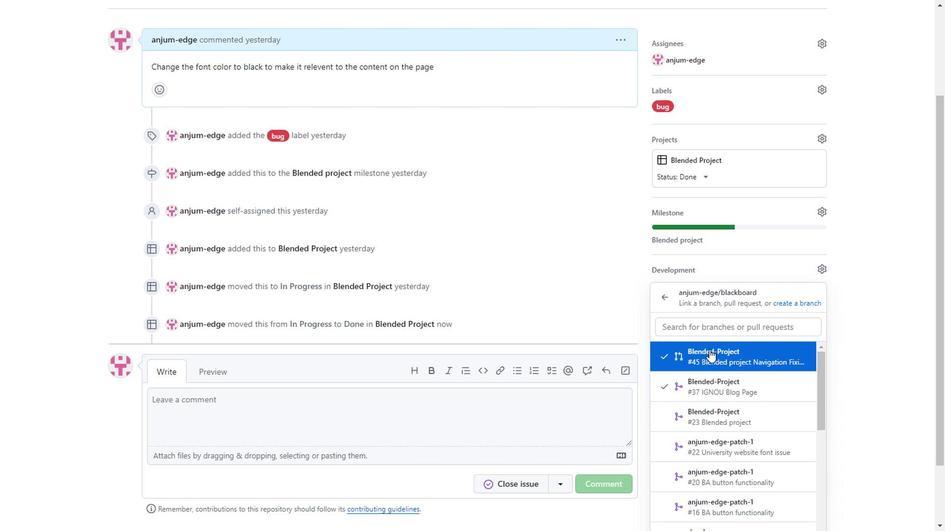 
Action: Mouse pressed left at (677, 317)
Screenshot: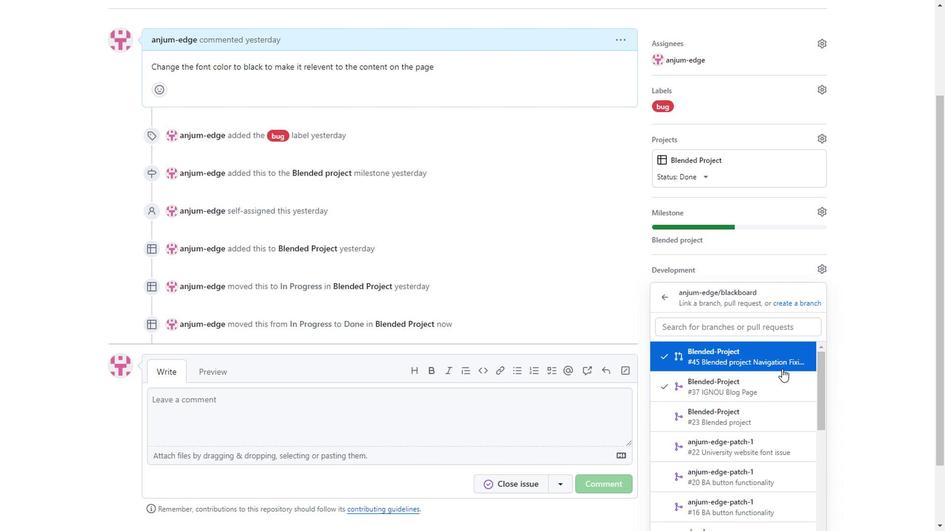 
Action: Mouse moved to (840, 335)
Screenshot: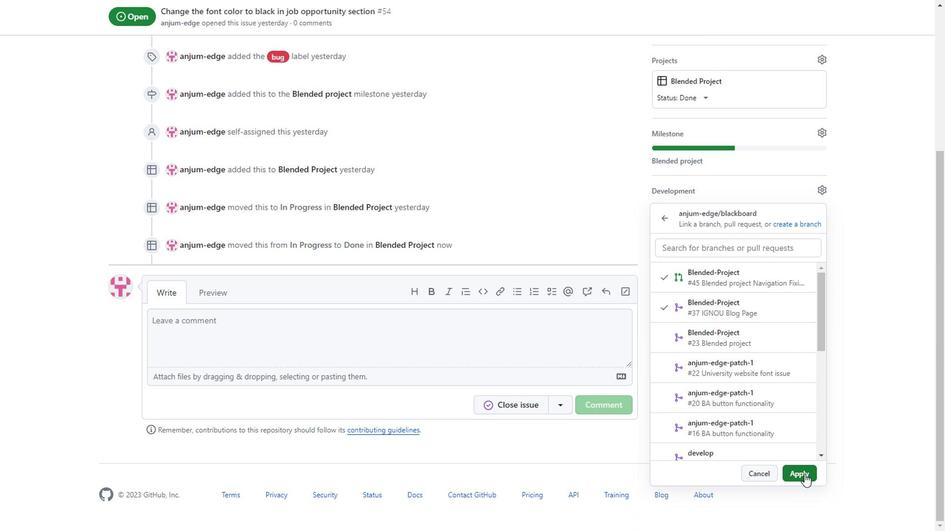 
Action: Mouse scrolled (840, 335) with delta (0, 0)
Screenshot: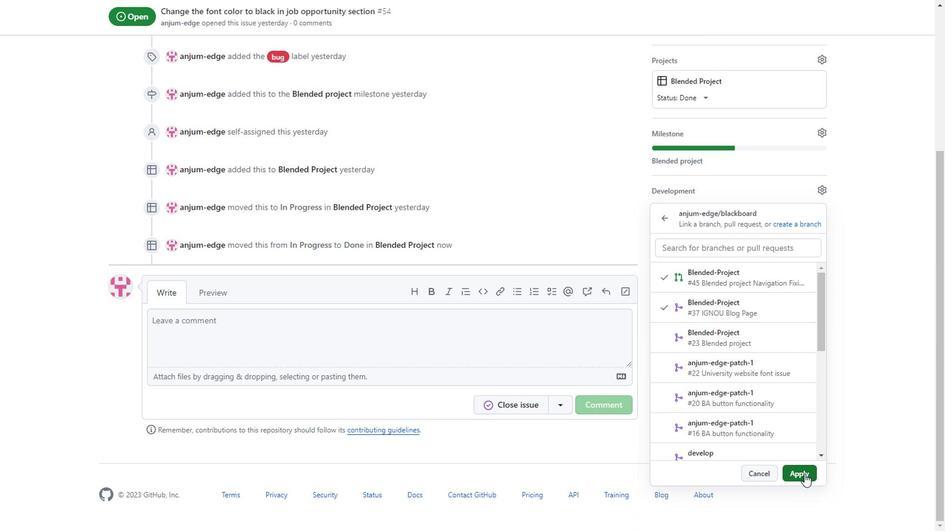 
Action: Mouse scrolled (840, 335) with delta (0, 0)
Screenshot: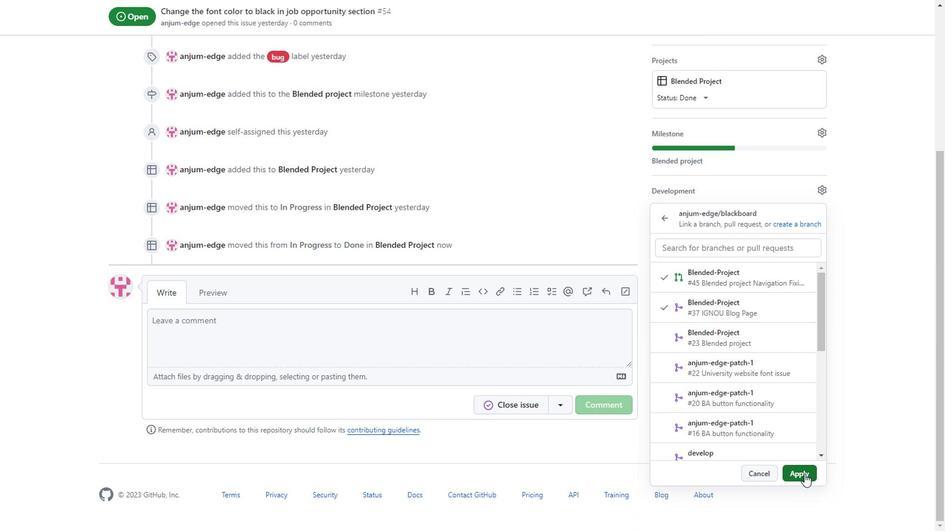 
Action: Mouse scrolled (840, 335) with delta (0, 0)
Screenshot: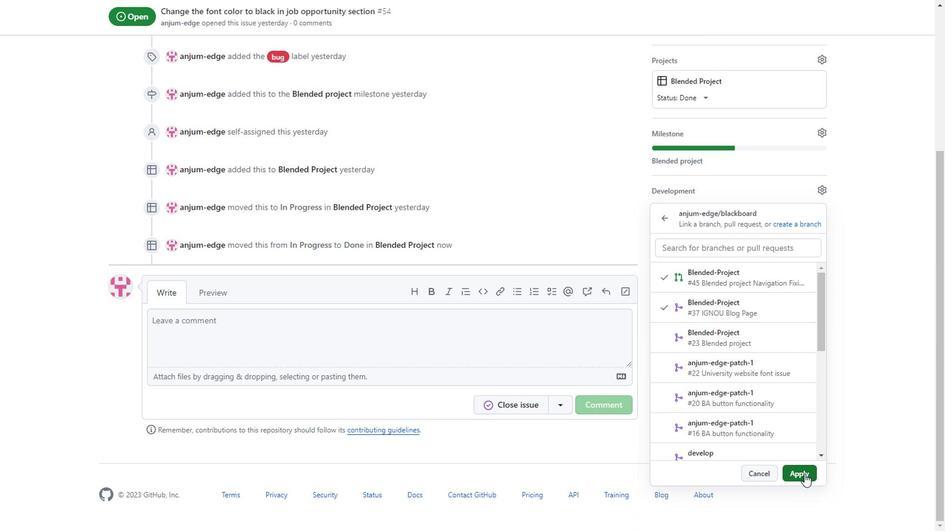 
Action: Mouse scrolled (840, 335) with delta (0, 0)
Screenshot: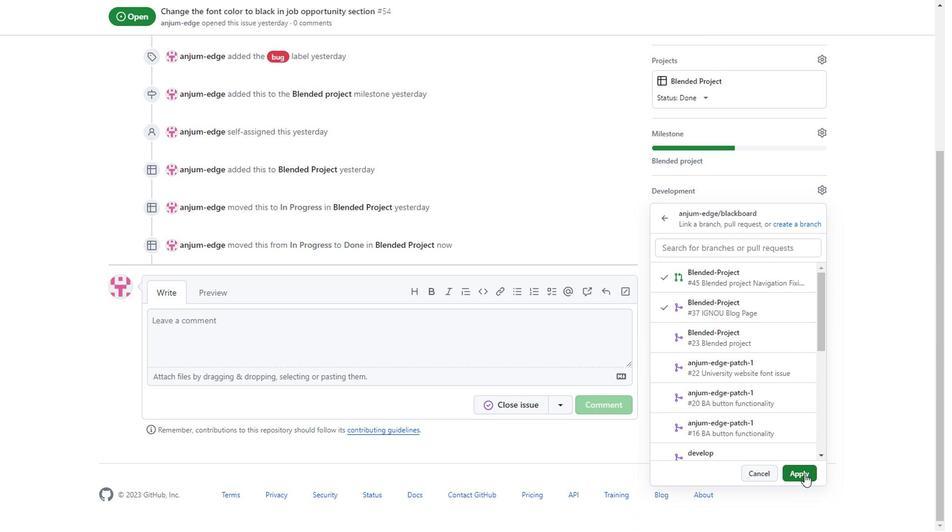 
Action: Mouse scrolled (840, 335) with delta (0, 0)
Screenshot: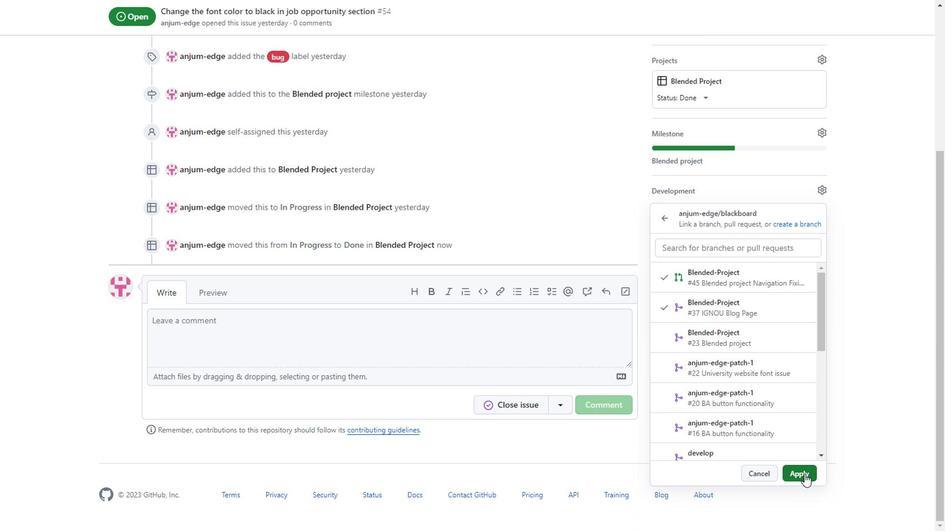 
Action: Mouse scrolled (840, 335) with delta (0, 0)
Screenshot: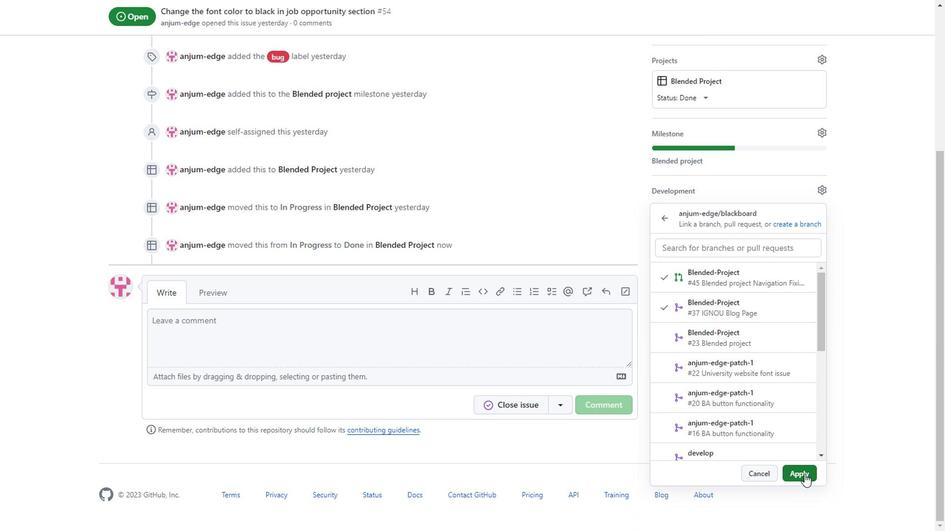 
Action: Mouse scrolled (840, 335) with delta (0, 0)
Screenshot: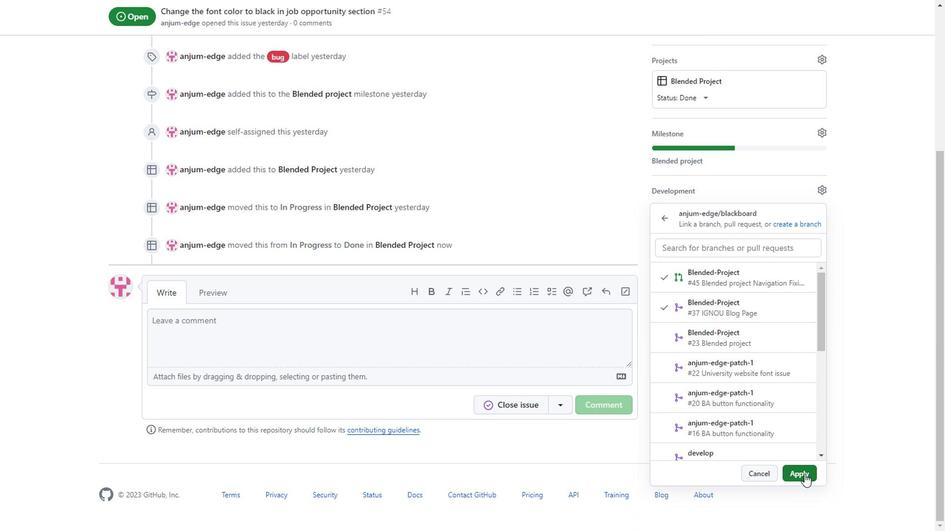 
Action: Mouse scrolled (840, 335) with delta (0, 0)
Screenshot: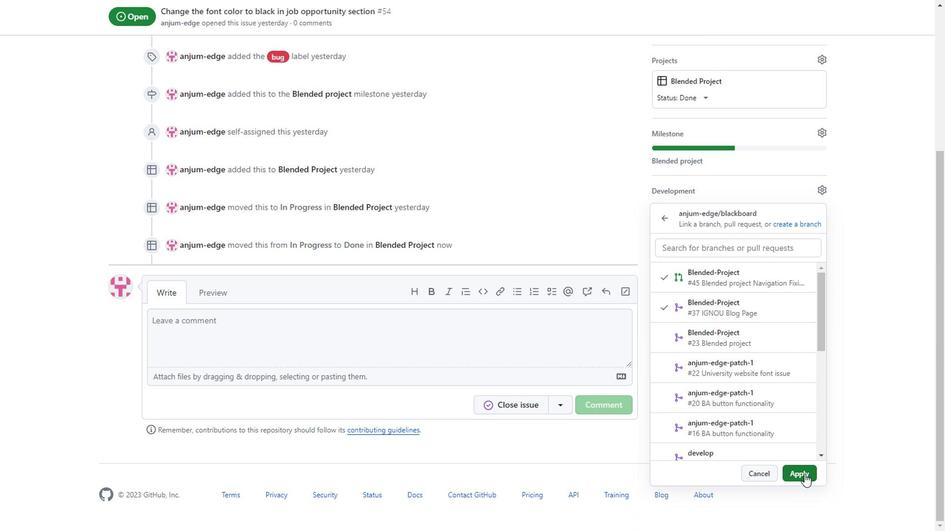 
Action: Mouse scrolled (840, 335) with delta (0, 0)
Screenshot: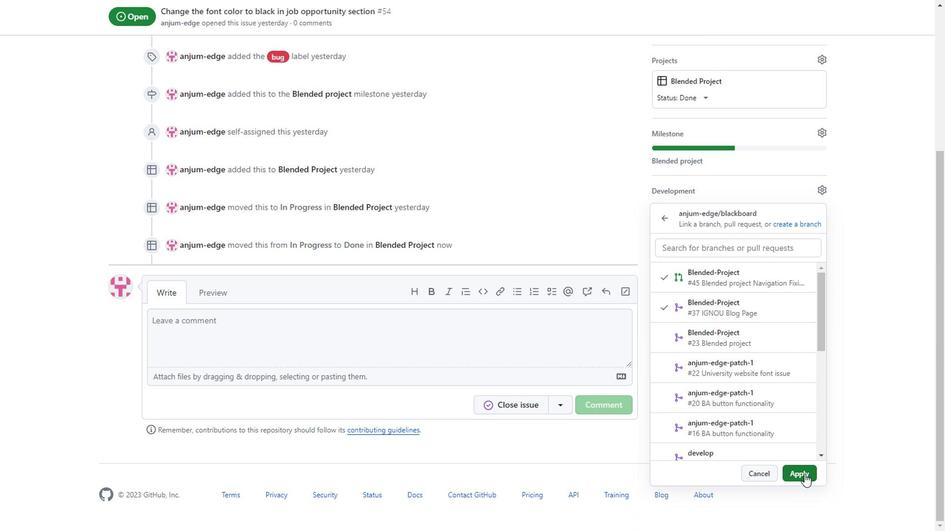 
Action: Mouse scrolled (840, 335) with delta (0, 0)
Screenshot: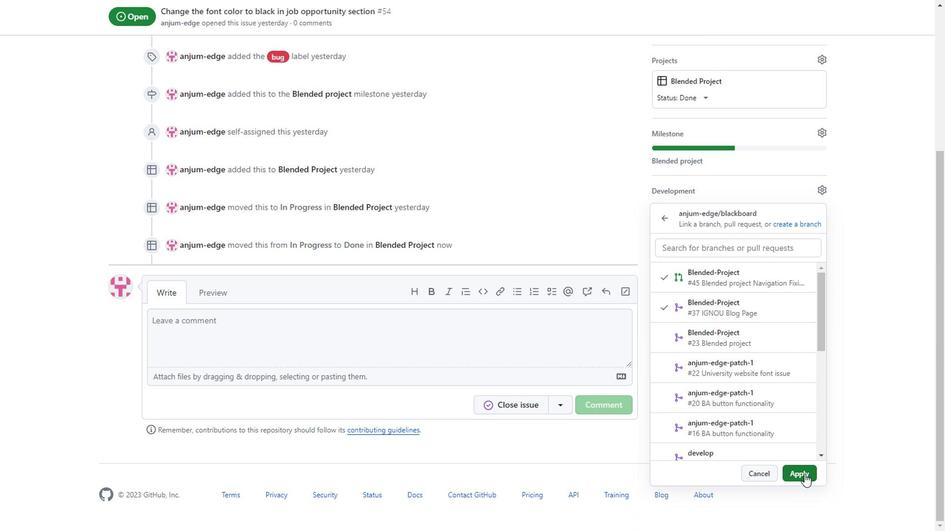 
Action: Mouse scrolled (840, 335) with delta (0, 0)
Screenshot: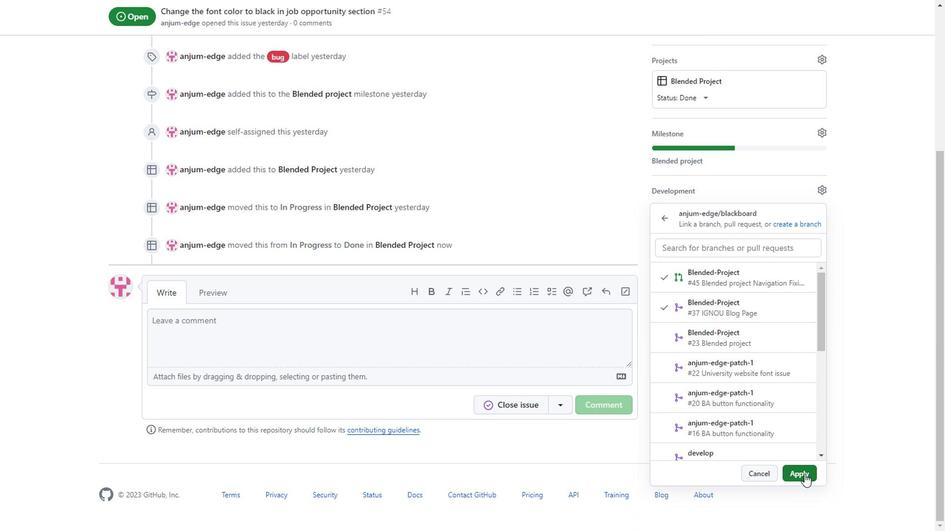 
Action: Mouse scrolled (840, 335) with delta (0, 0)
Screenshot: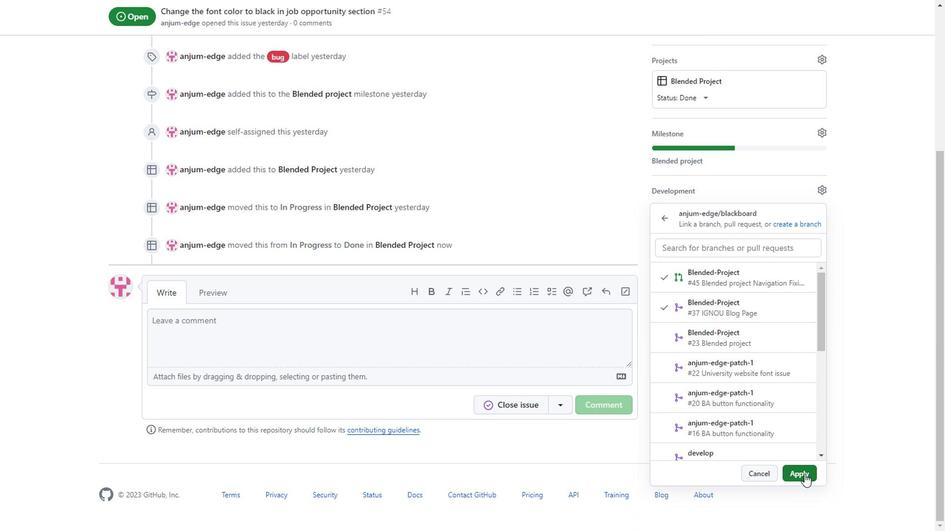 
Action: Mouse scrolled (840, 335) with delta (0, 0)
Screenshot: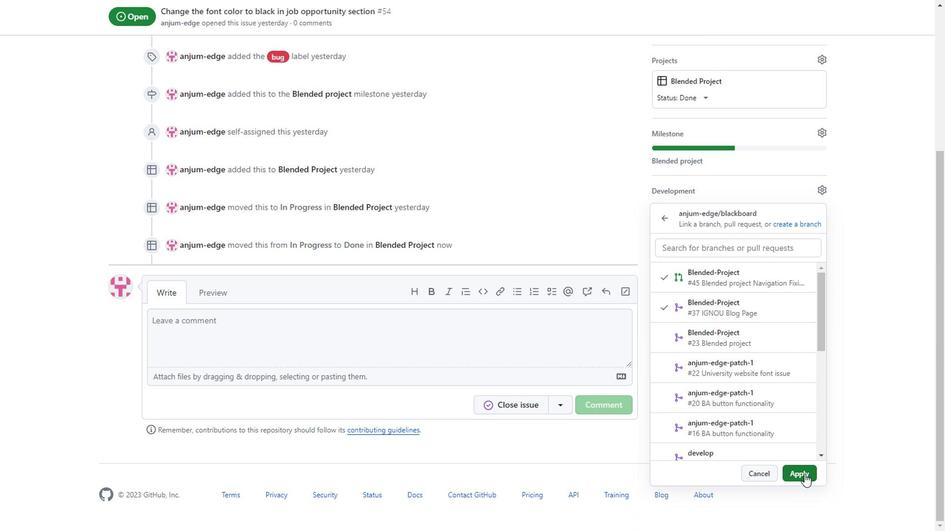 
Action: Mouse scrolled (840, 335) with delta (0, 0)
Screenshot: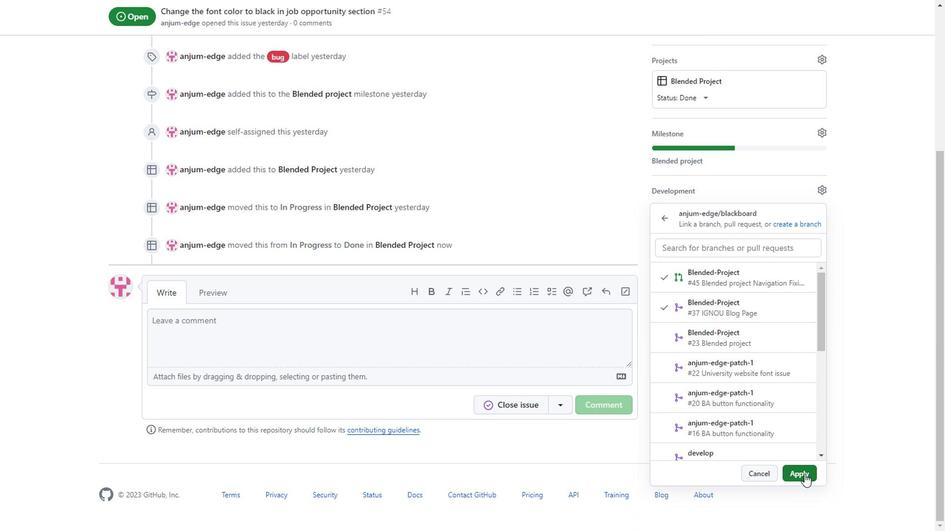 
Action: Mouse scrolled (840, 335) with delta (0, 0)
Screenshot: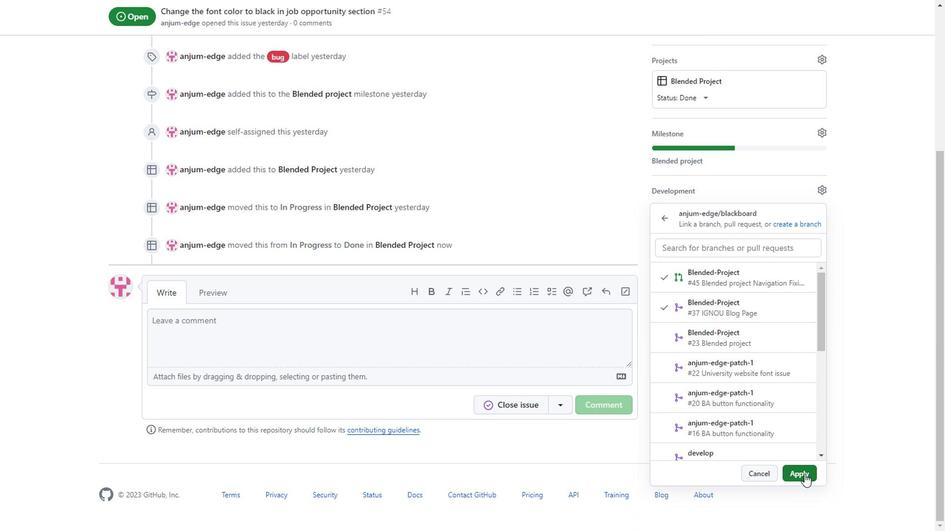 
Action: Mouse scrolled (840, 335) with delta (0, 0)
Screenshot: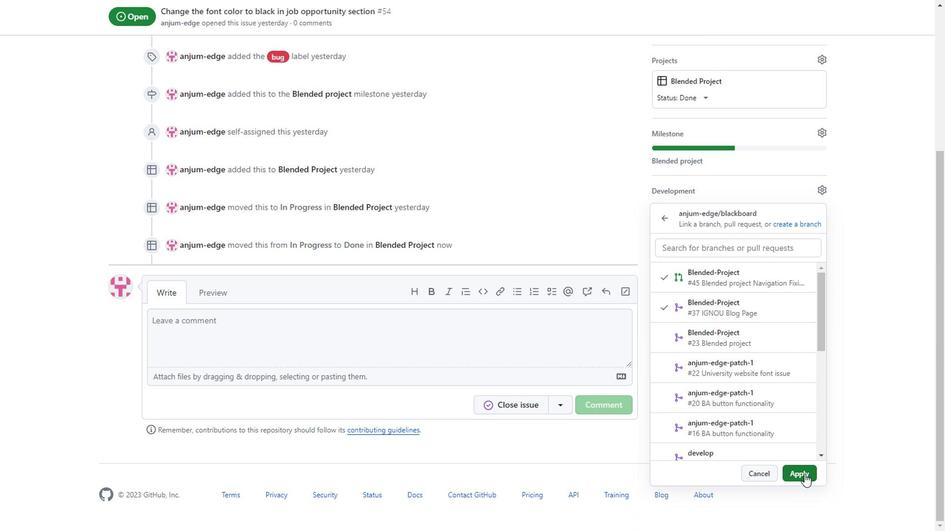 
Action: Mouse scrolled (840, 335) with delta (0, 0)
Screenshot: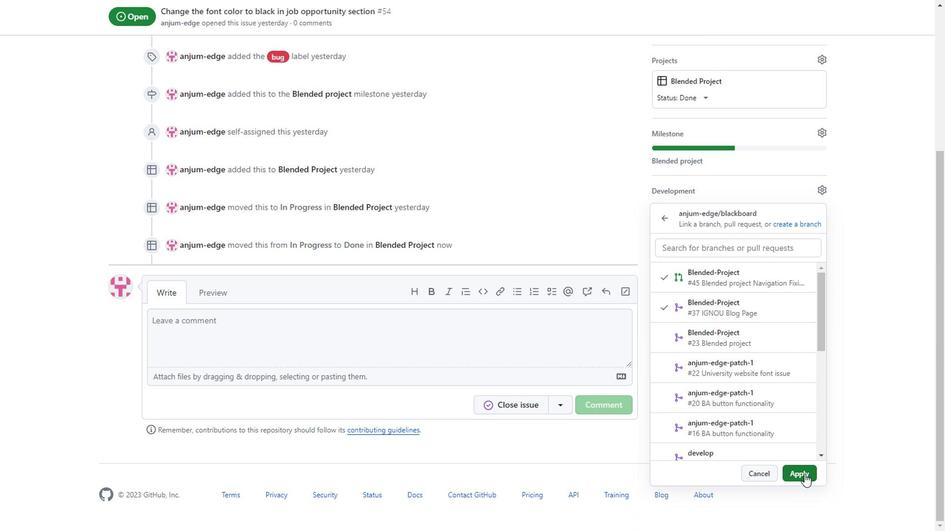 
Action: Mouse scrolled (840, 335) with delta (0, 0)
Screenshot: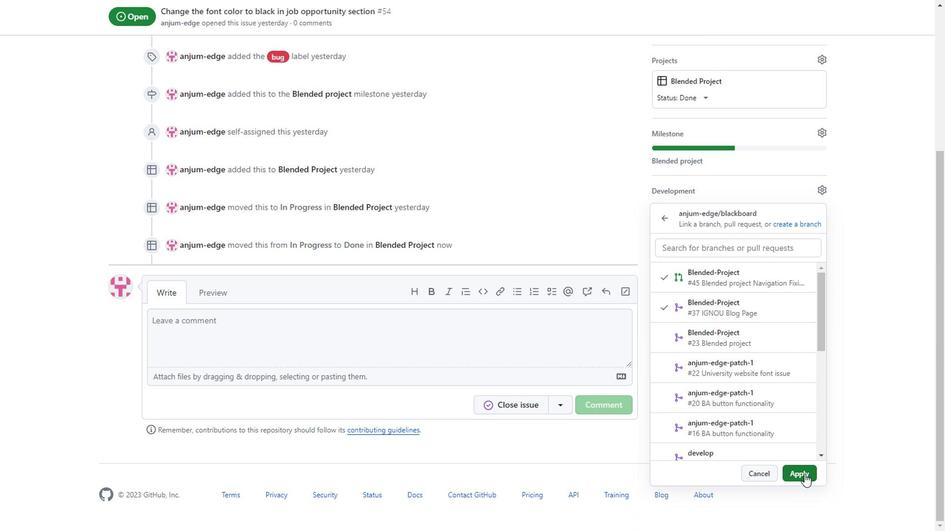 
Action: Mouse scrolled (840, 335) with delta (0, 0)
Screenshot: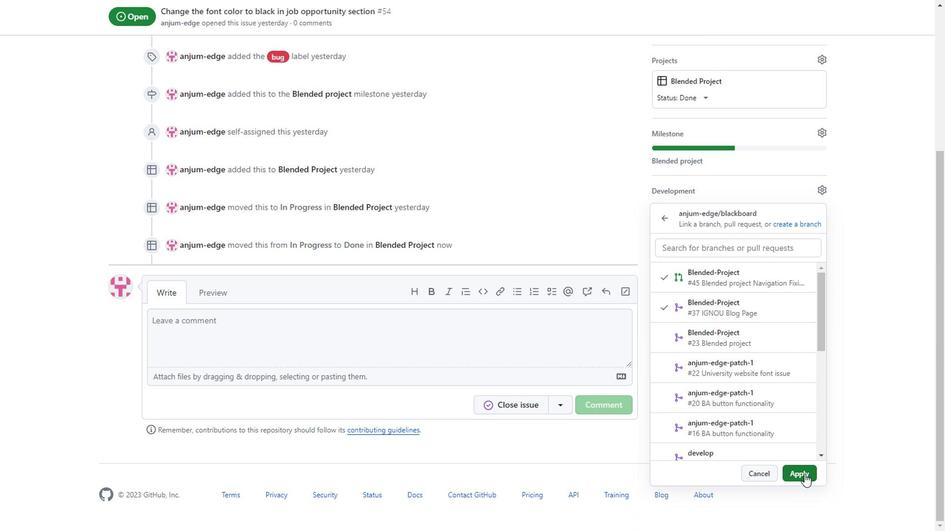 
Action: Mouse scrolled (840, 335) with delta (0, 0)
Screenshot: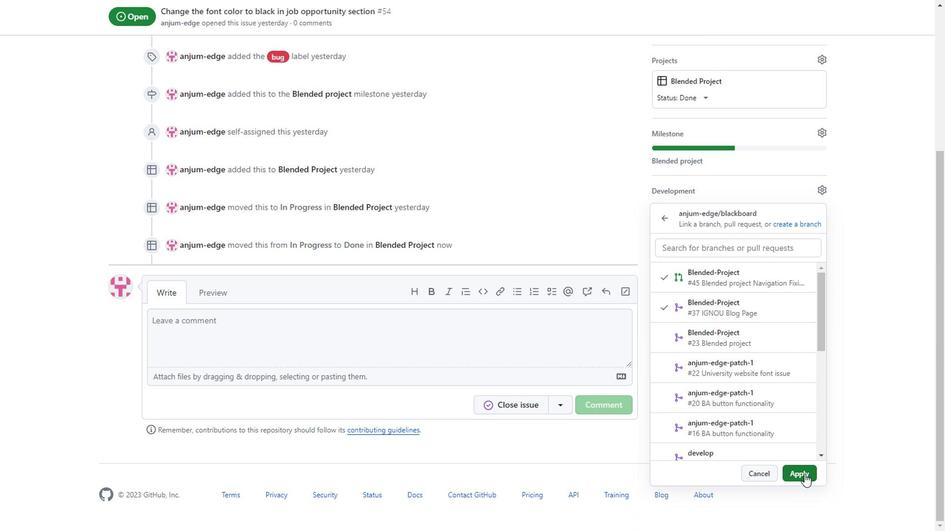 
Action: Mouse scrolled (840, 335) with delta (0, 0)
Screenshot: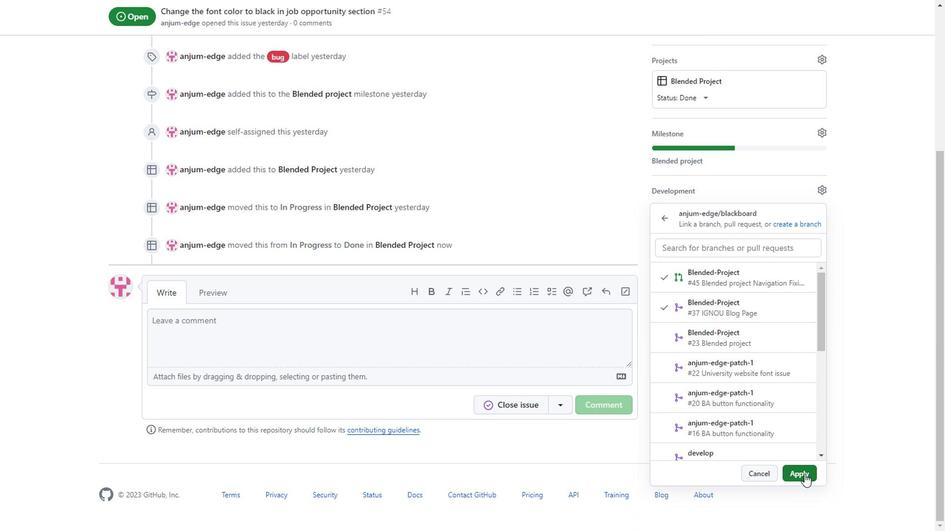 
Action: Mouse scrolled (840, 335) with delta (0, 0)
Screenshot: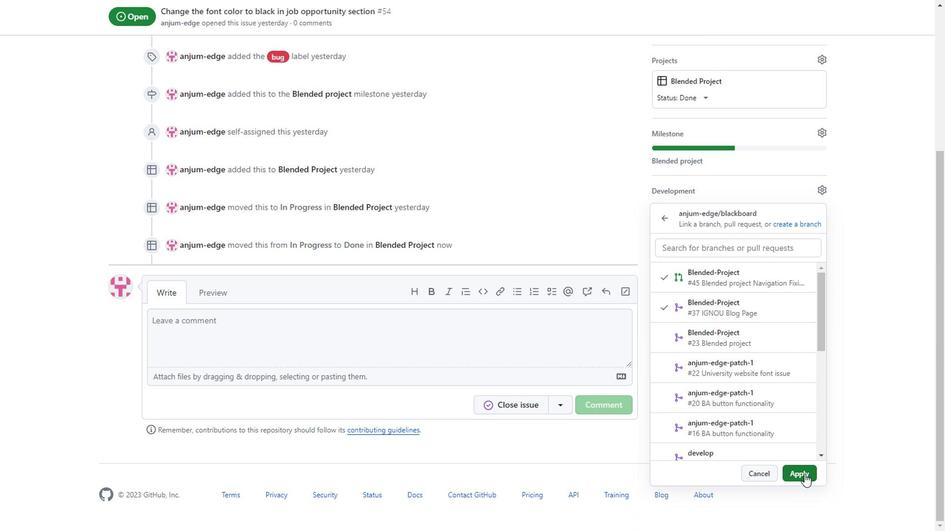 
Action: Mouse scrolled (840, 335) with delta (0, 0)
Screenshot: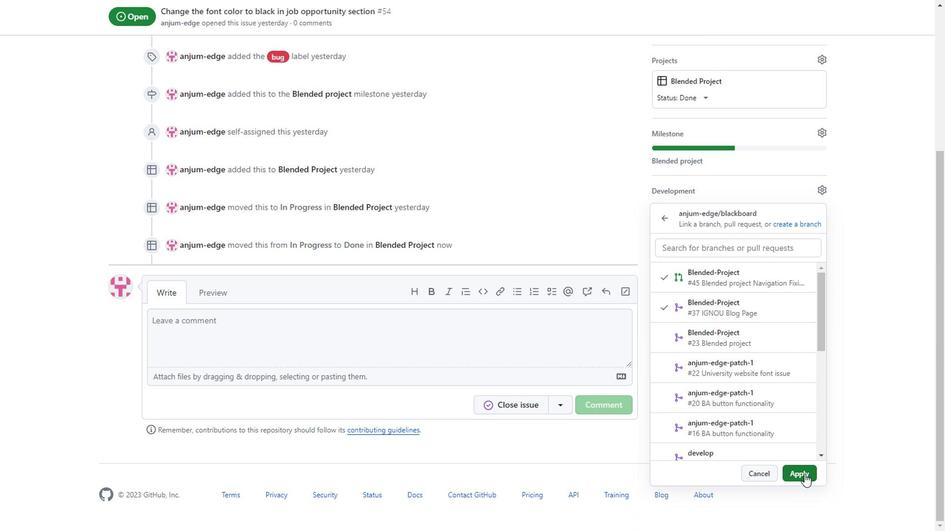 
Action: Mouse scrolled (840, 335) with delta (0, 0)
Screenshot: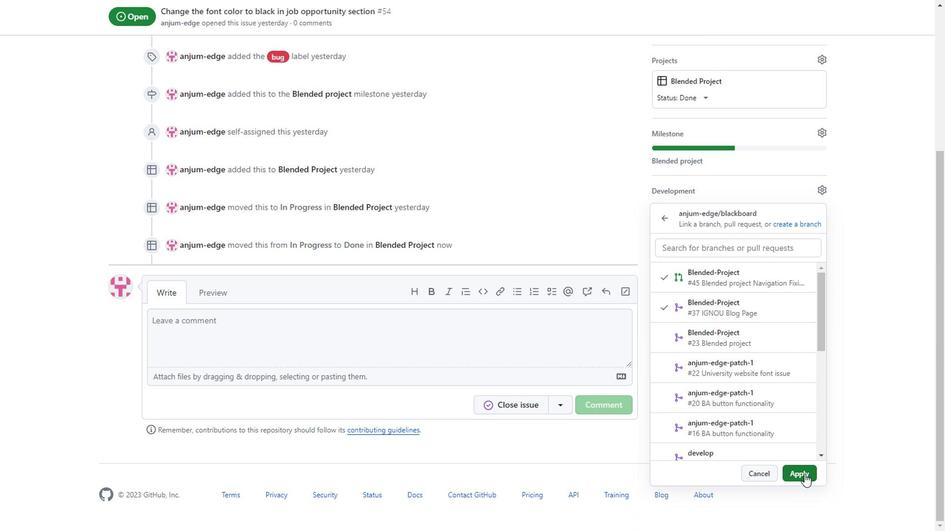 
Action: Mouse moved to (758, 425)
Screenshot: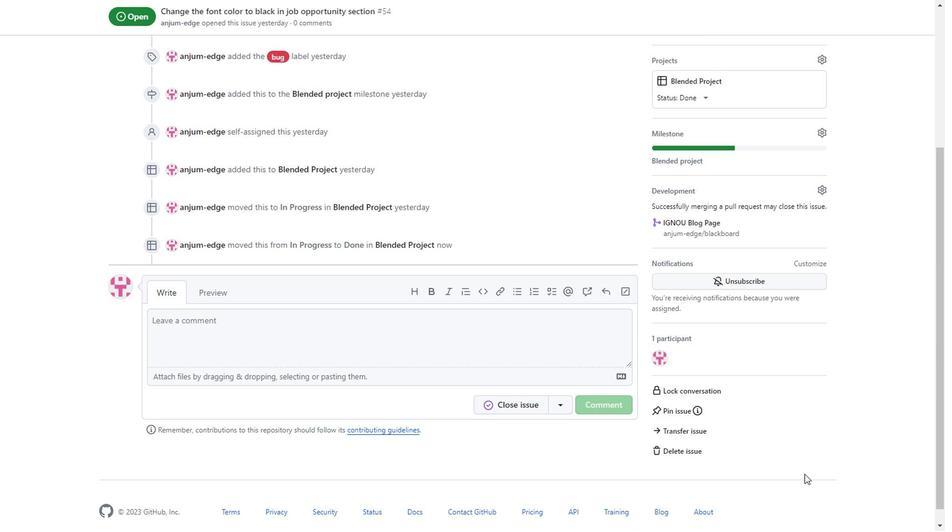 
Action: Mouse pressed left at (758, 425)
Screenshot: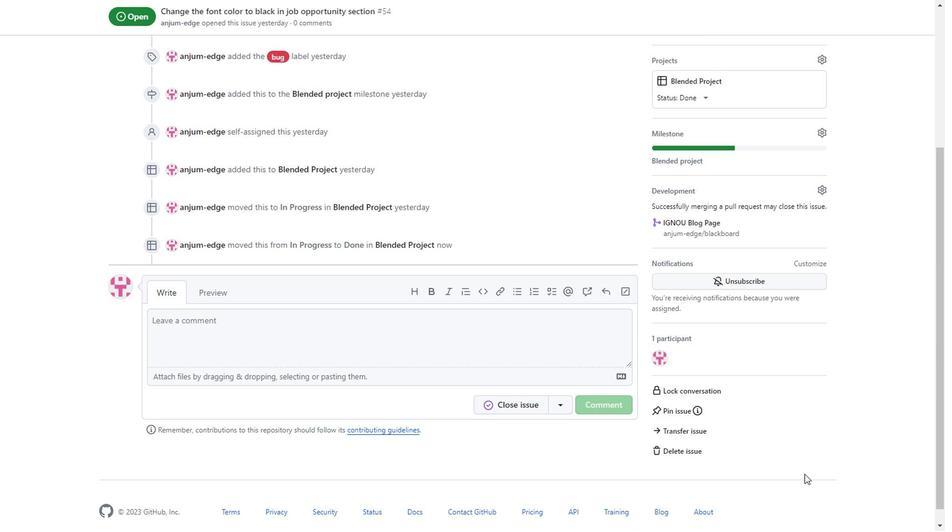 
Action: Mouse pressed left at (758, 425)
Screenshot: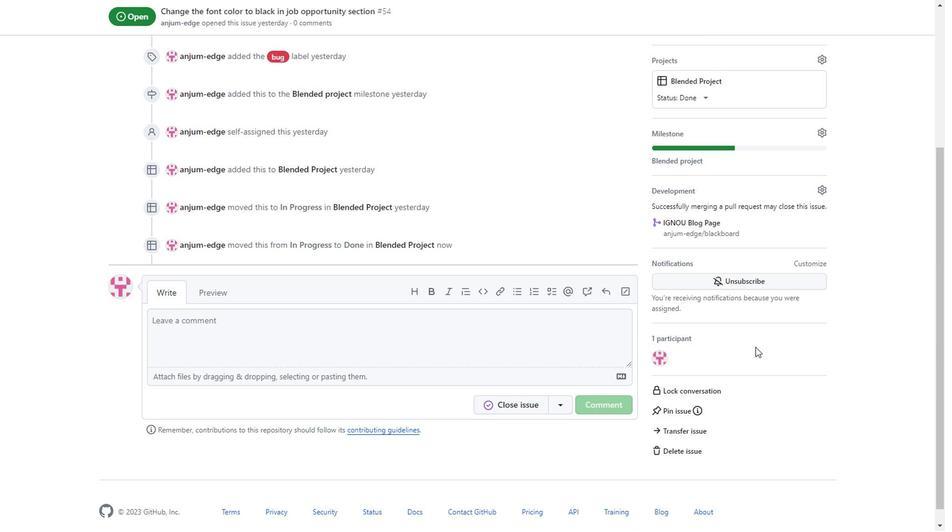
Action: Mouse moved to (716, 315)
Screenshot: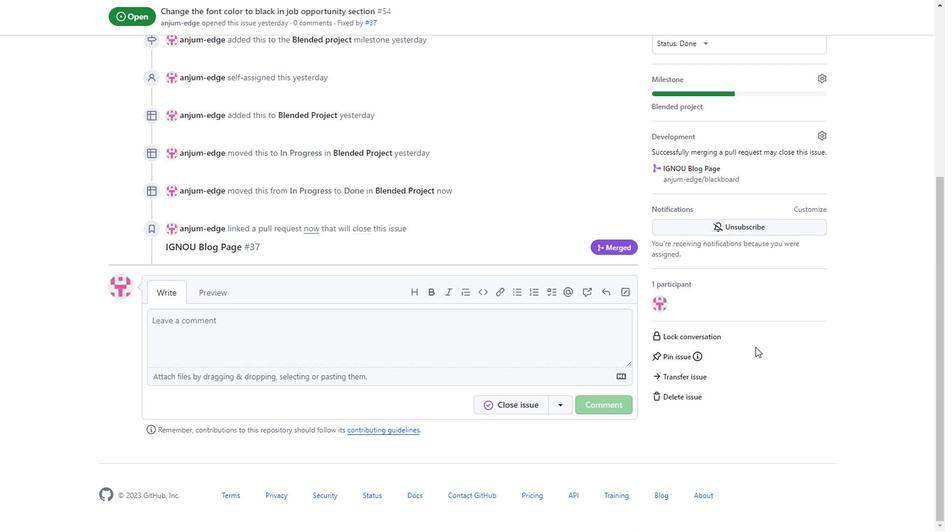 
Action: Mouse scrolled (716, 315) with delta (0, 0)
Screenshot: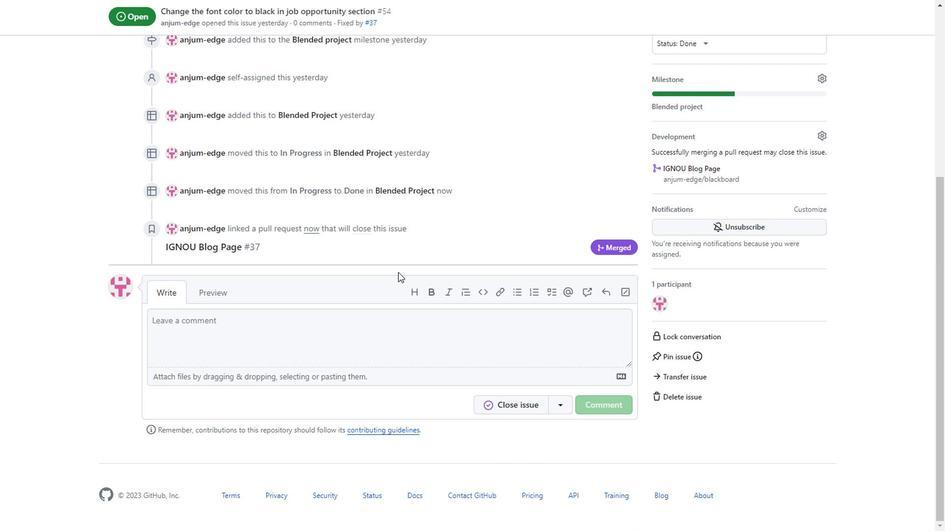 
Action: Mouse scrolled (716, 315) with delta (0, 0)
Screenshot: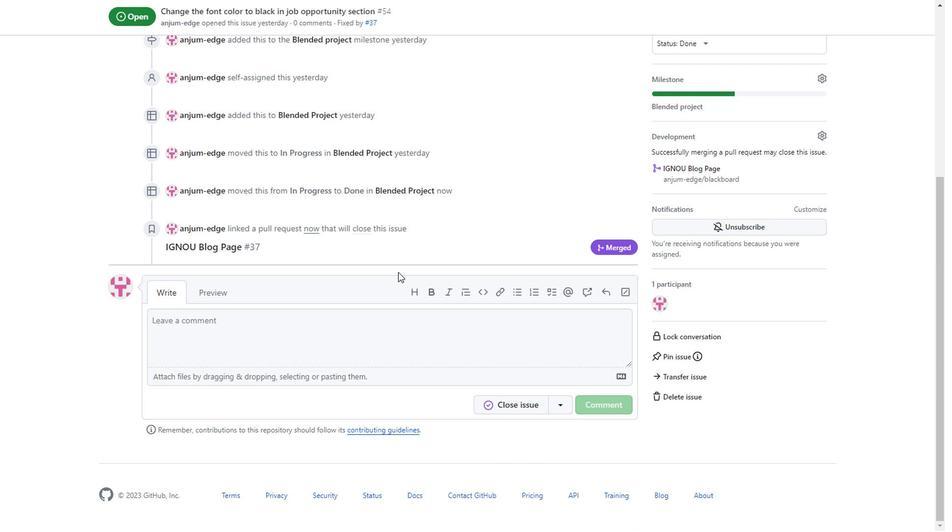 
Action: Mouse scrolled (716, 315) with delta (0, 0)
Screenshot: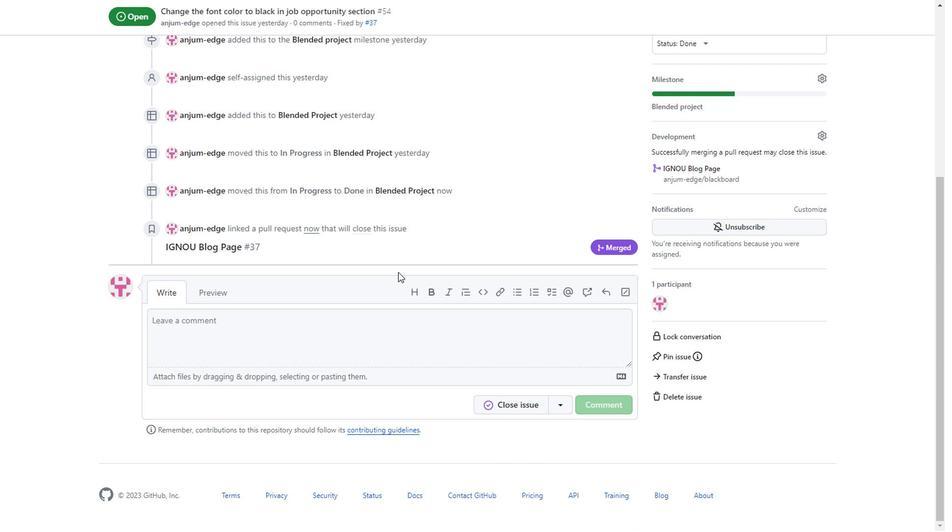 
Action: Mouse scrolled (716, 315) with delta (0, 0)
Screenshot: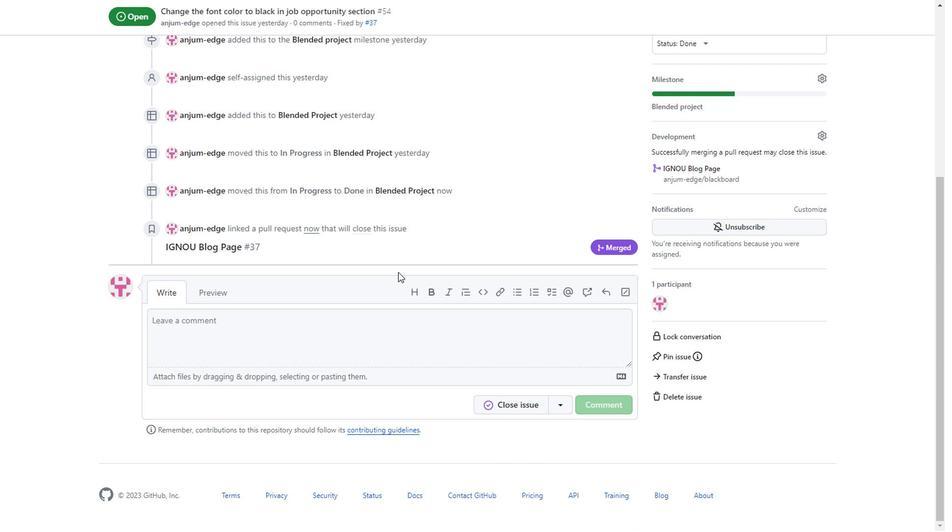 
Action: Mouse scrolled (716, 315) with delta (0, 0)
Screenshot: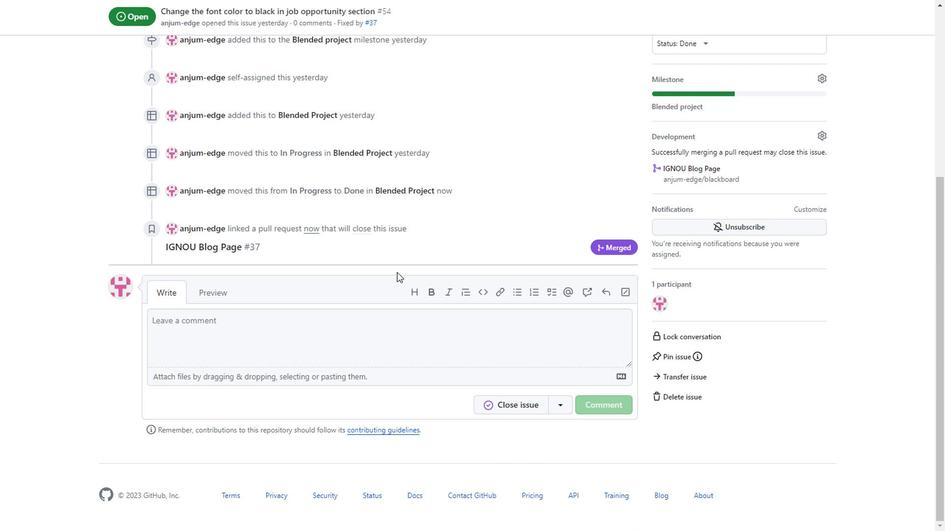 
Action: Mouse scrolled (716, 315) with delta (0, 0)
Screenshot: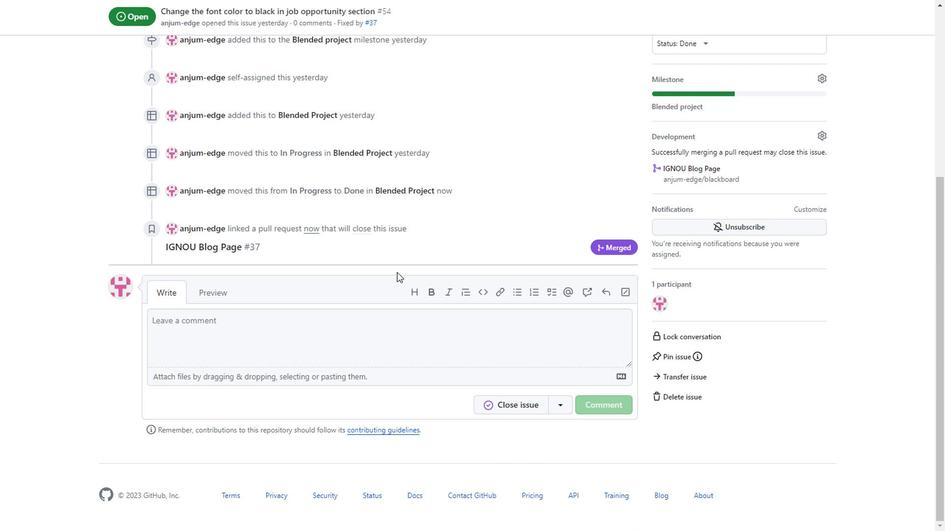 
Action: Mouse scrolled (716, 315) with delta (0, 0)
Screenshot: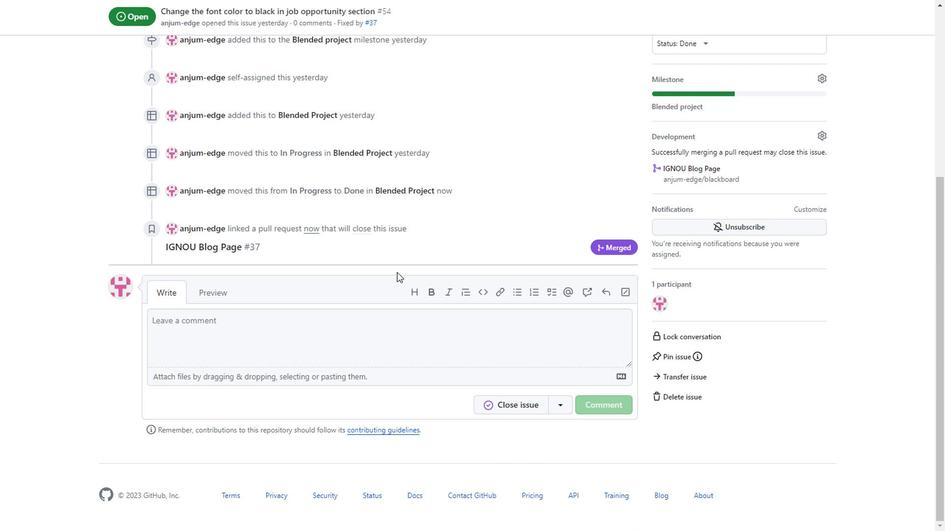 
Action: Mouse scrolled (716, 315) with delta (0, 0)
Screenshot: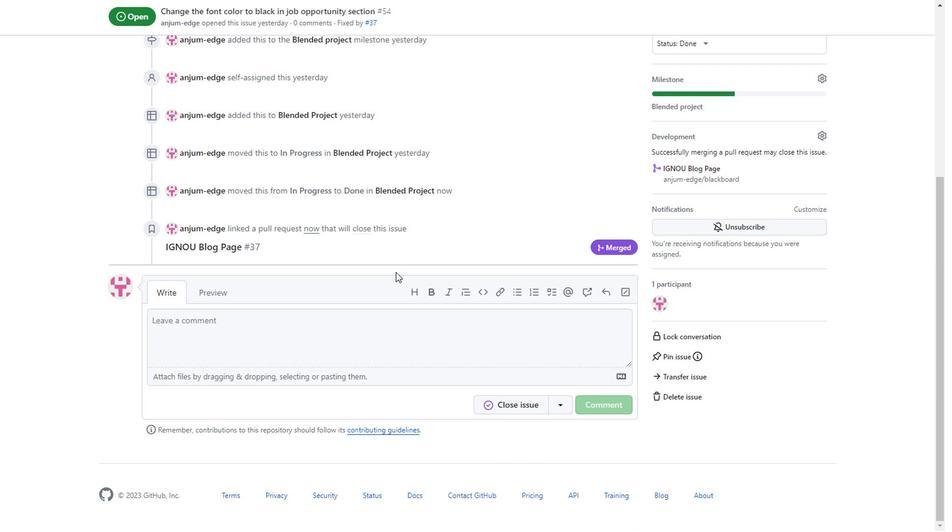 
Action: Mouse scrolled (716, 315) with delta (0, 0)
Screenshot: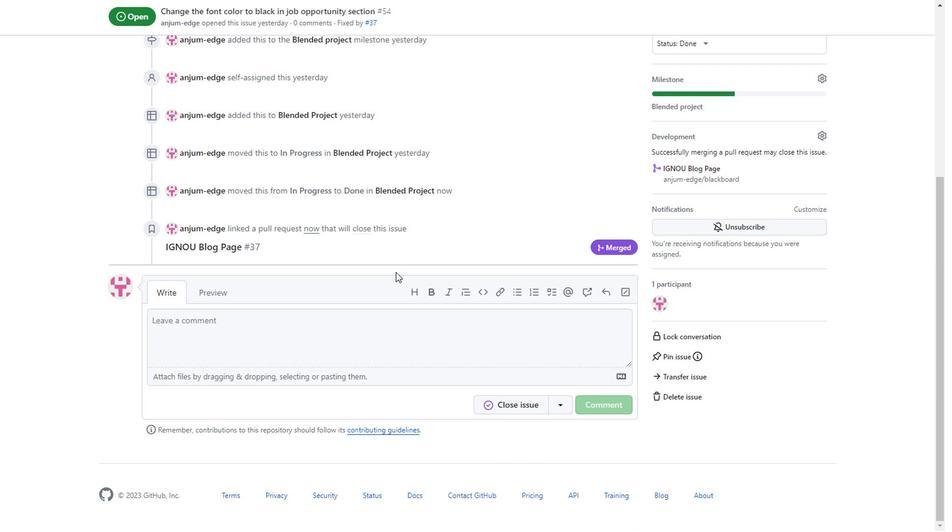 
Action: Mouse scrolled (716, 315) with delta (0, 0)
Screenshot: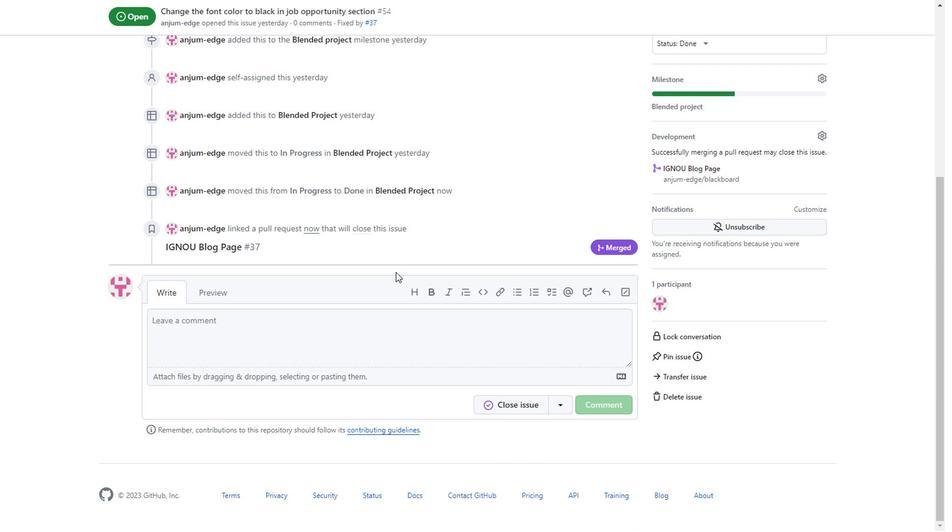 
Action: Mouse scrolled (716, 315) with delta (0, 0)
Screenshot: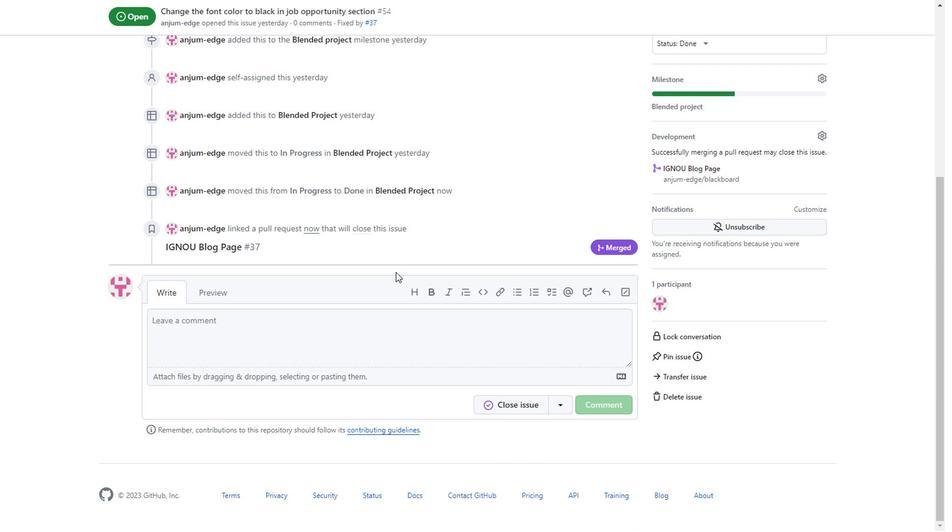 
Action: Mouse scrolled (716, 315) with delta (0, 0)
Screenshot: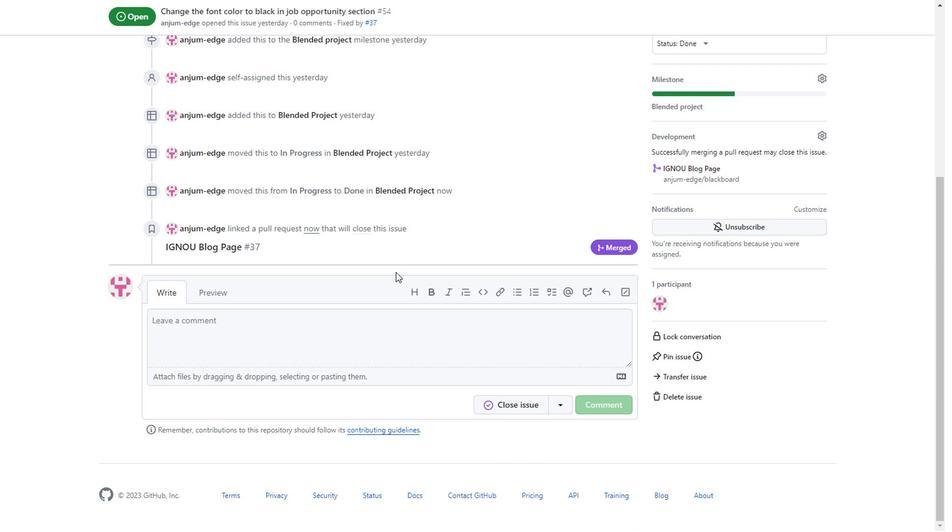 
Action: Mouse scrolled (716, 315) with delta (0, 0)
Screenshot: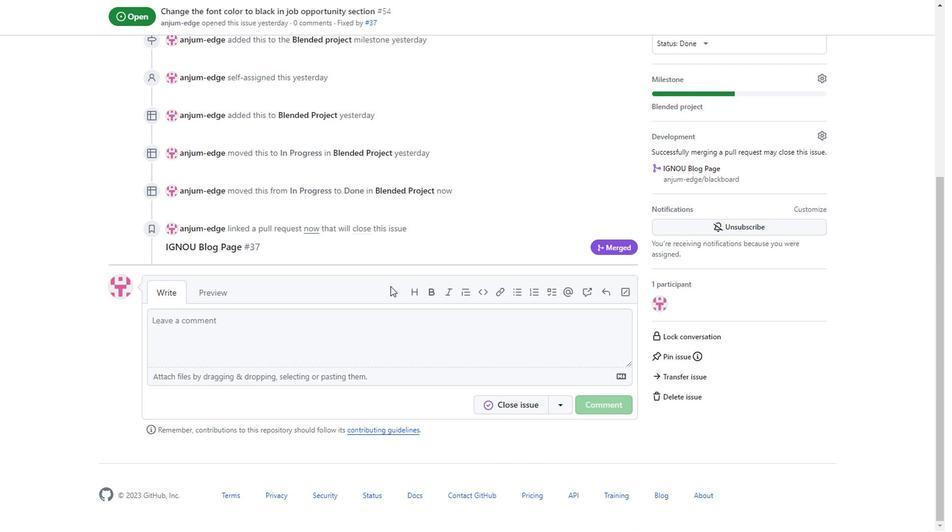 
Action: Mouse scrolled (716, 315) with delta (0, 0)
Screenshot: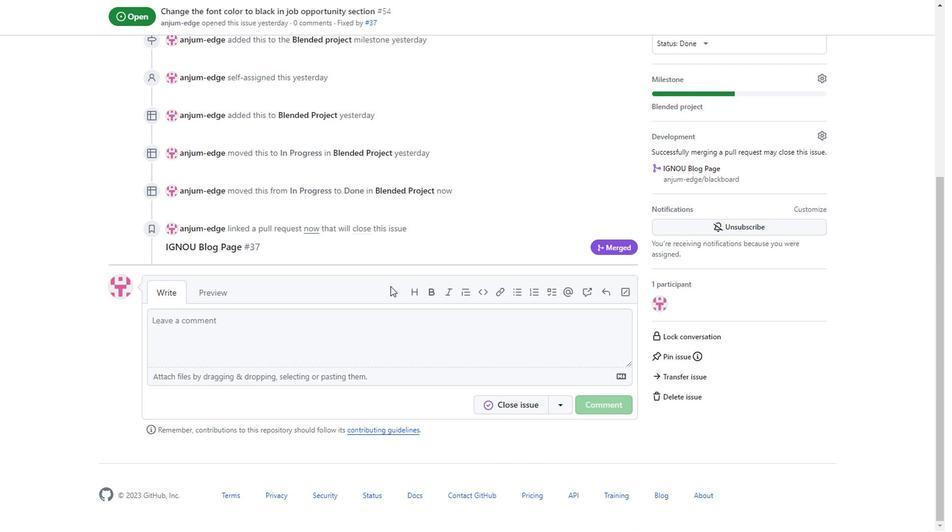 
Action: Mouse scrolled (716, 315) with delta (0, 0)
Screenshot: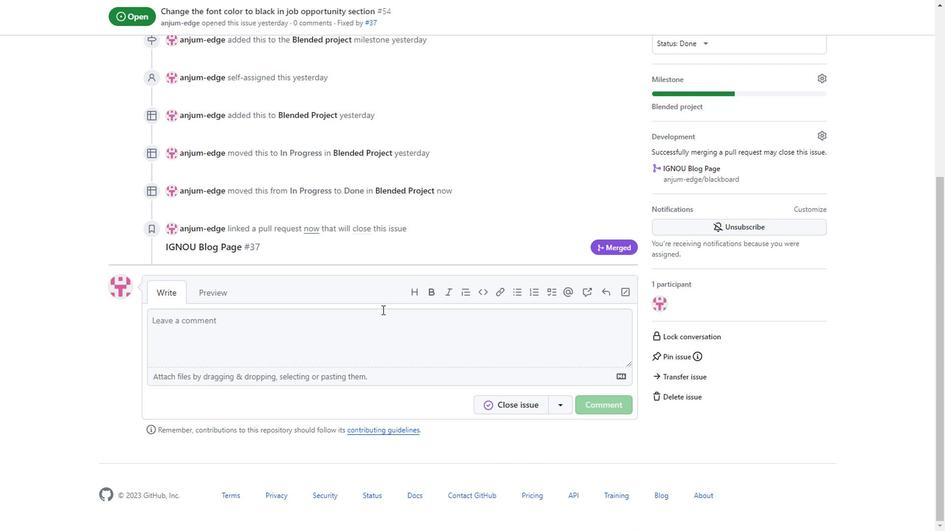 
Action: Mouse scrolled (716, 315) with delta (0, 0)
Screenshot: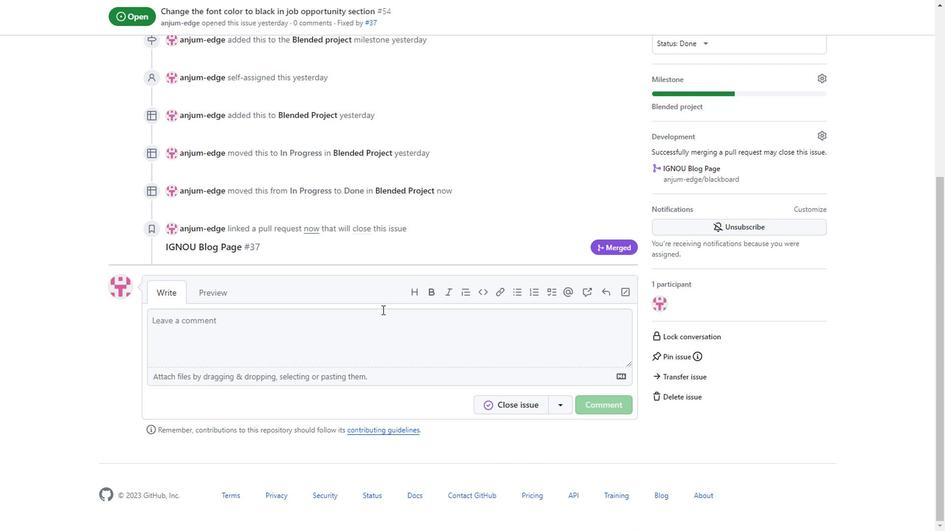 
Action: Mouse scrolled (716, 315) with delta (0, 0)
Screenshot: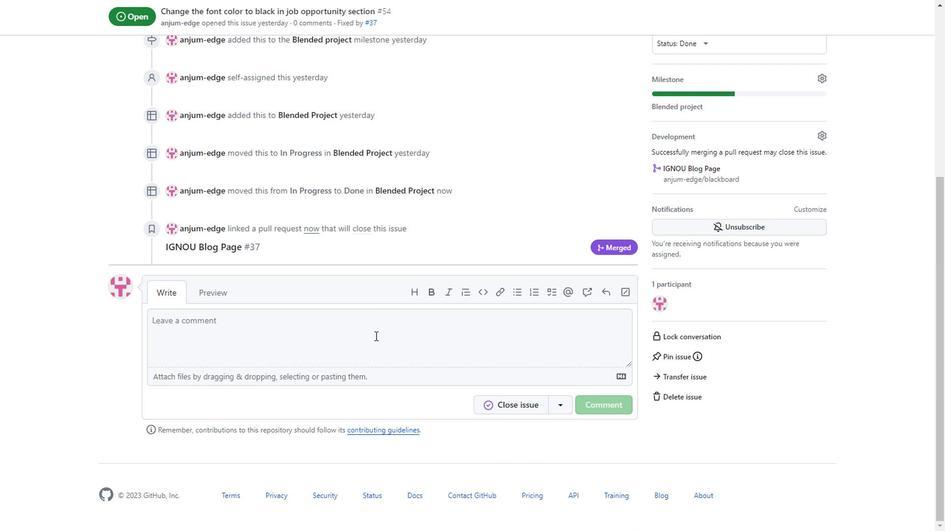 
Action: Mouse scrolled (716, 315) with delta (0, 0)
Screenshot: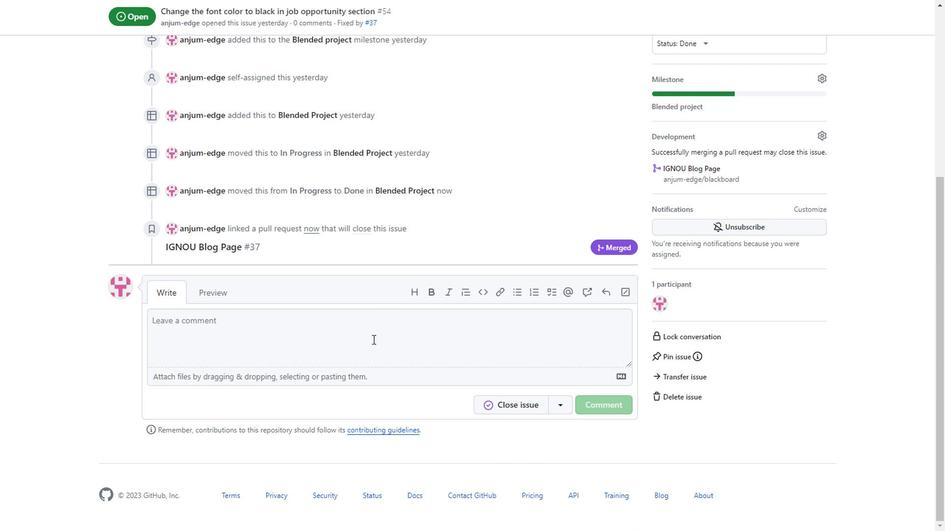 
Action: Mouse scrolled (716, 315) with delta (0, 0)
Screenshot: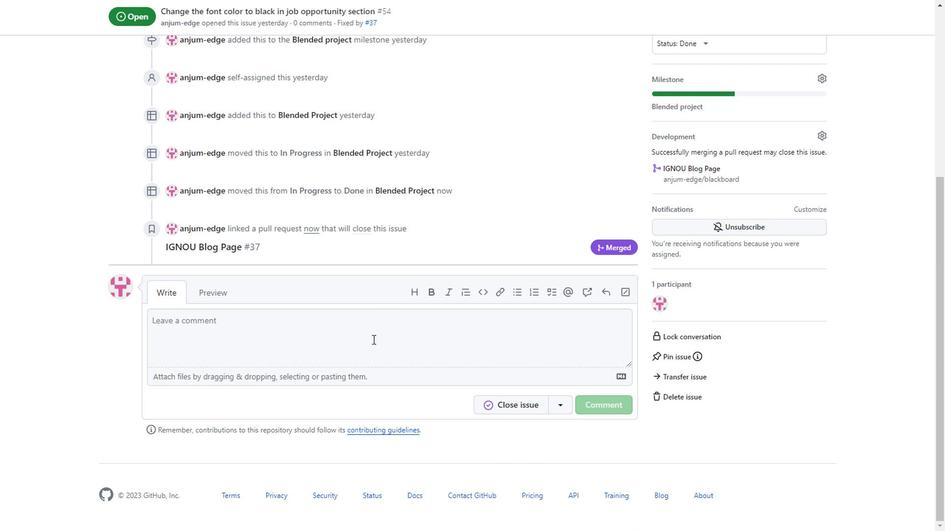 
Action: Mouse scrolled (716, 315) with delta (0, 0)
Screenshot: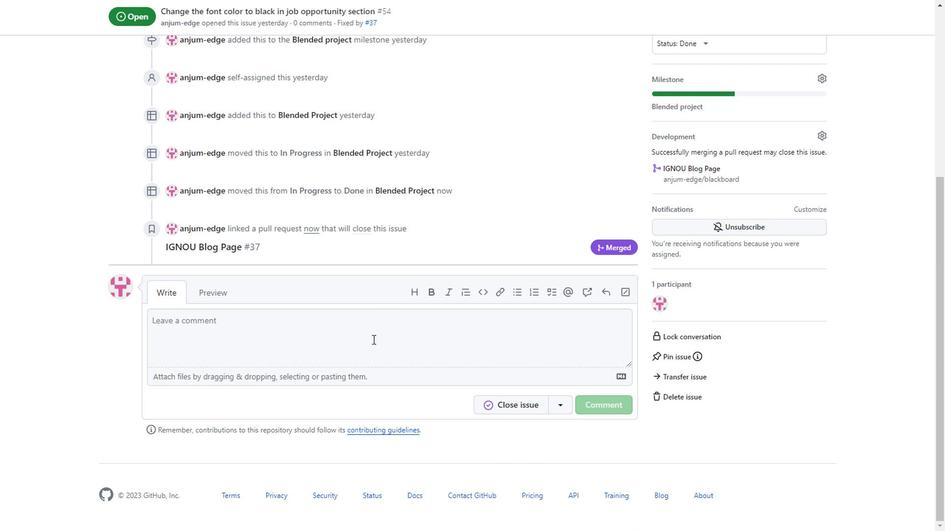 
Action: Mouse scrolled (716, 315) with delta (0, 0)
Screenshot: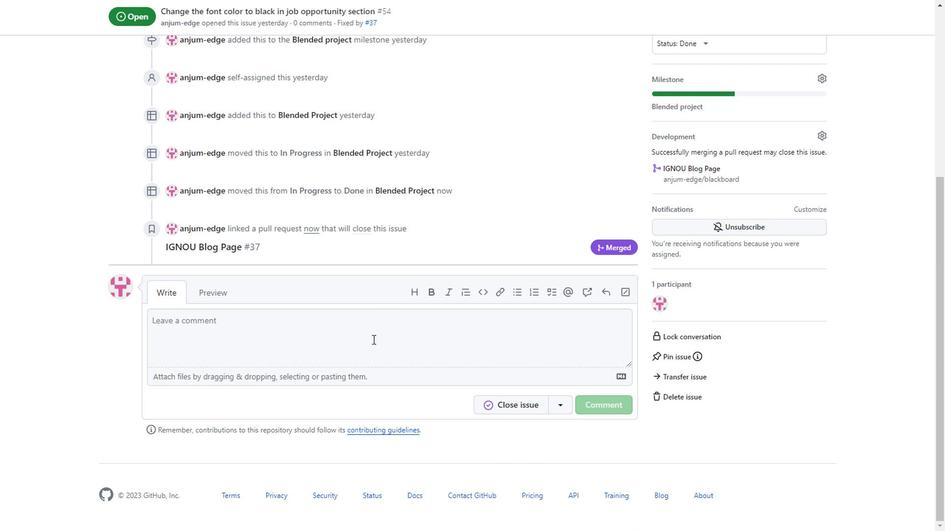
Action: Mouse scrolled (716, 315) with delta (0, 0)
Screenshot: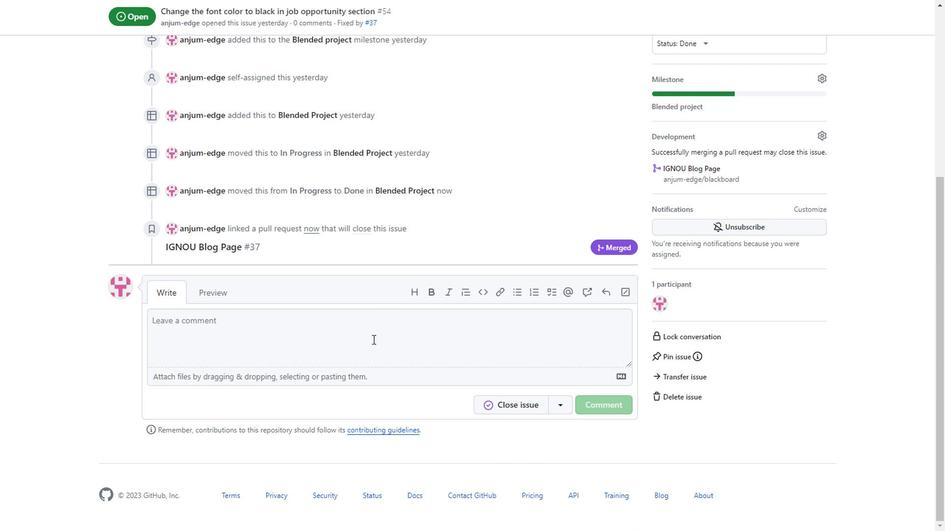 
Action: Mouse moved to (285, 292)
Screenshot: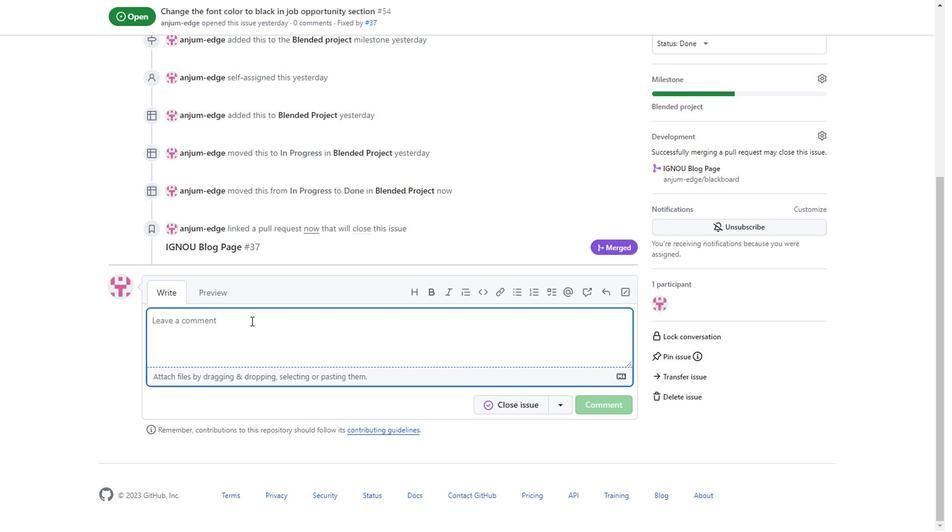 
Action: Mouse pressed left at (285, 292)
Screenshot: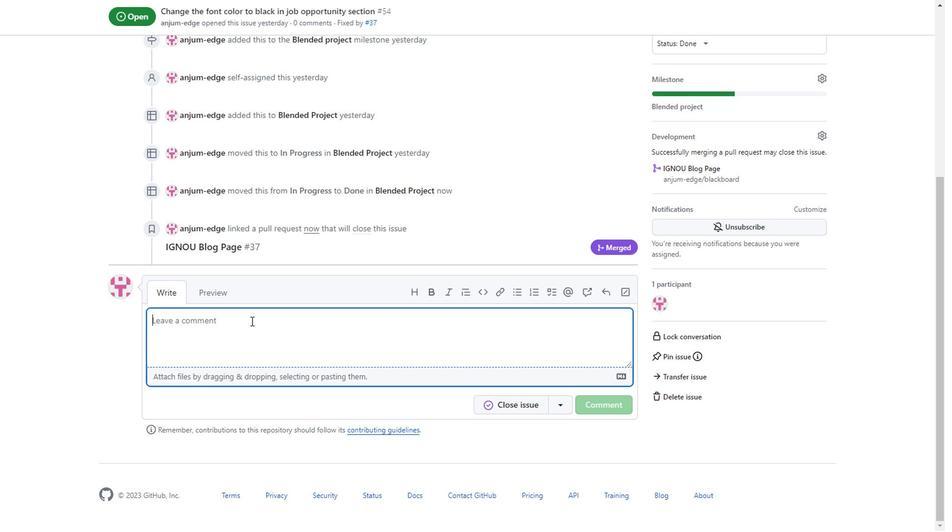
Action: Key pressed <Key.shift><Key.shift><Key.shift><Key.shift><Key.shift>Done<Key.space>the<Key.space>change<Key.space>the<Key.space>font<Key.space>color<Key.space>to<Key.space>black<Key.space>in<Key.space>job<Key.space>opportunity<Key.space>section
Screenshot: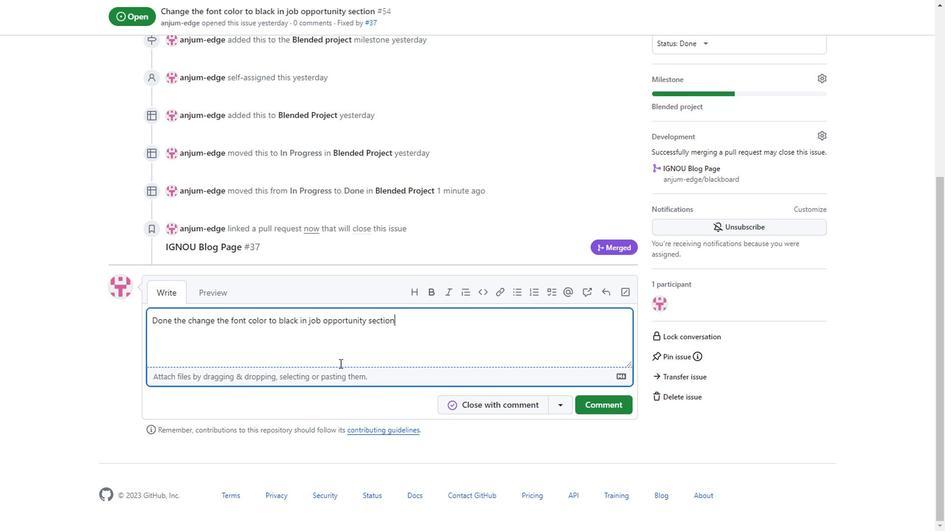 
Action: Mouse moved to (487, 360)
Screenshot: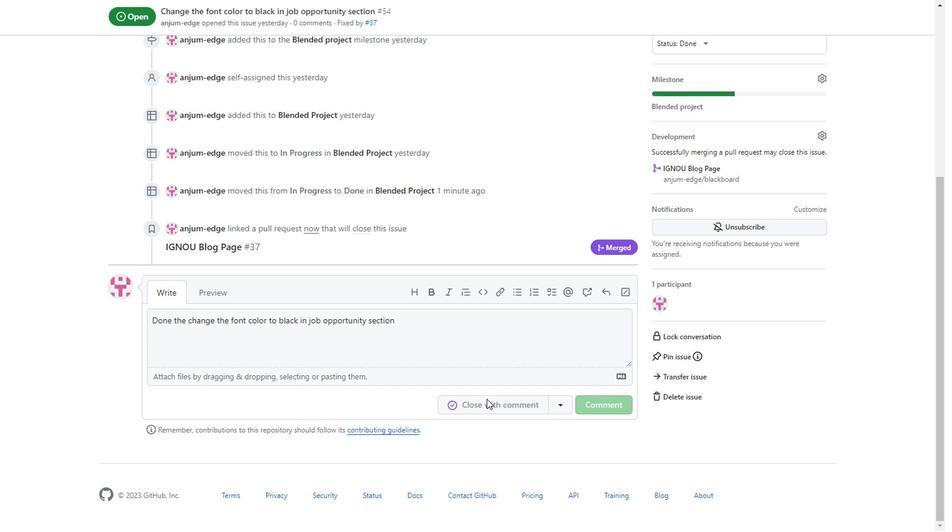 
Action: Mouse pressed left at (487, 360)
Screenshot: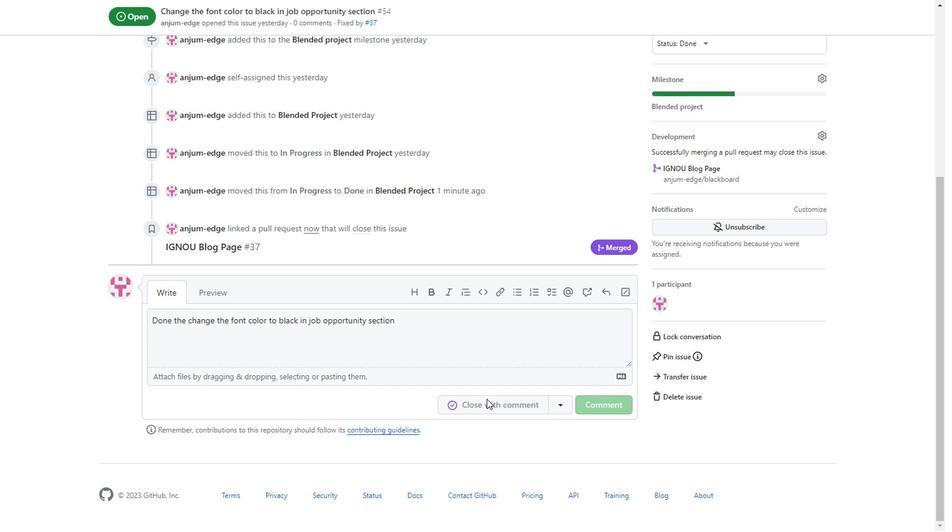 
Action: Mouse scrolled (487, 360) with delta (0, 0)
Screenshot: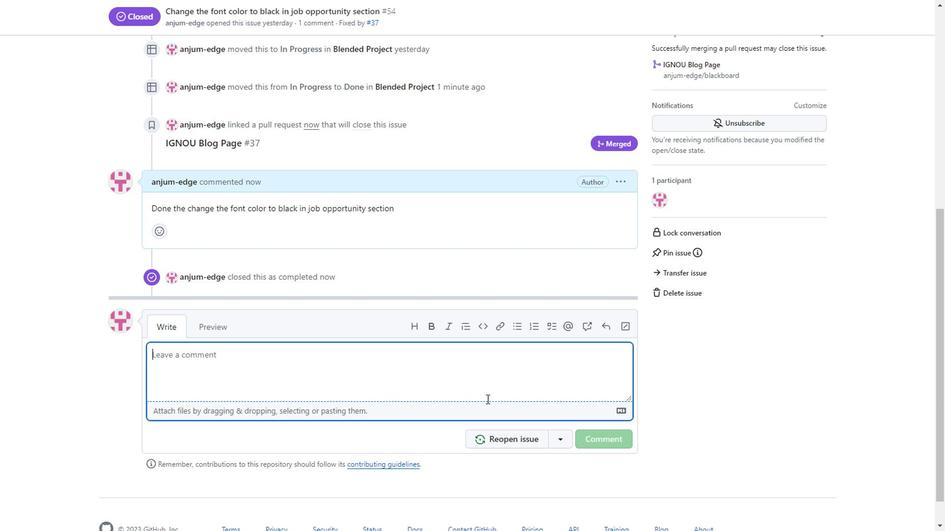 
Action: Mouse scrolled (487, 360) with delta (0, 0)
Screenshot: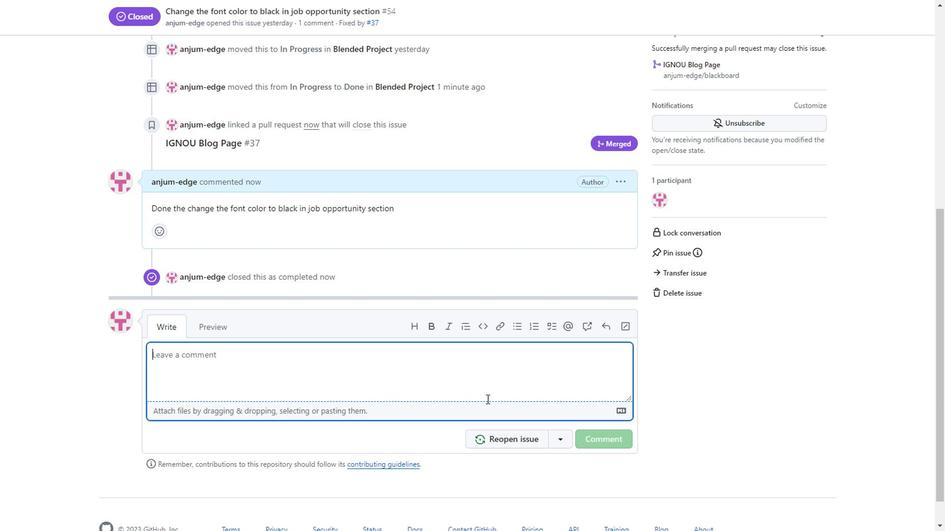 
Action: Mouse scrolled (487, 360) with delta (0, 0)
Screenshot: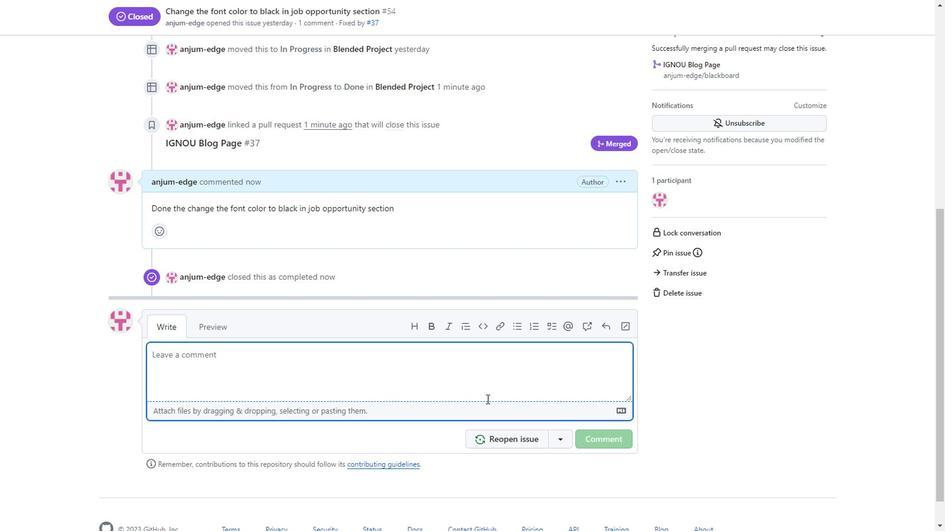 
Action: Mouse scrolled (487, 360) with delta (0, 0)
Screenshot: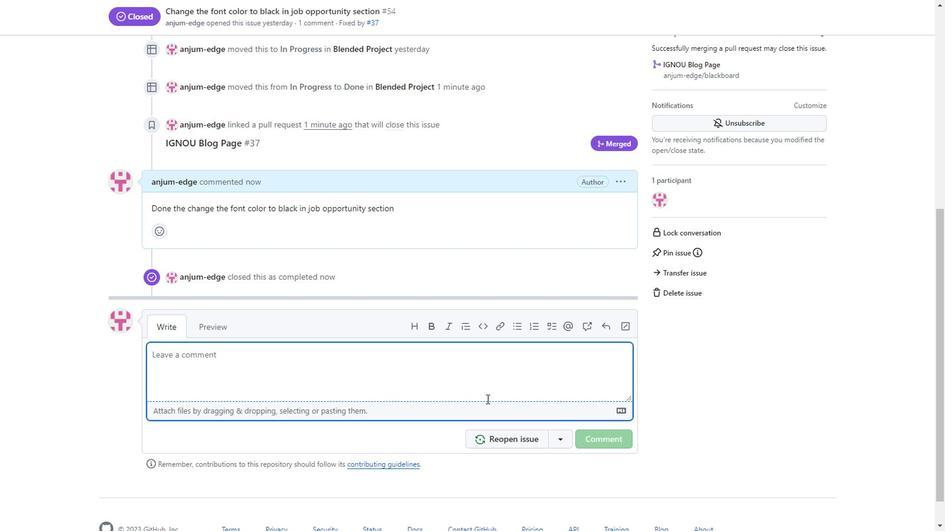 
Action: Mouse scrolled (487, 360) with delta (0, 0)
Screenshot: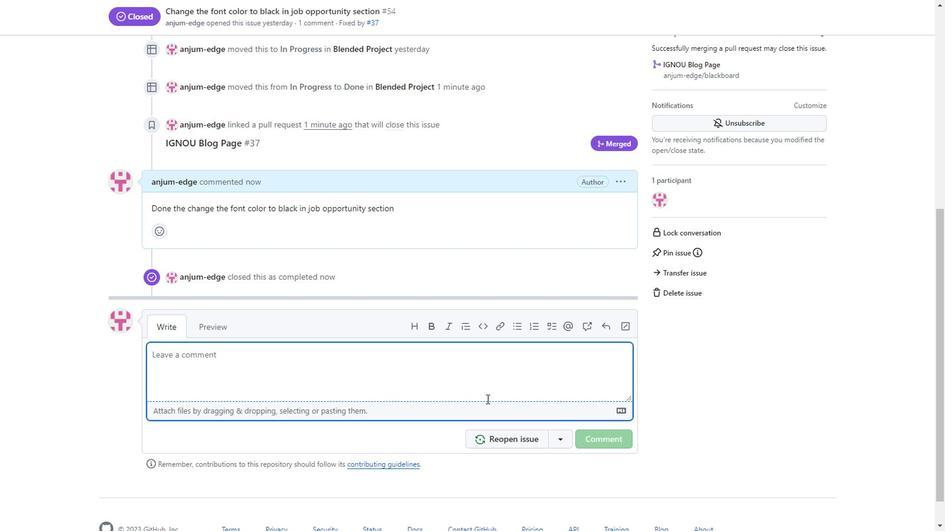 
Action: Mouse scrolled (487, 360) with delta (0, 0)
Screenshot: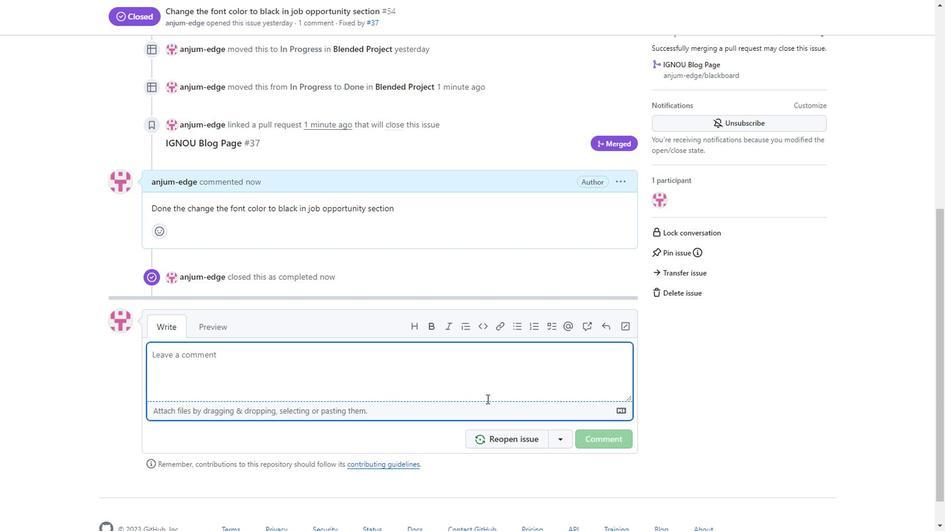 
Action: Mouse scrolled (487, 360) with delta (0, 0)
Screenshot: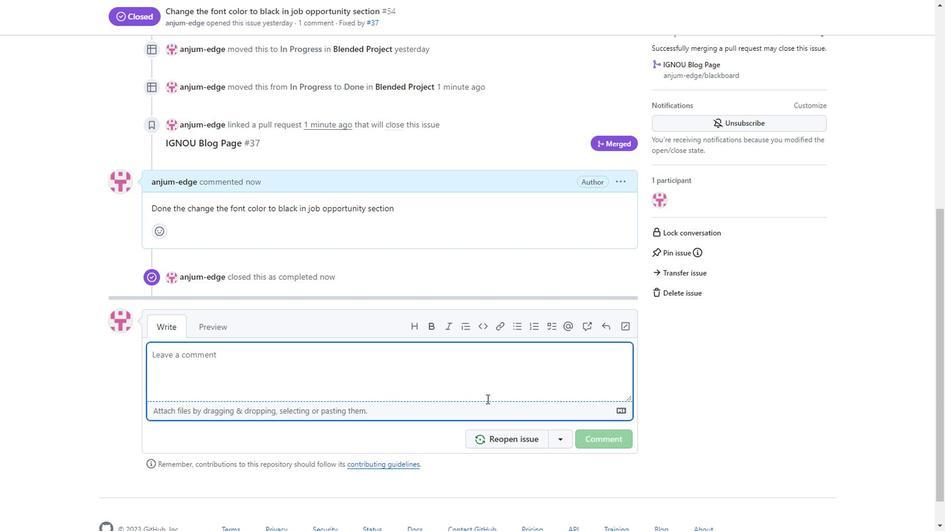 
Action: Mouse scrolled (487, 360) with delta (0, 0)
Screenshot: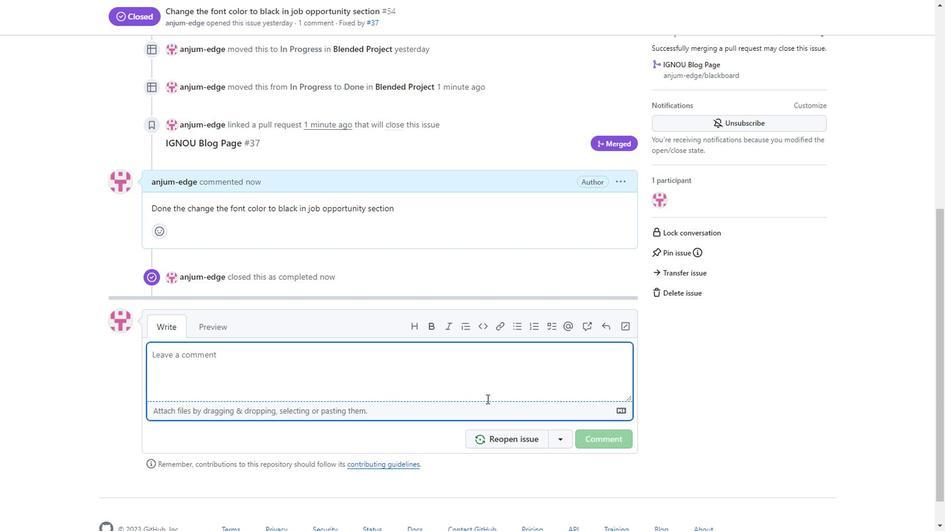 
Action: Mouse scrolled (487, 360) with delta (0, 0)
Screenshot: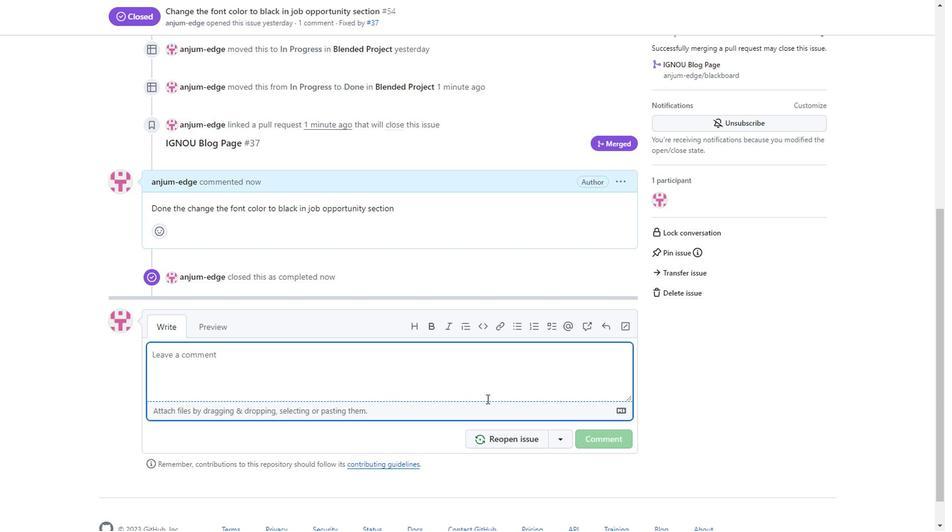 
Action: Mouse scrolled (487, 360) with delta (0, 0)
Screenshot: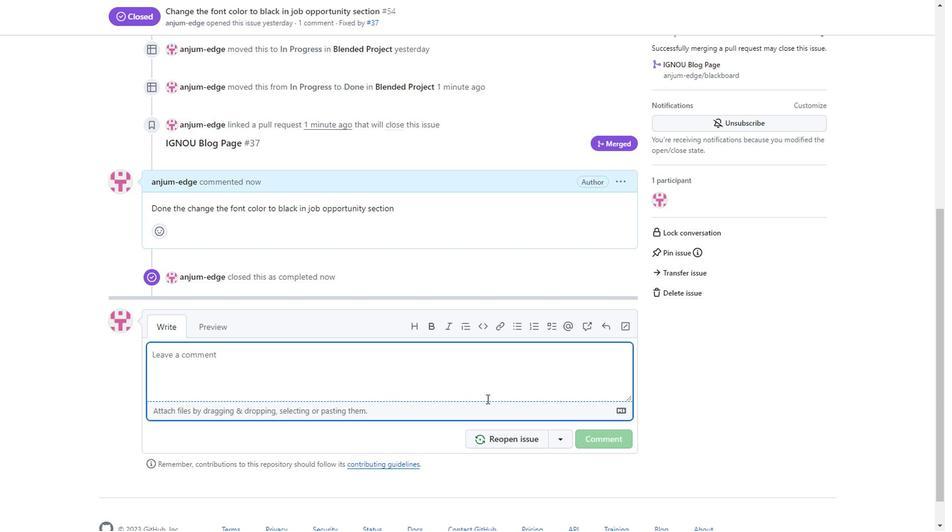 
Action: Mouse scrolled (487, 360) with delta (0, 0)
Screenshot: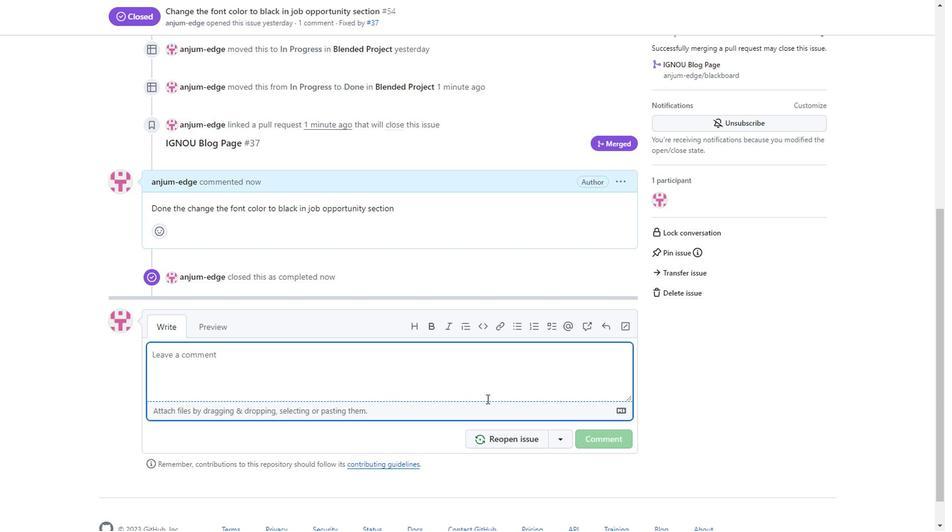 
Action: Mouse scrolled (487, 360) with delta (0, 0)
Screenshot: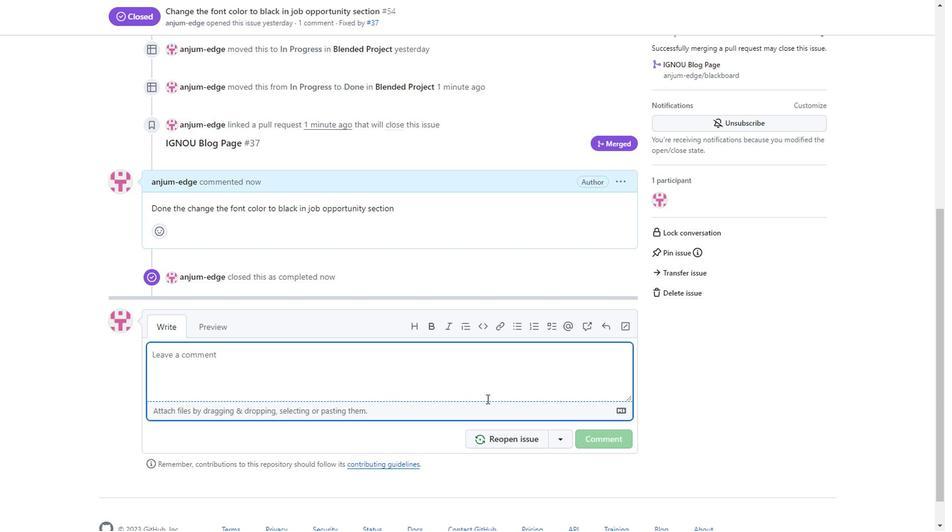 
Action: Mouse scrolled (487, 360) with delta (0, 0)
Screenshot: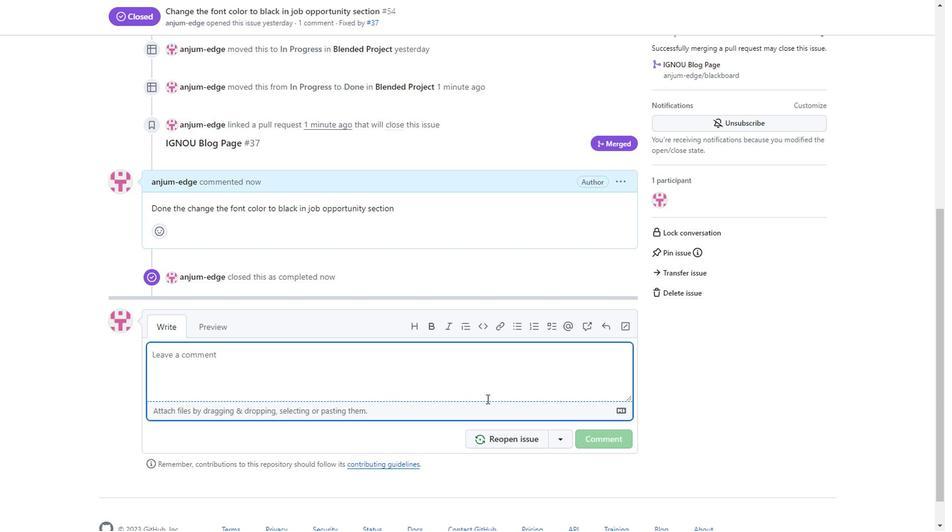 
Action: Mouse scrolled (487, 360) with delta (0, 0)
Screenshot: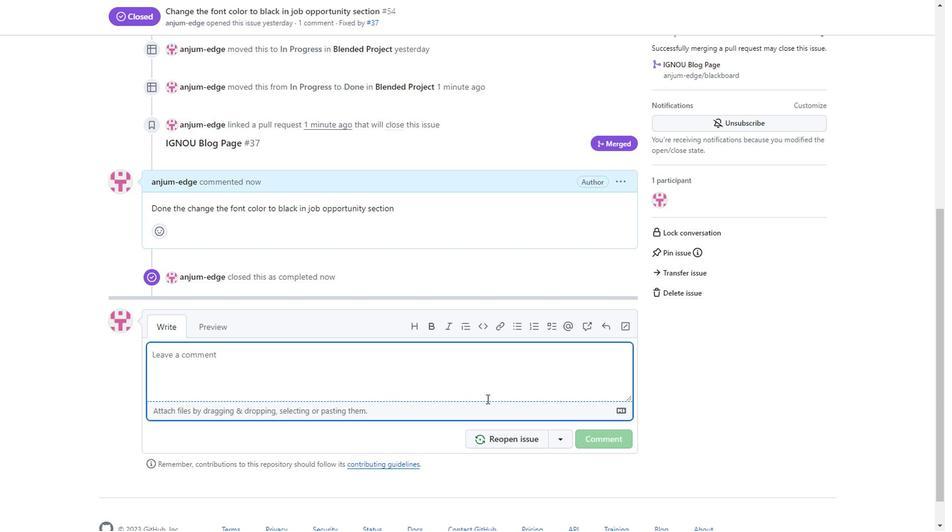 
Action: Mouse scrolled (487, 360) with delta (0, 0)
Screenshot: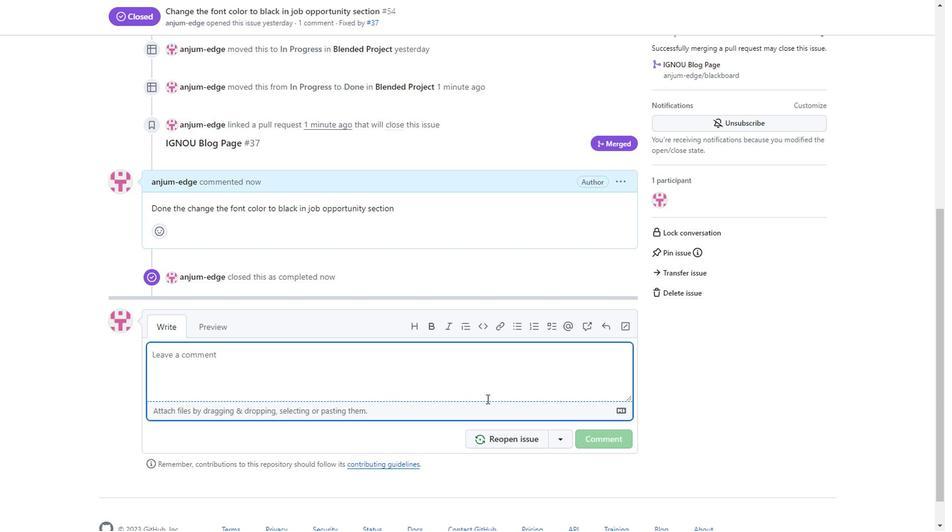 
Action: Mouse scrolled (487, 360) with delta (0, 0)
Screenshot: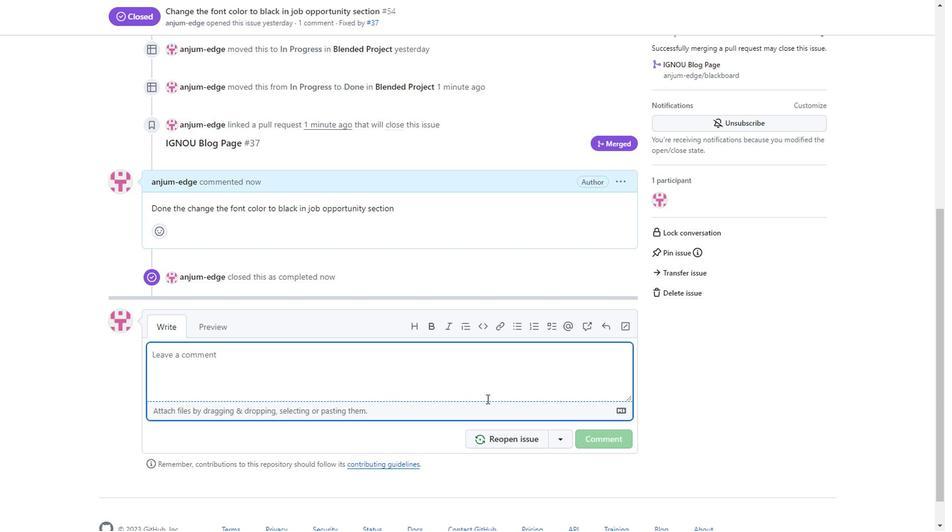 
Action: Mouse scrolled (487, 360) with delta (0, 0)
Screenshot: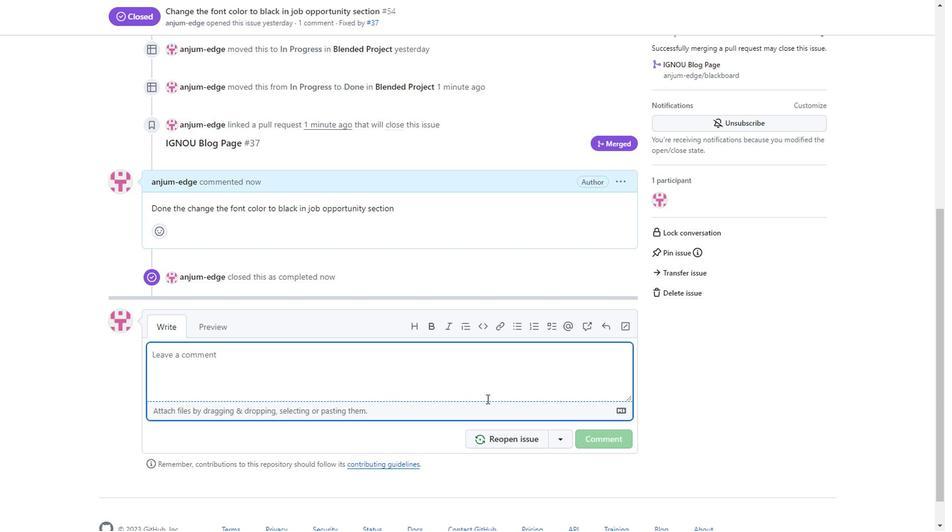 
Action: Mouse scrolled (487, 360) with delta (0, 0)
Screenshot: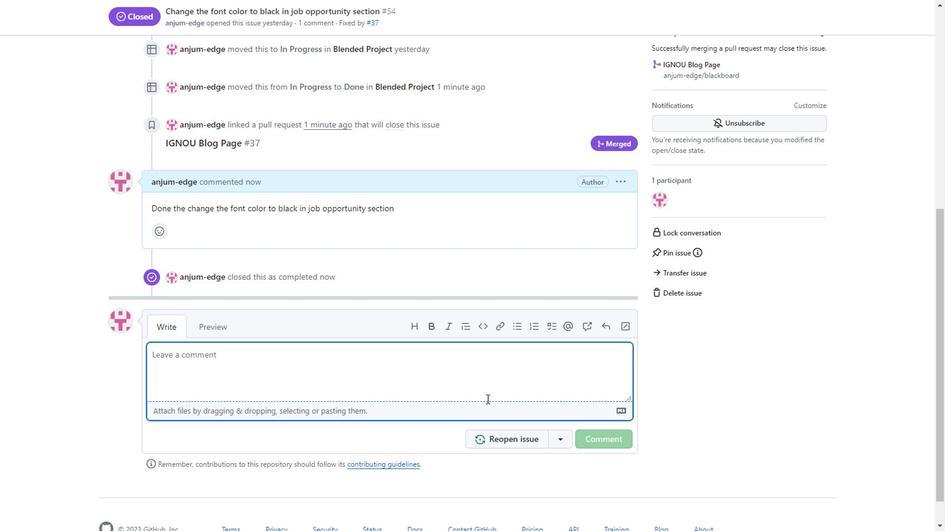 
Action: Mouse scrolled (487, 360) with delta (0, 0)
Screenshot: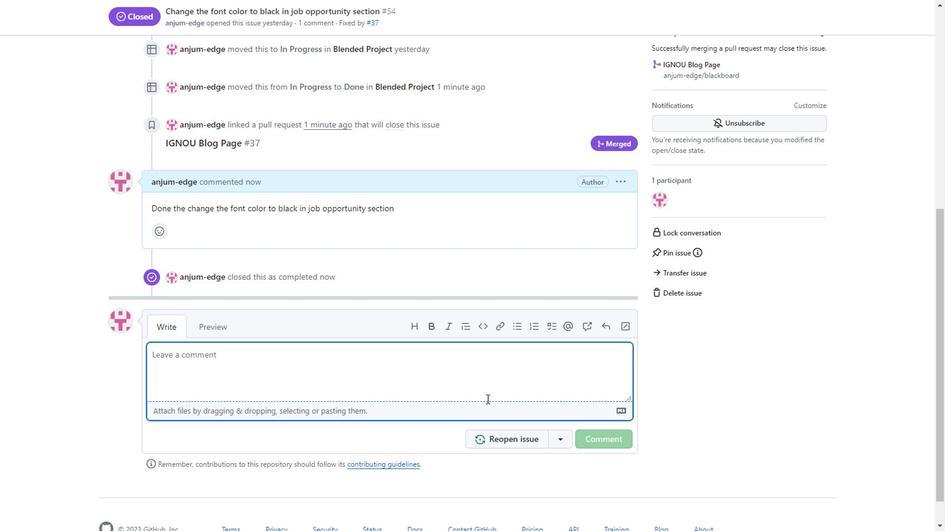 
Action: Mouse scrolled (487, 360) with delta (0, 0)
Screenshot: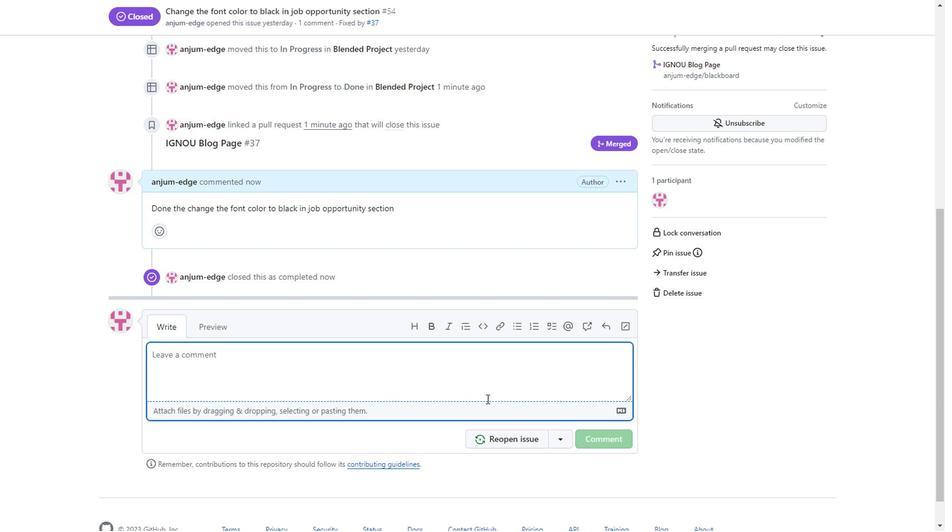 
Action: Mouse scrolled (487, 360) with delta (0, 0)
Screenshot: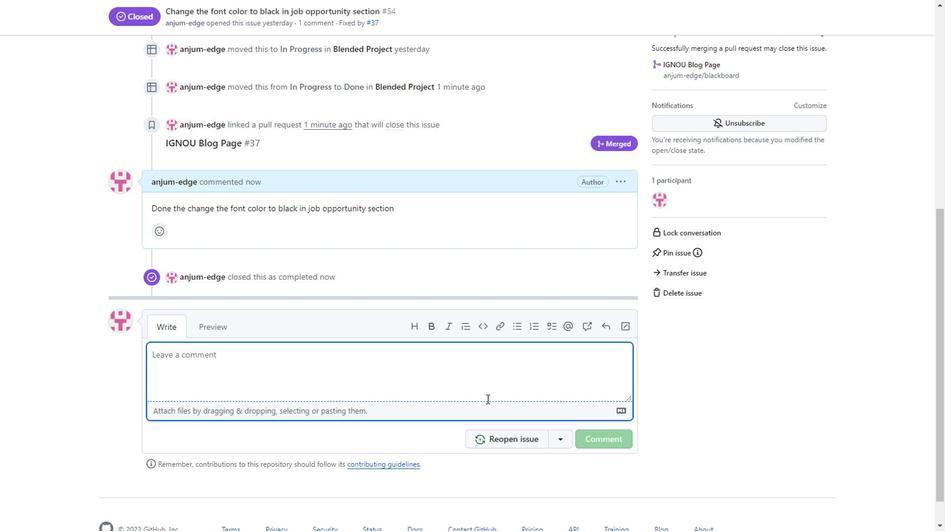 
Action: Mouse scrolled (487, 360) with delta (0, 0)
Screenshot: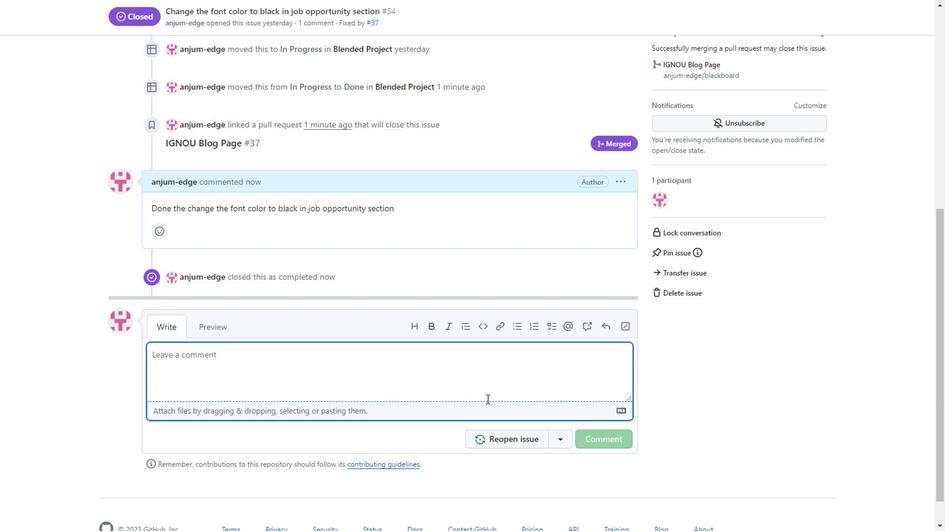 
Action: Mouse scrolled (487, 360) with delta (0, 0)
Screenshot: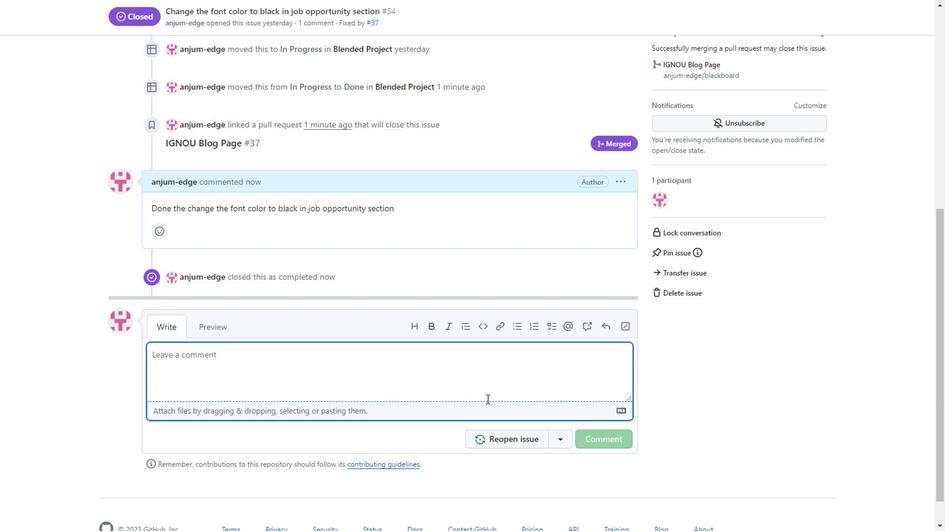 
Action: Mouse scrolled (487, 360) with delta (0, 0)
Screenshot: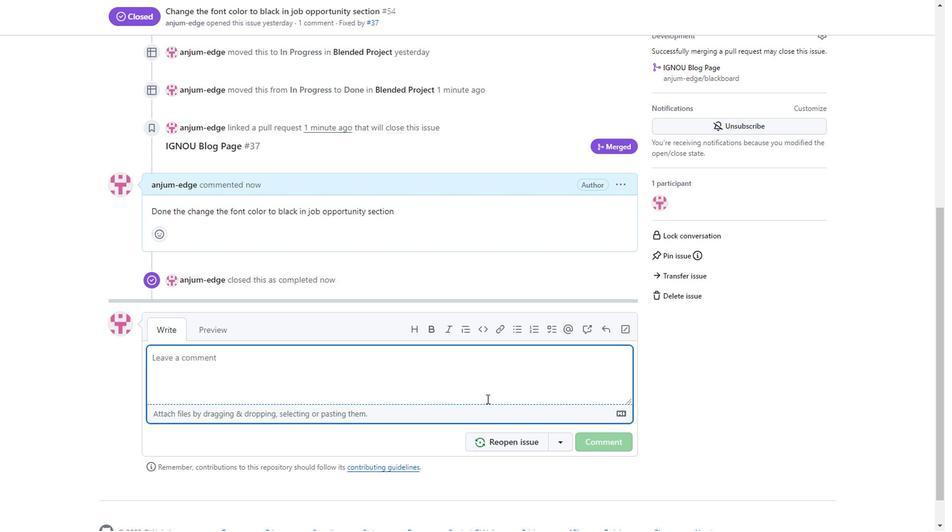 
Action: Mouse scrolled (487, 360) with delta (0, 0)
Screenshot: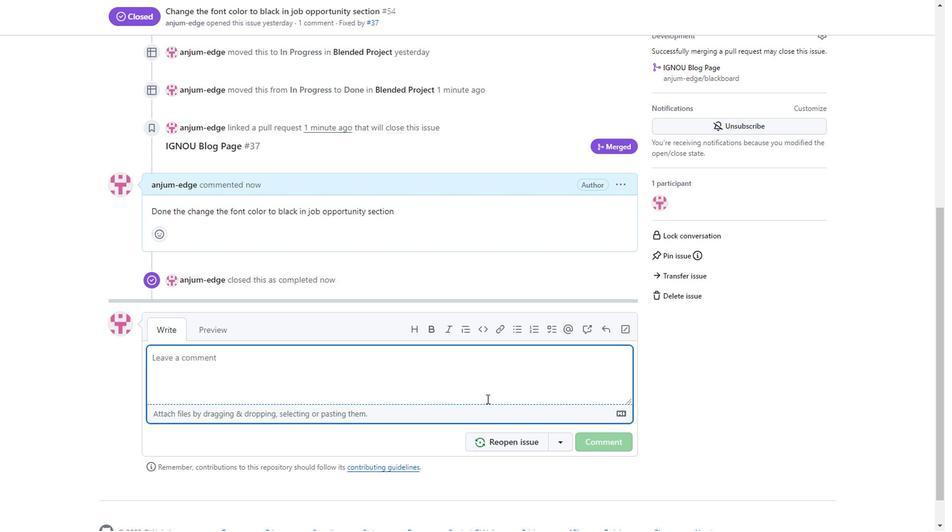 
Action: Mouse scrolled (487, 360) with delta (0, 0)
Screenshot: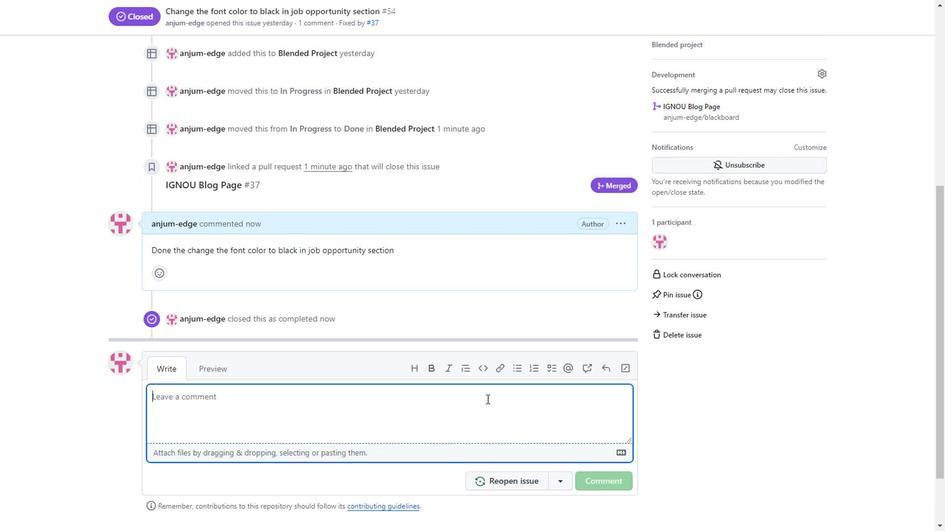 
Action: Mouse scrolled (487, 360) with delta (0, 0)
Screenshot: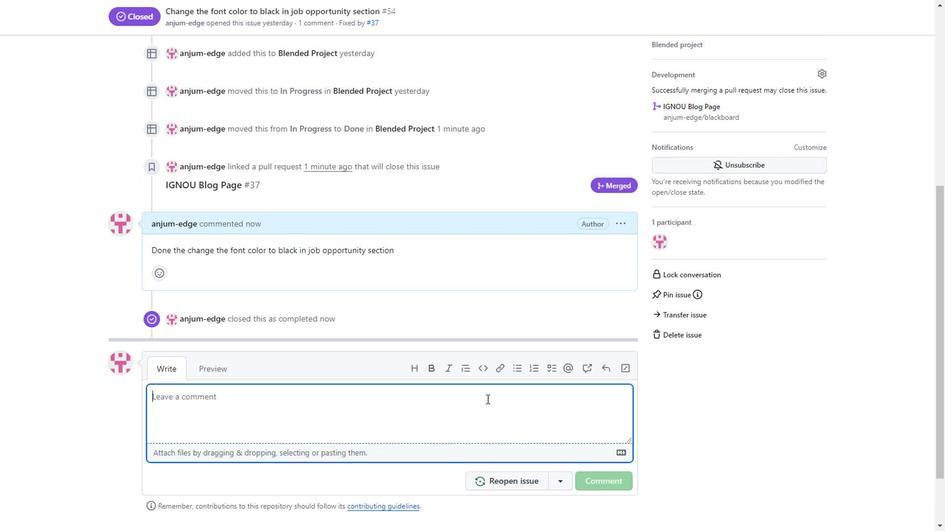 
Action: Mouse scrolled (487, 360) with delta (0, 0)
Screenshot: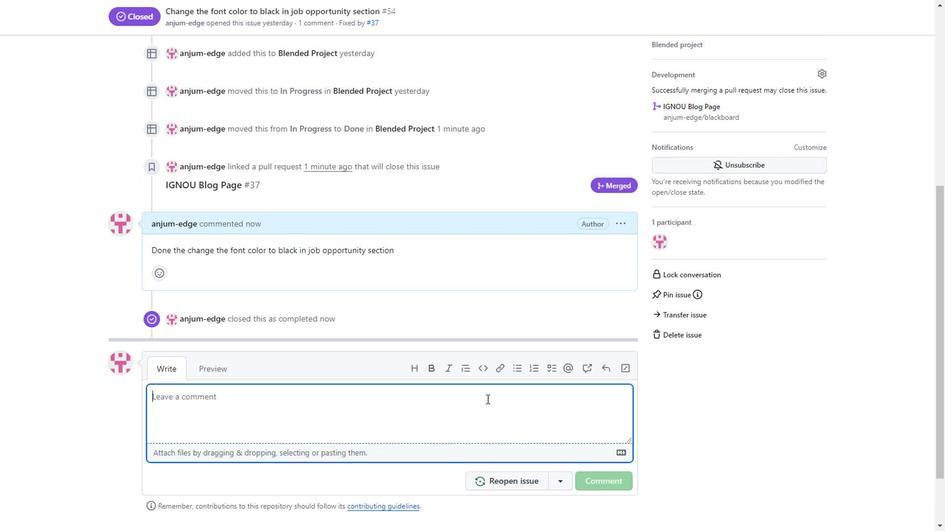 
Action: Mouse scrolled (487, 360) with delta (0, 0)
Screenshot: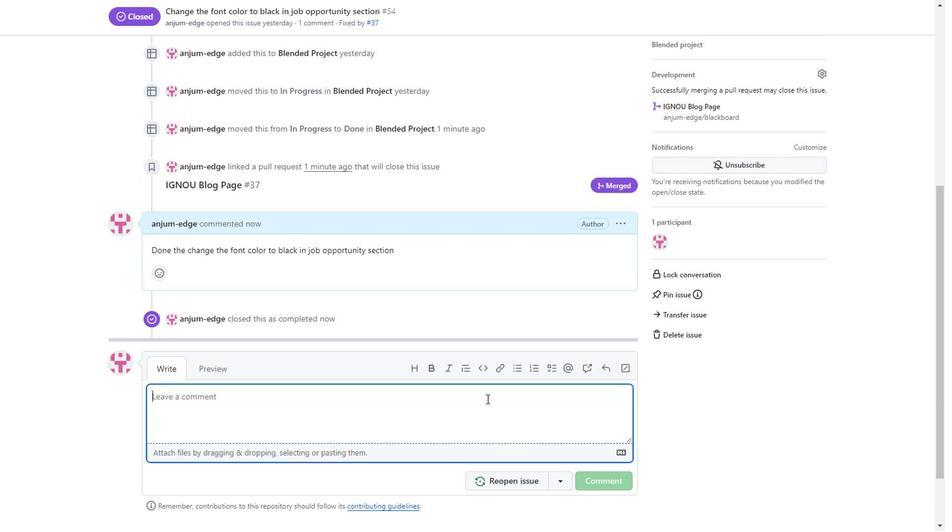 
Action: Mouse scrolled (487, 360) with delta (0, 0)
Screenshot: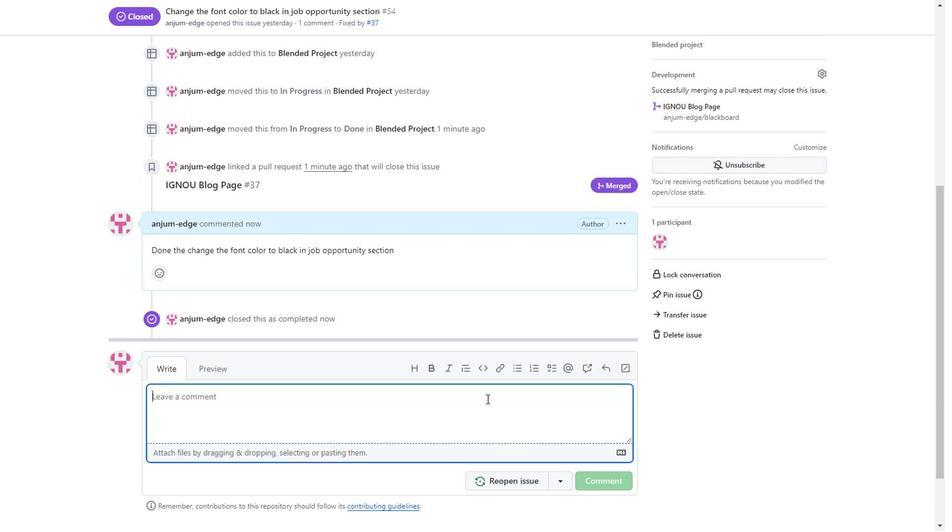 
Action: Mouse scrolled (487, 360) with delta (0, 0)
Screenshot: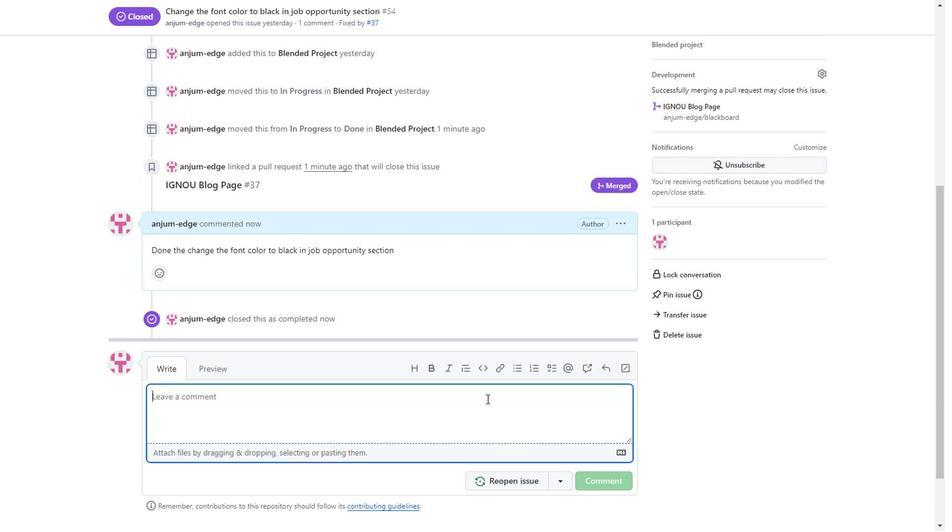 
Action: Mouse scrolled (487, 360) with delta (0, 0)
Screenshot: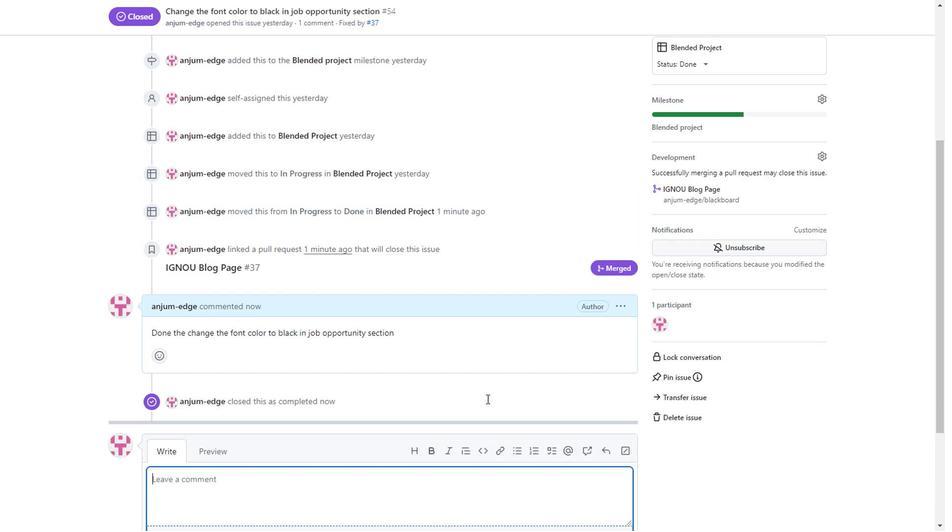 
Action: Mouse scrolled (487, 360) with delta (0, 0)
Screenshot: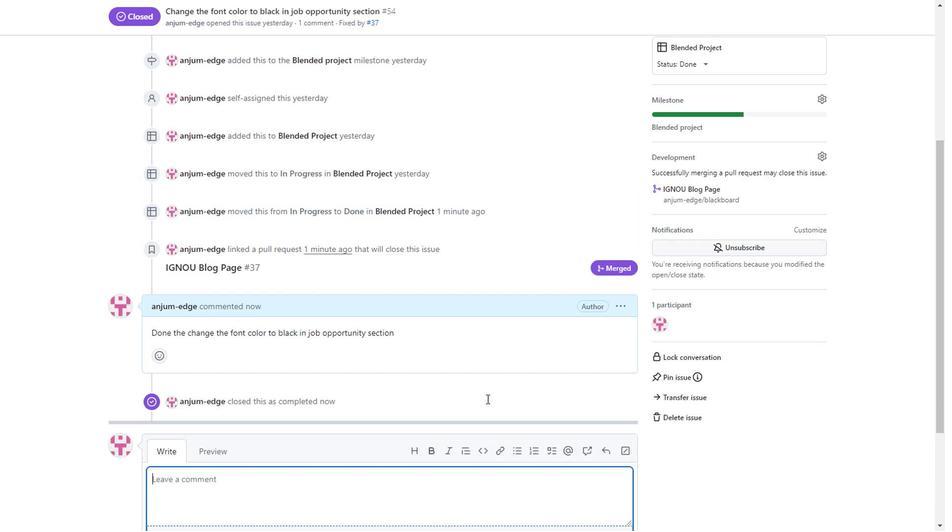 
Action: Mouse scrolled (487, 360) with delta (0, 0)
Screenshot: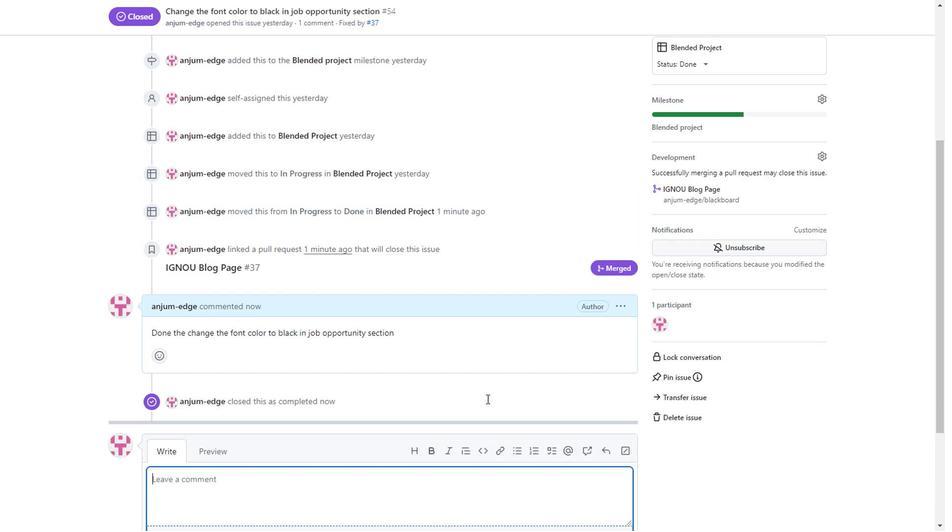 
Action: Mouse scrolled (487, 360) with delta (0, 0)
Screenshot: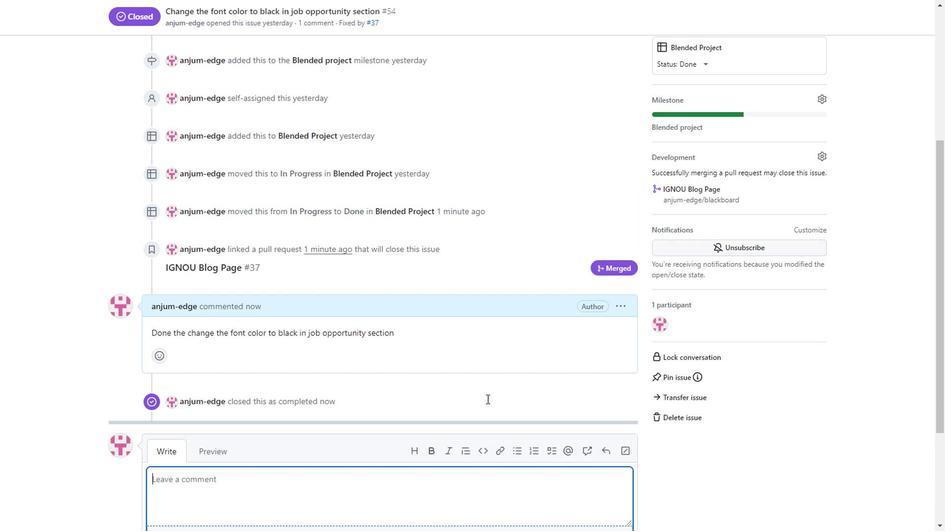 
Action: Mouse scrolled (487, 360) with delta (0, 0)
Screenshot: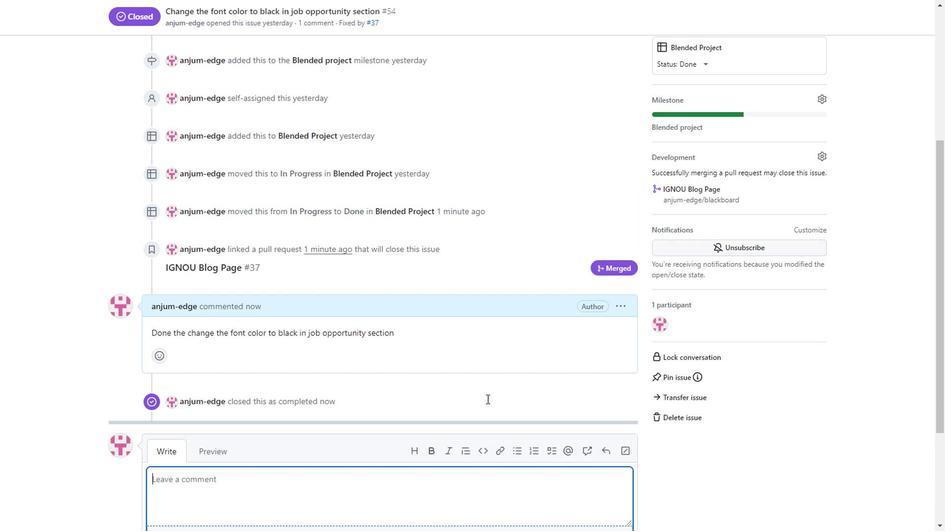 
Action: Mouse scrolled (487, 360) with delta (0, 0)
Screenshot: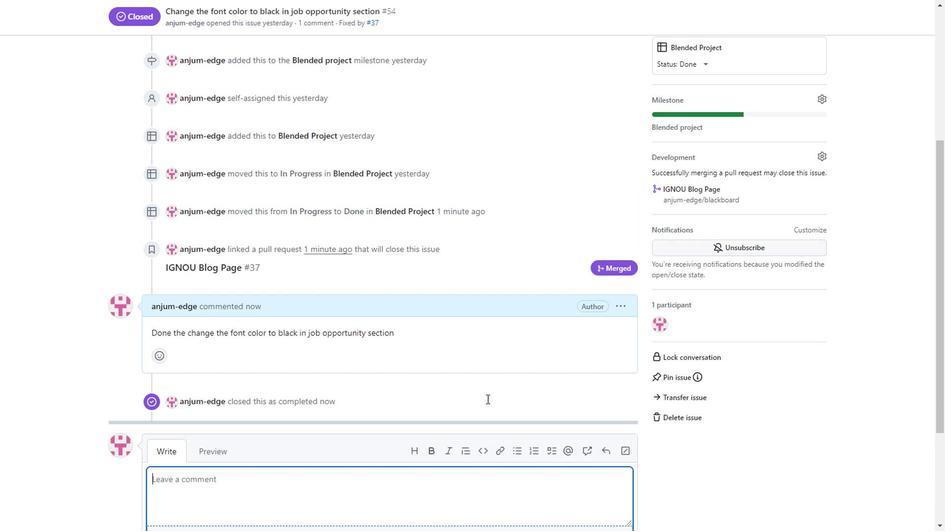 
Action: Mouse scrolled (487, 360) with delta (0, 0)
Screenshot: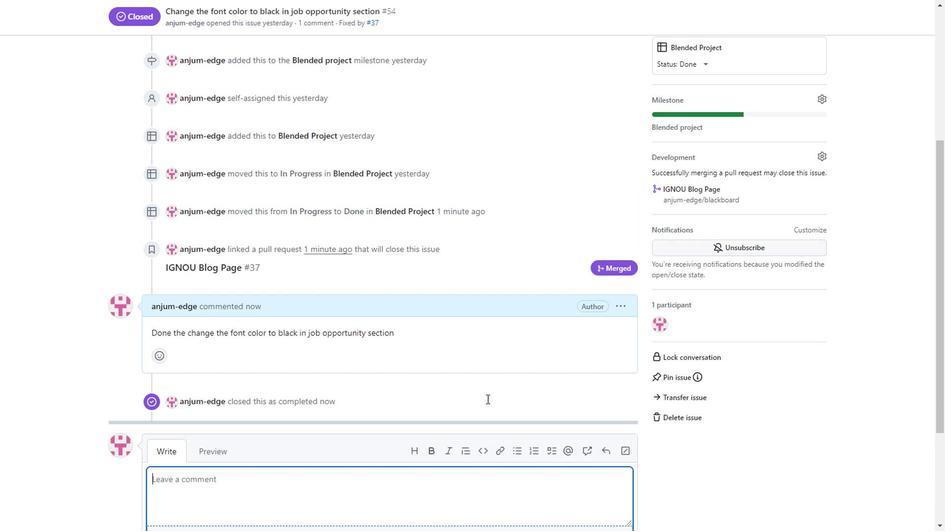 
Action: Mouse scrolled (487, 360) with delta (0, 0)
Screenshot: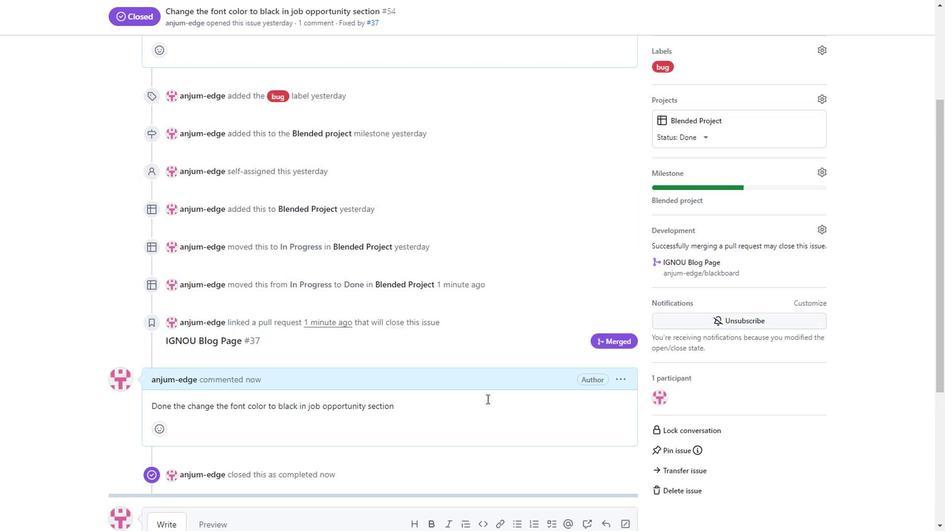 
Action: Mouse scrolled (487, 360) with delta (0, 0)
Screenshot: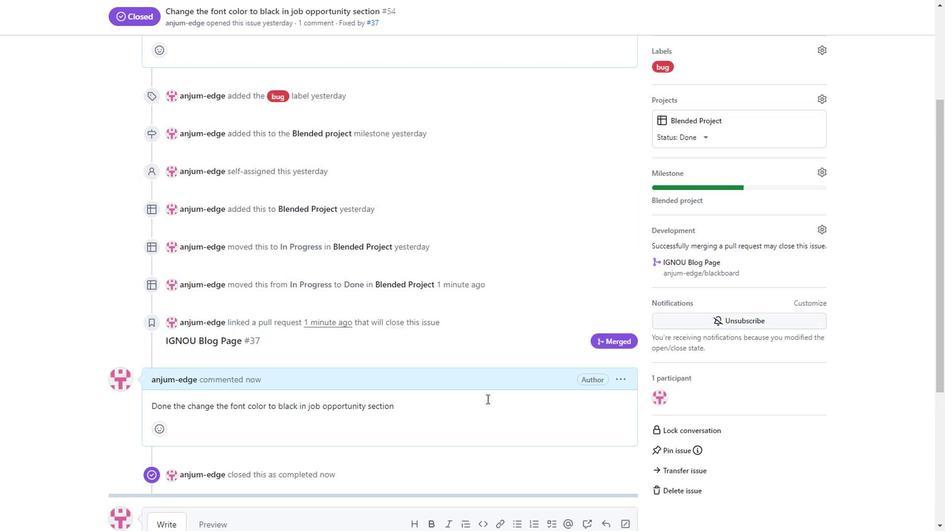 
Action: Mouse scrolled (487, 360) with delta (0, 0)
Screenshot: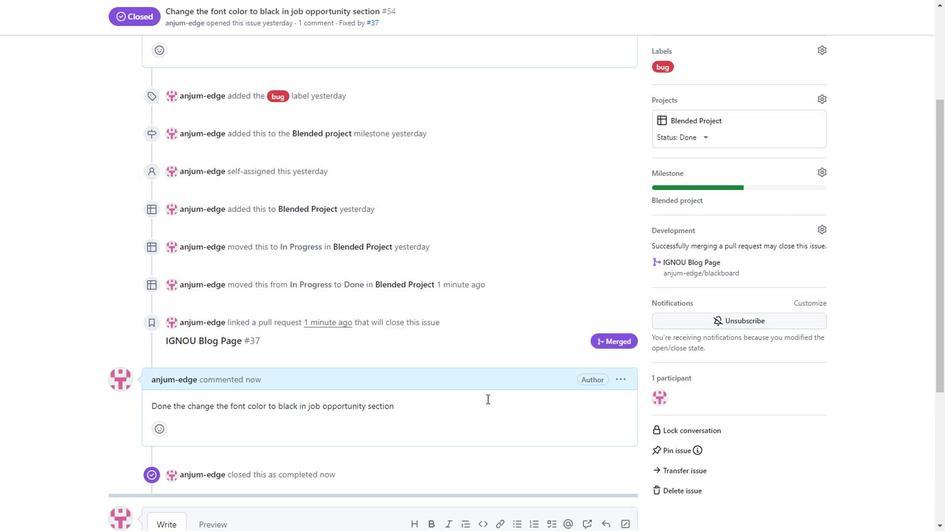 
Action: Mouse scrolled (487, 360) with delta (0, 0)
Screenshot: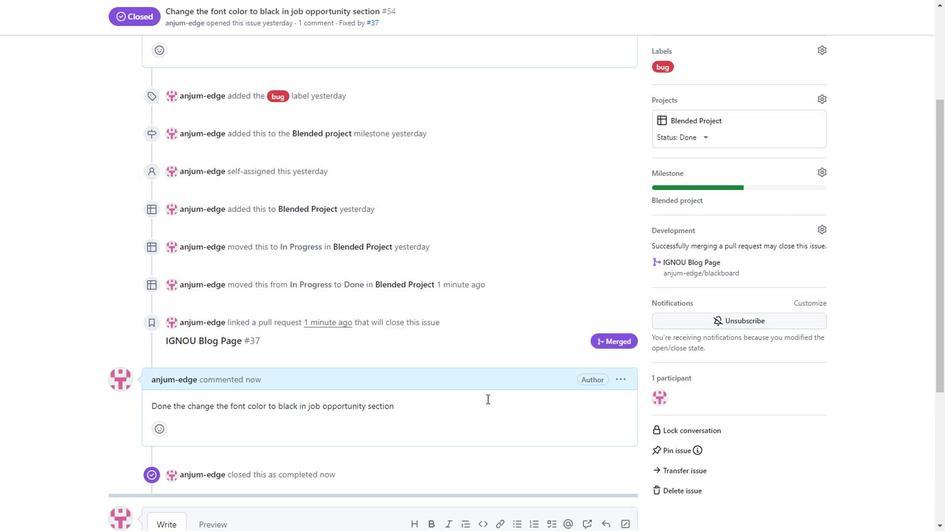 
Action: Mouse scrolled (487, 360) with delta (0, 0)
Screenshot: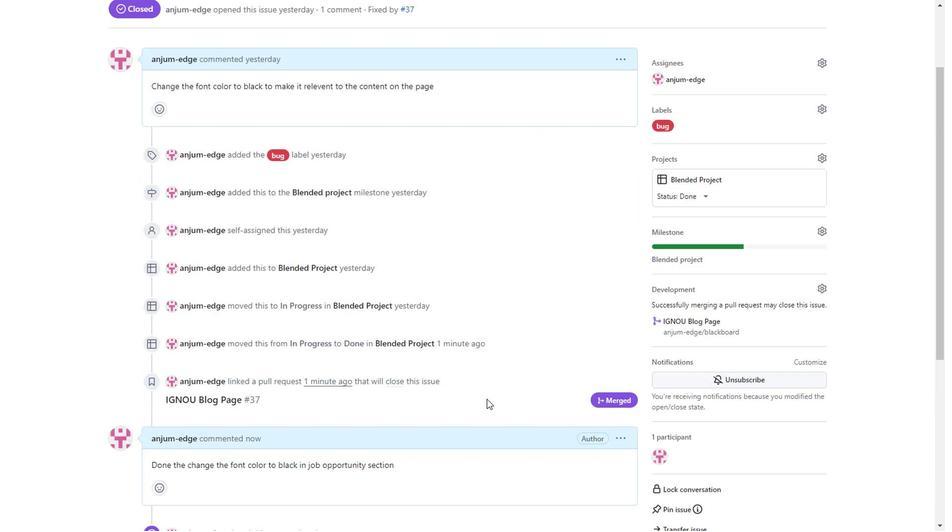 
Action: Mouse scrolled (487, 360) with delta (0, 0)
Screenshot: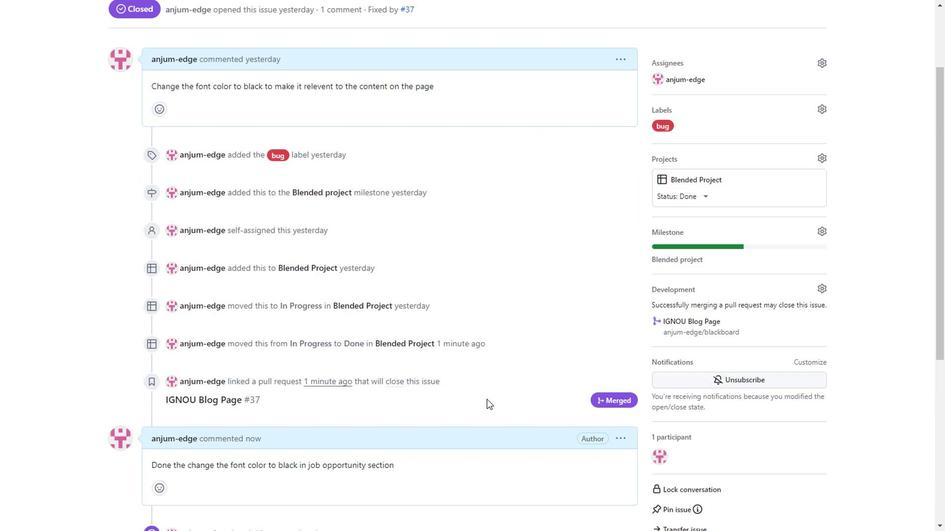 
Action: Mouse scrolled (487, 360) with delta (0, 0)
Screenshot: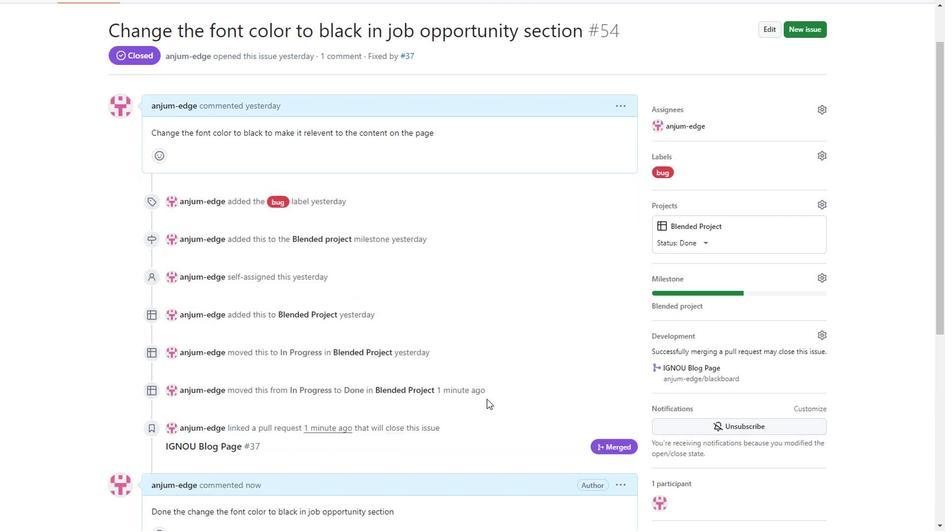 
Action: Mouse scrolled (487, 360) with delta (0, 0)
Screenshot: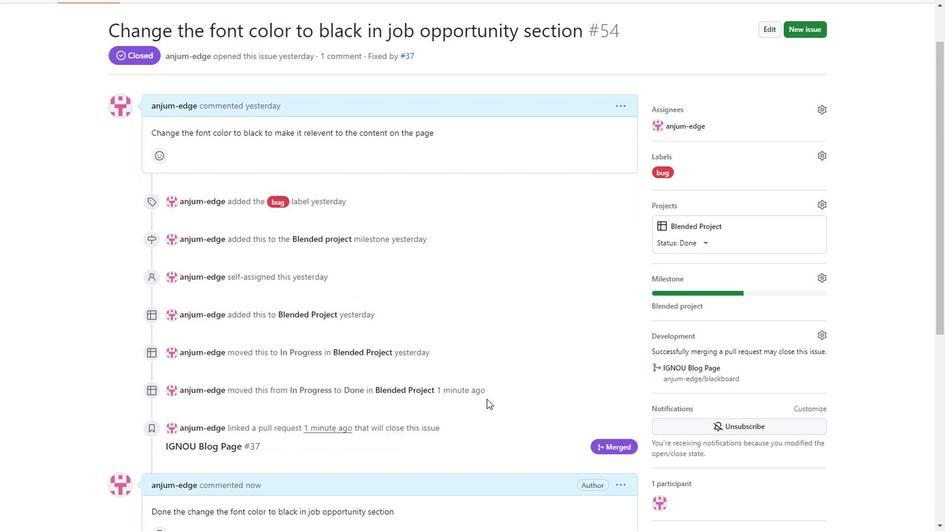 
Action: Mouse scrolled (487, 360) with delta (0, 0)
Screenshot: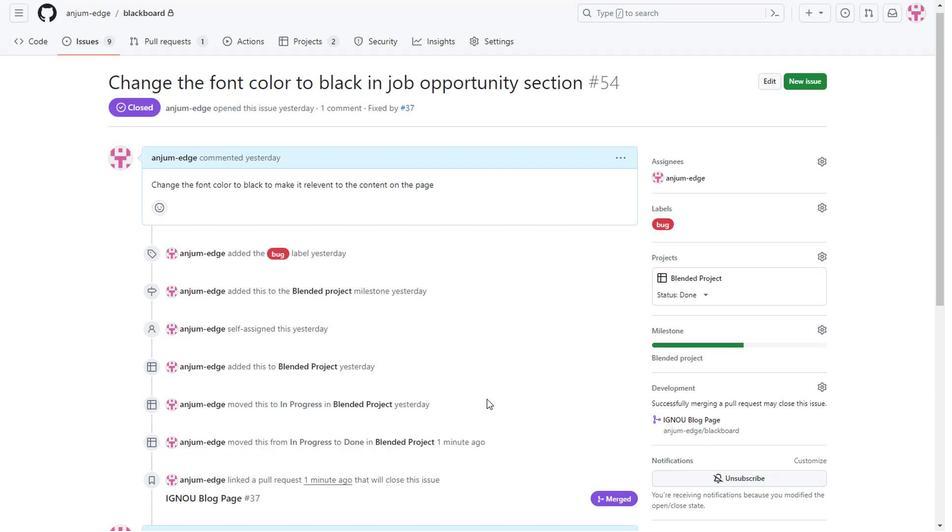 
Action: Mouse moved to (144, 58)
Screenshot: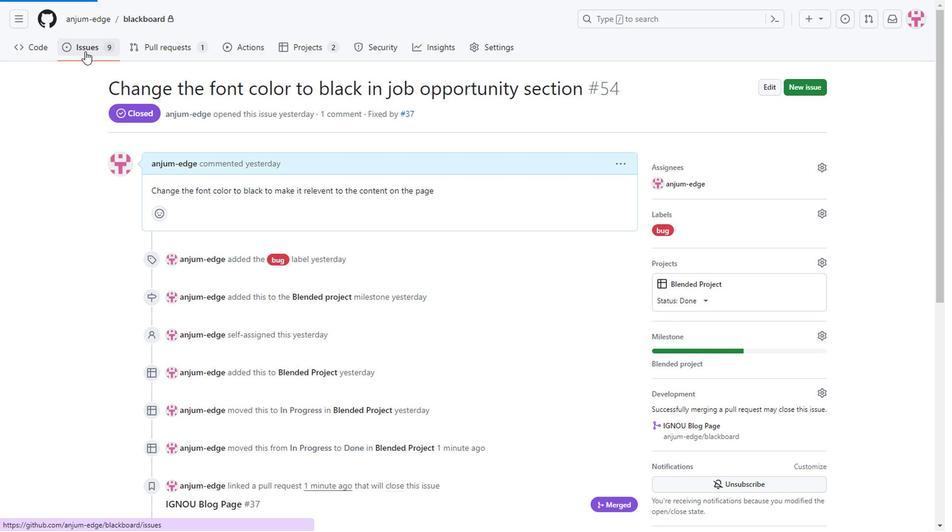 
Action: Mouse pressed left at (144, 58)
Screenshot: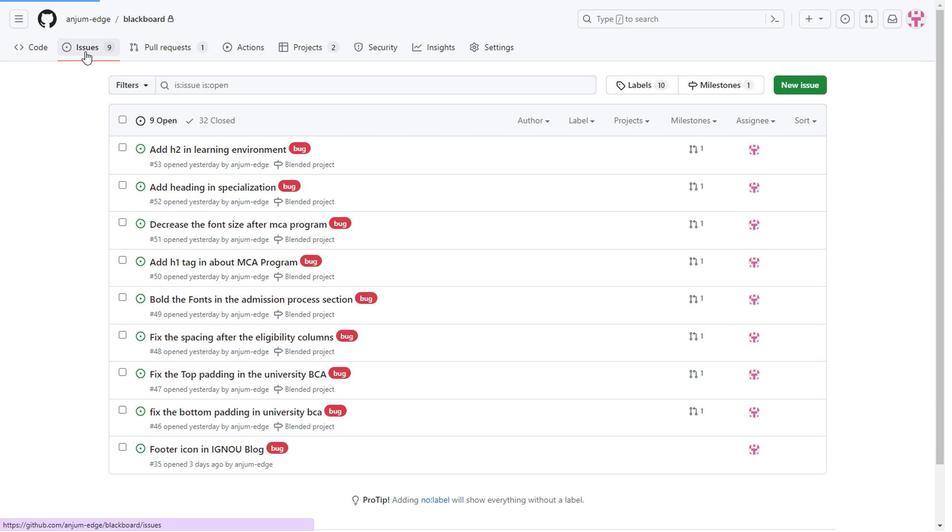 
Action: Mouse moved to (264, 140)
Screenshot: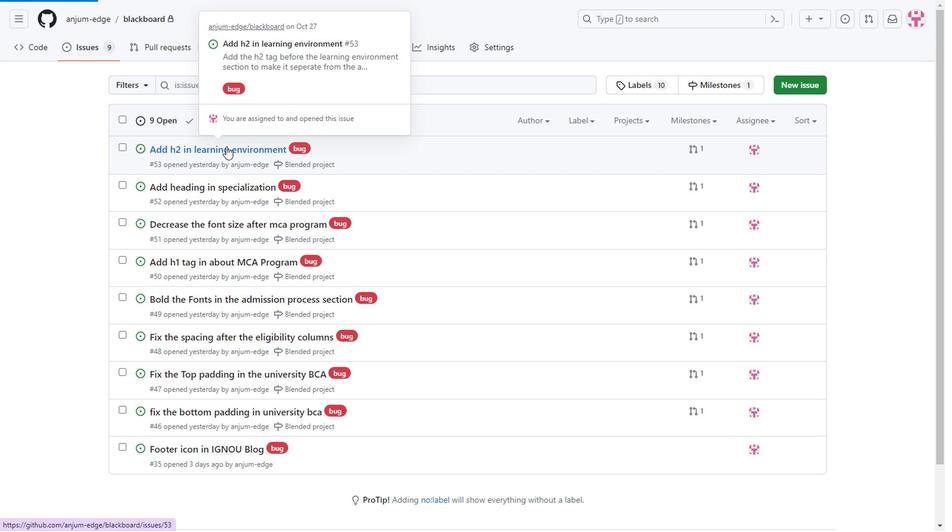 
Action: Mouse pressed left at (264, 140)
Screenshot: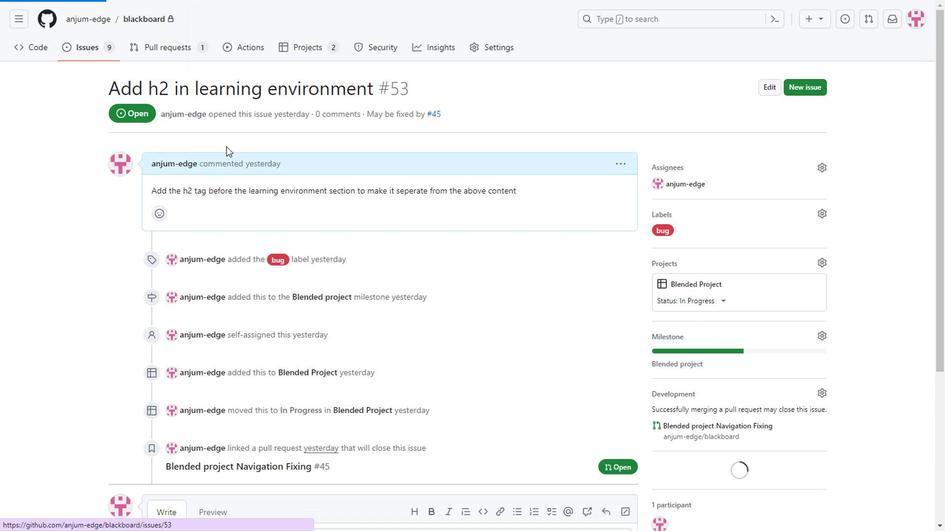 
Action: Mouse moved to (267, 204)
Screenshot: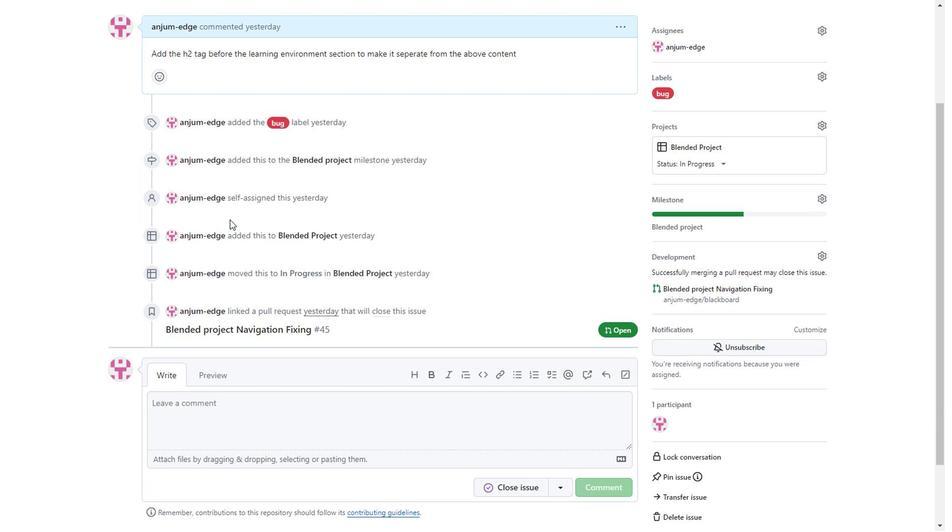 
Action: Mouse scrolled (267, 203) with delta (0, 0)
Screenshot: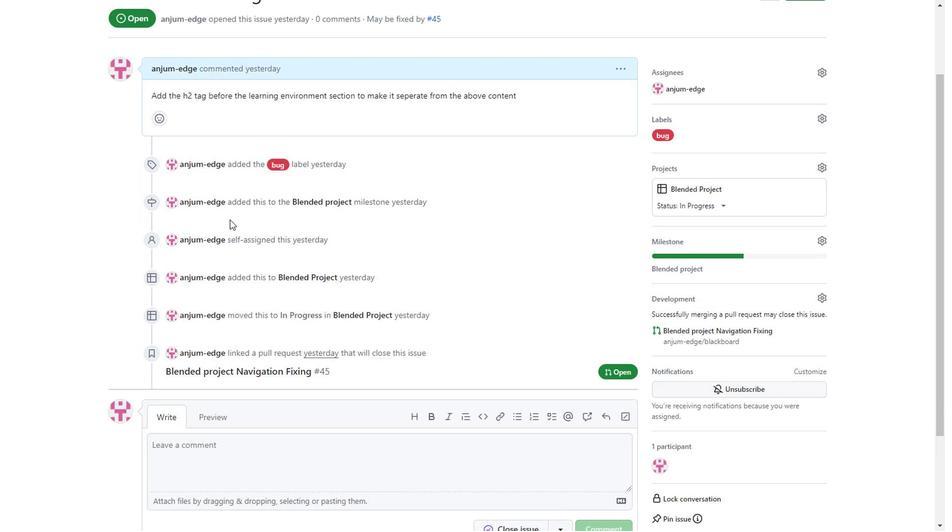 
Action: Mouse scrolled (267, 203) with delta (0, 0)
Screenshot: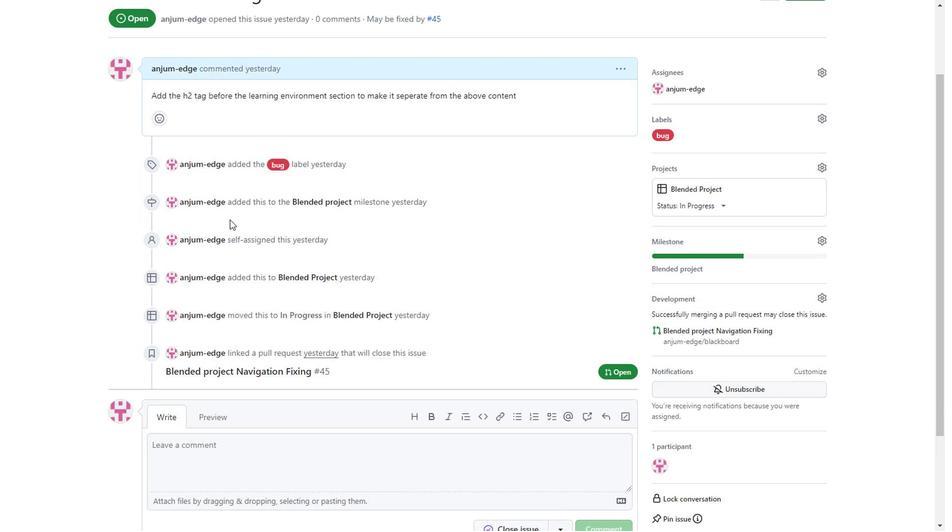
Action: Mouse scrolled (267, 203) with delta (0, 0)
Screenshot: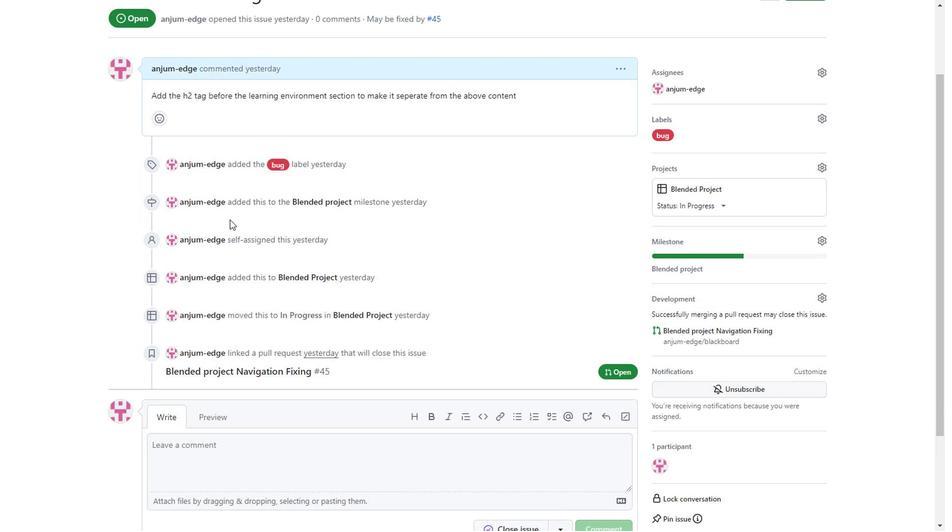 
Action: Mouse scrolled (267, 203) with delta (0, 0)
Screenshot: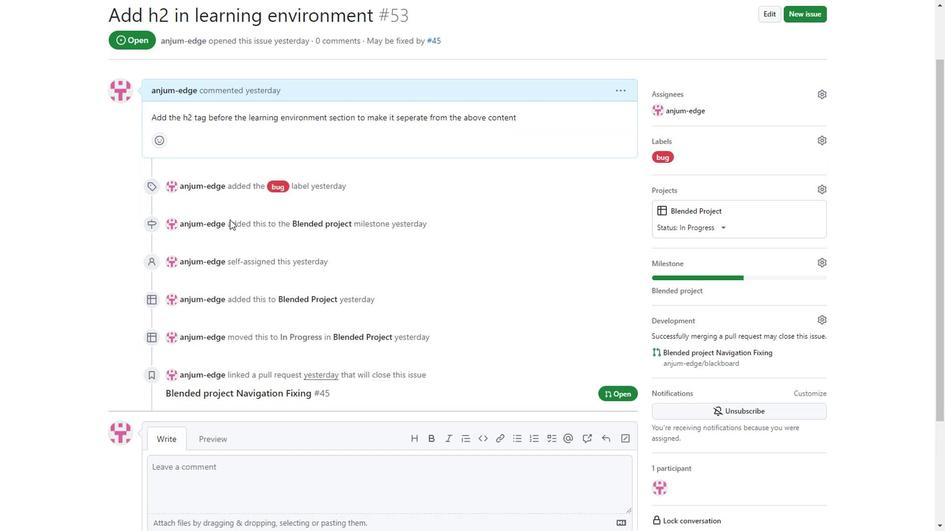 
Action: Mouse scrolled (267, 203) with delta (0, 0)
